 Task: Look for space in Portishead, United Kingdom from 6th June, 2023 to 8th June, 2023 for 2 adults in price range Rs.7000 to Rs.12000. Place can be private room with 1  bedroom having 2 beds and 1 bathroom. Property type can be house, flat, guest house. Booking option can be shelf check-in. Required host language is English.
Action: Mouse moved to (530, 96)
Screenshot: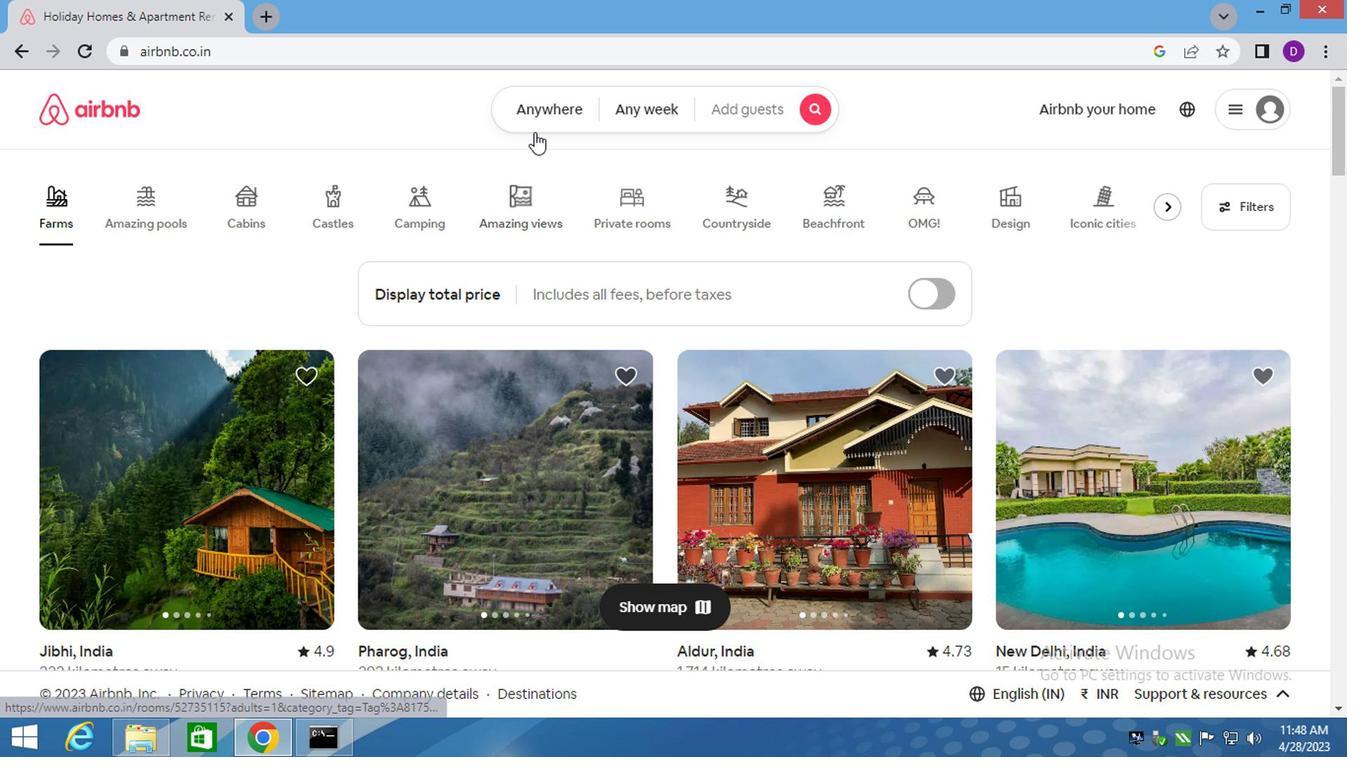 
Action: Mouse pressed left at (530, 96)
Screenshot: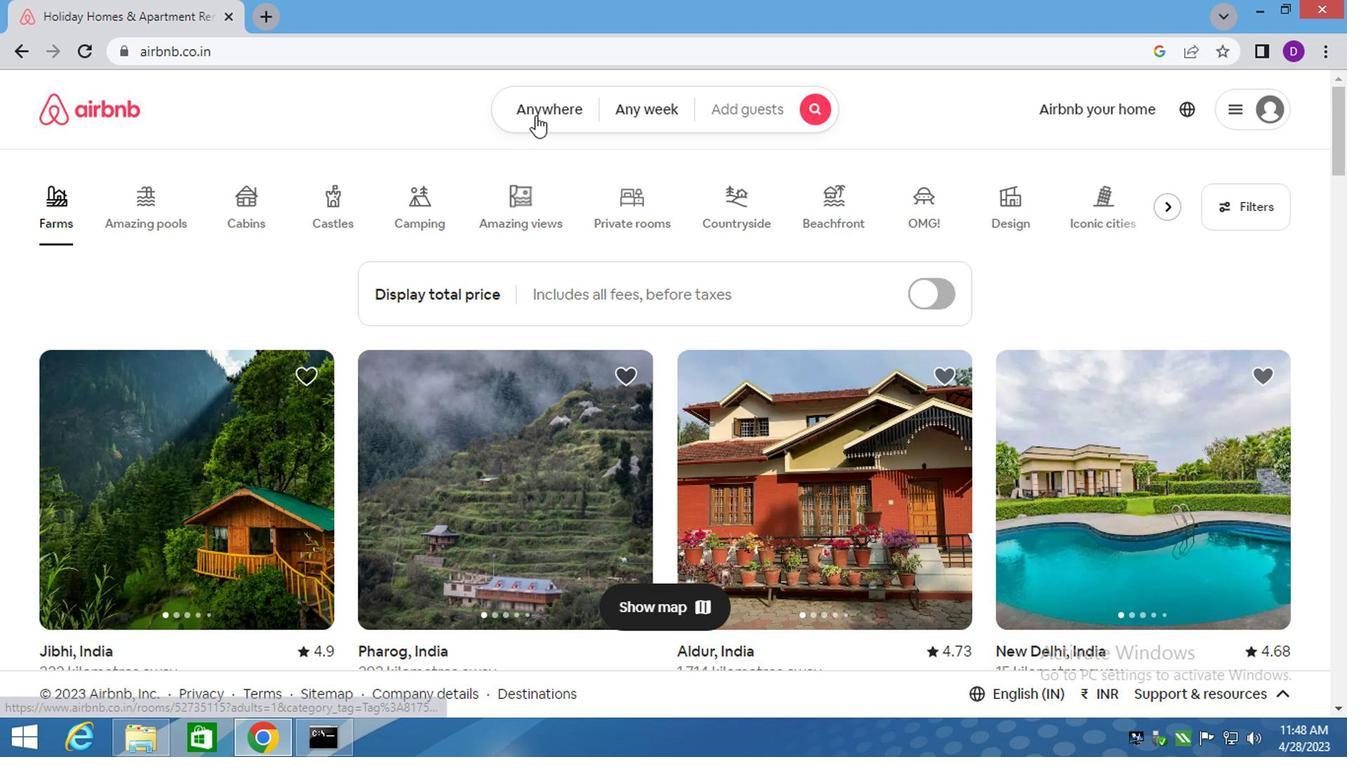 
Action: Mouse moved to (381, 187)
Screenshot: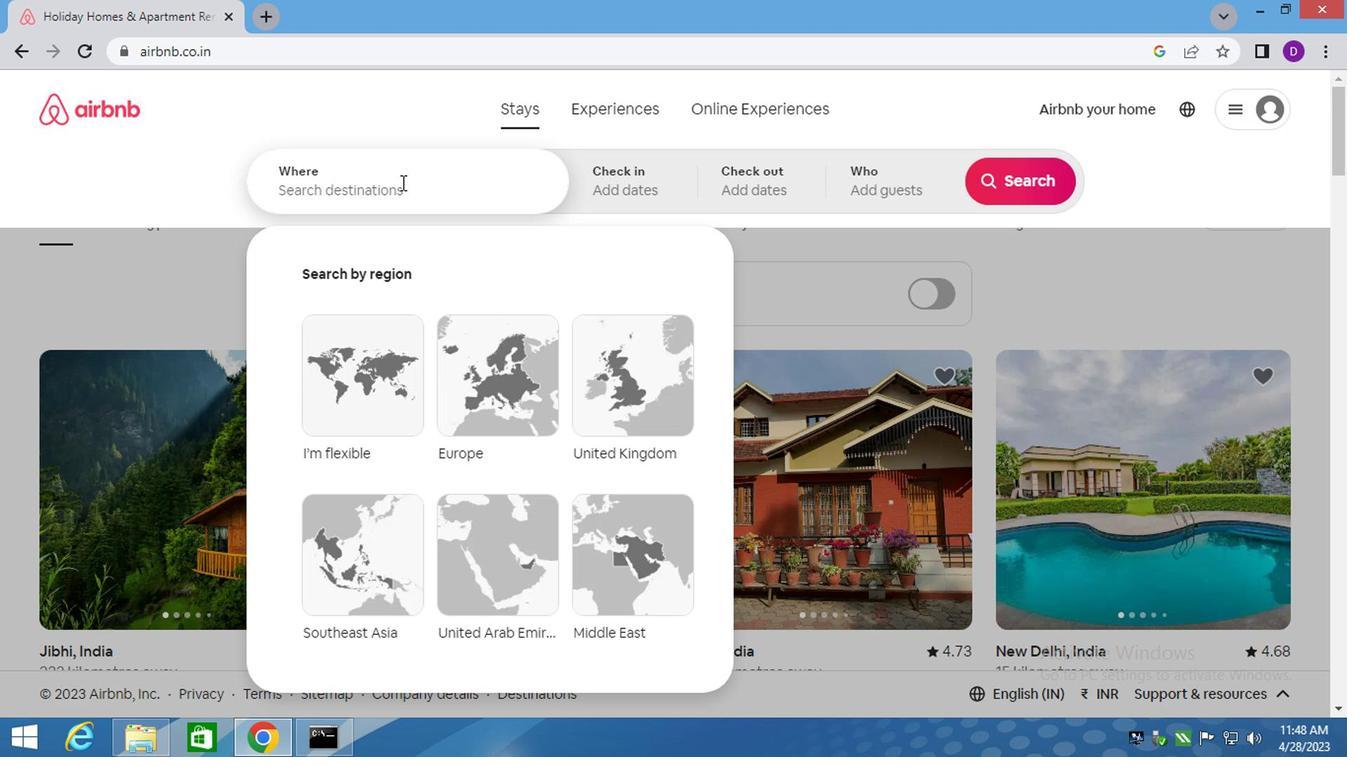 
Action: Mouse pressed left at (381, 187)
Screenshot: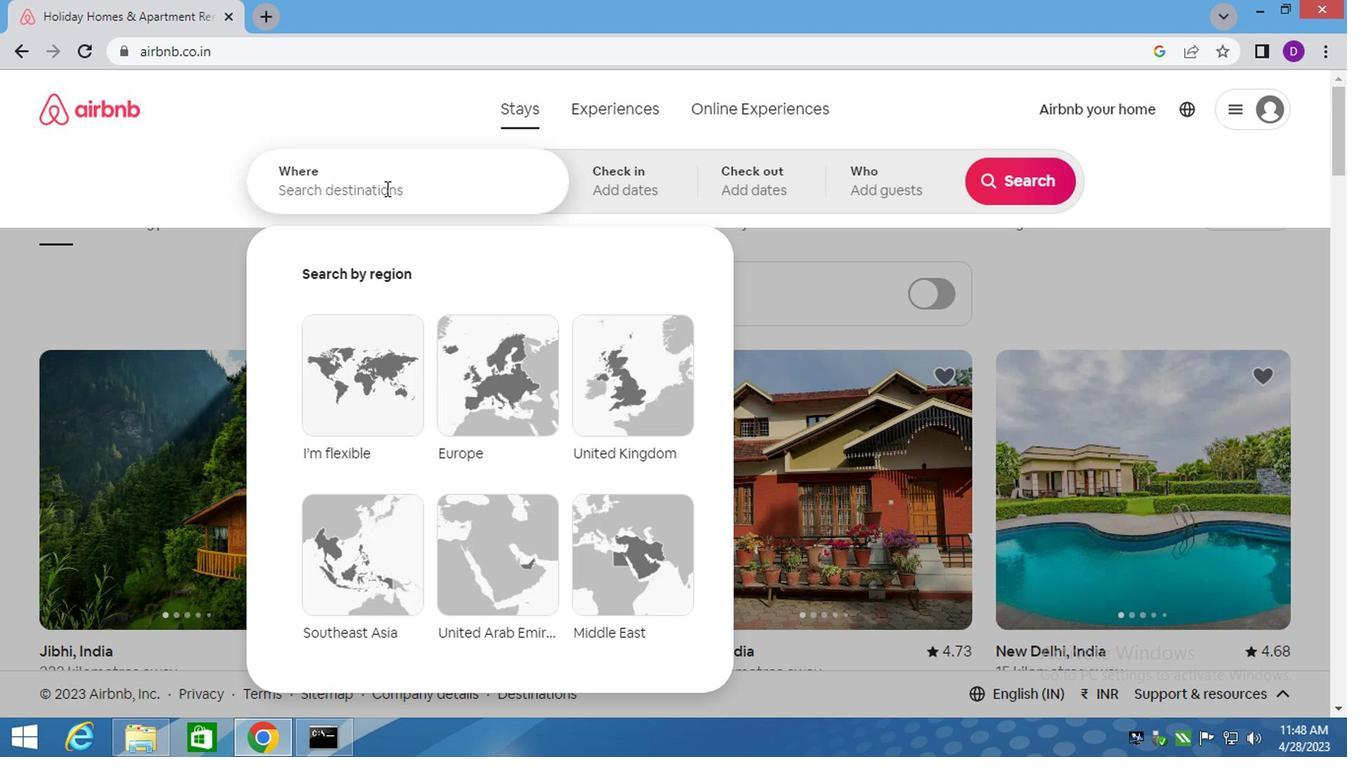 
Action: Key pressed portishead,<Key.space>united<Key.down><Key.enter>
Screenshot: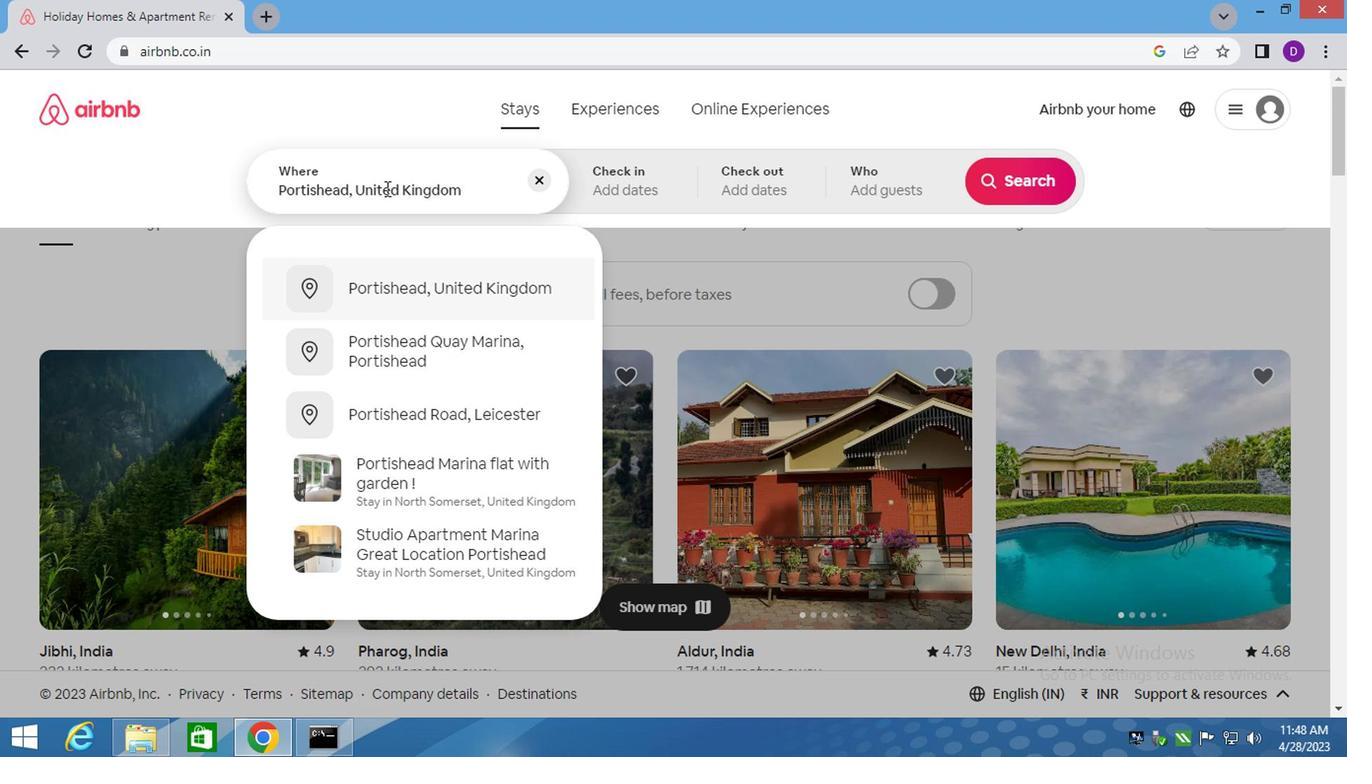 
Action: Mouse moved to (994, 334)
Screenshot: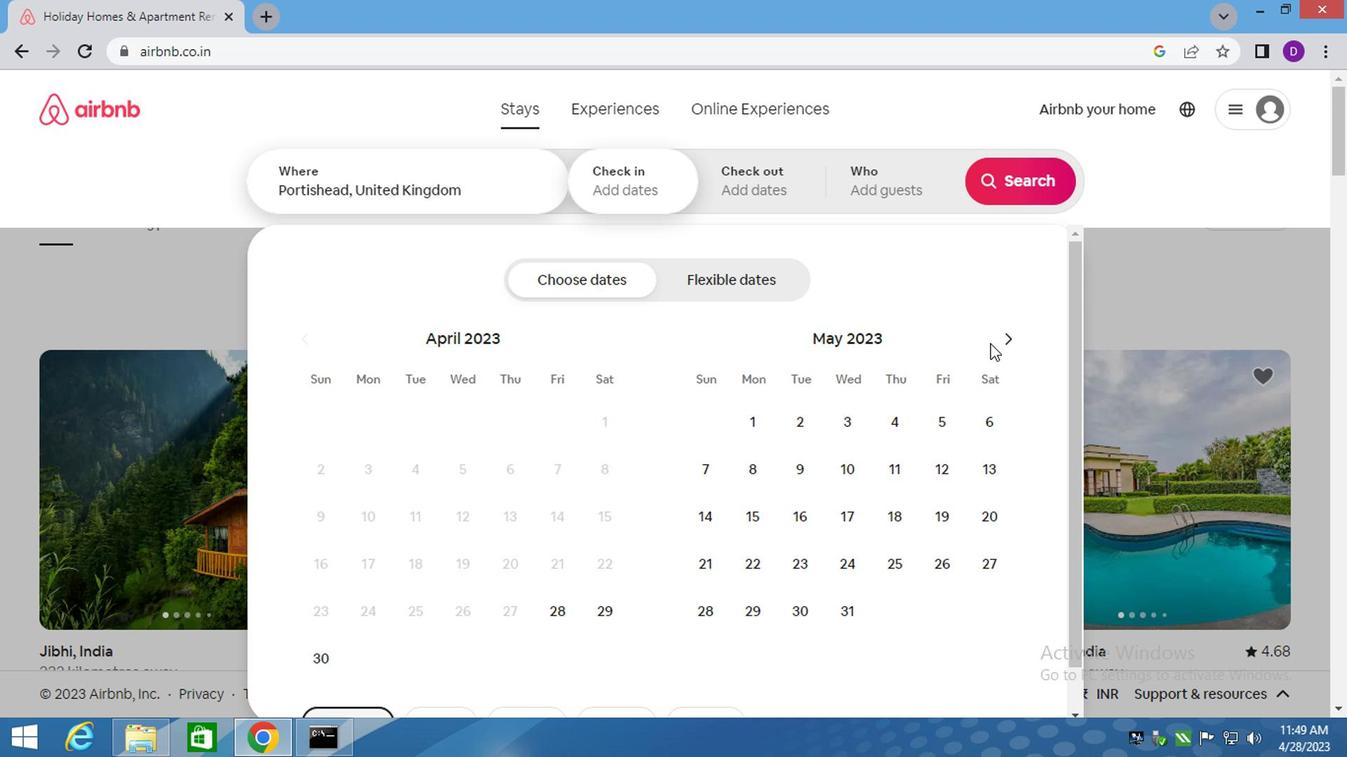 
Action: Mouse pressed left at (994, 334)
Screenshot: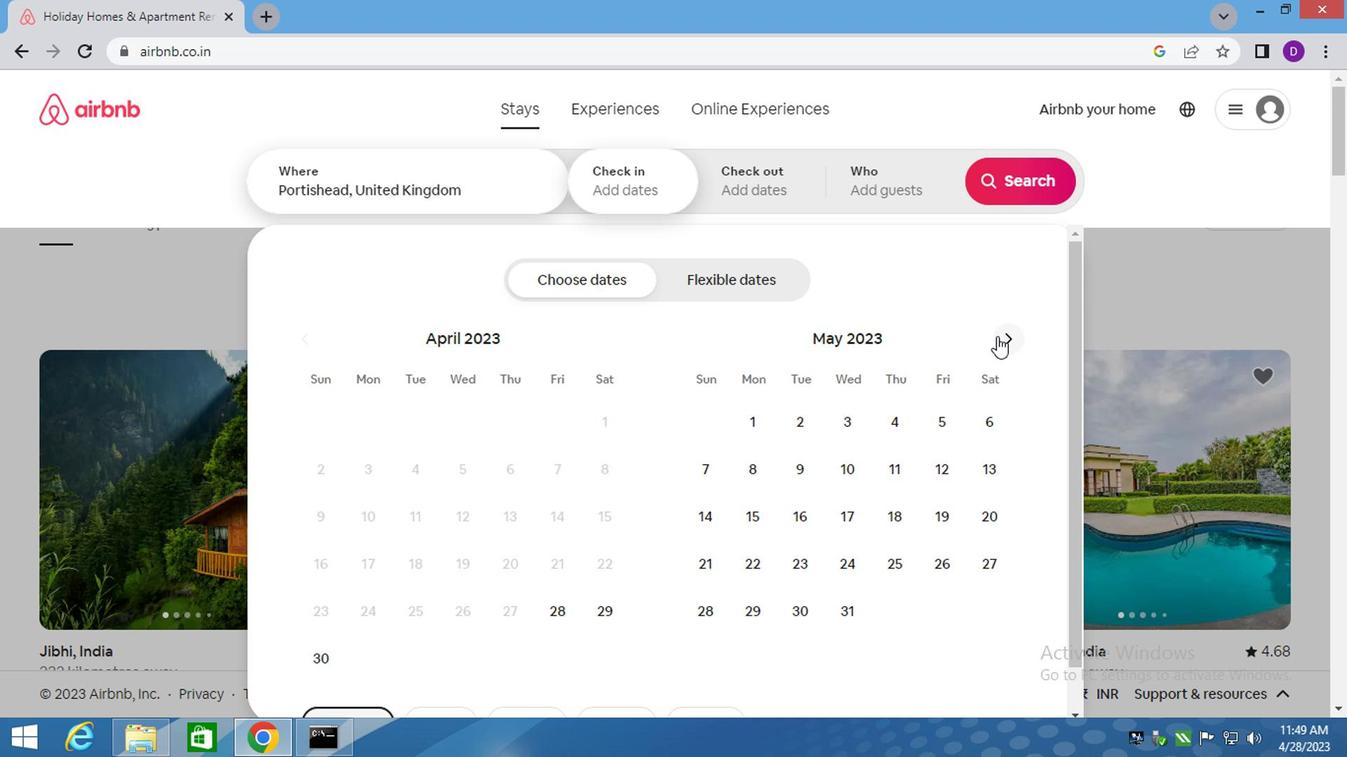 
Action: Mouse moved to (781, 469)
Screenshot: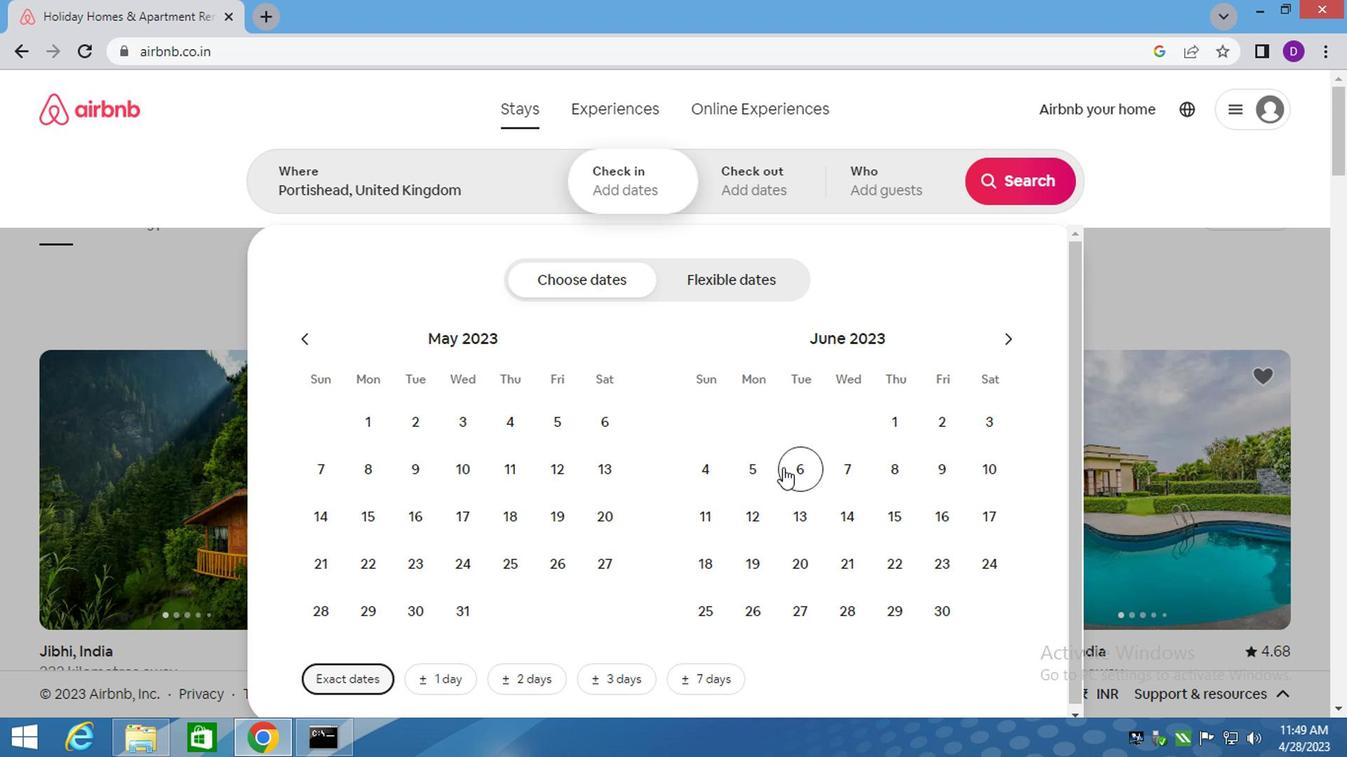 
Action: Mouse pressed left at (781, 469)
Screenshot: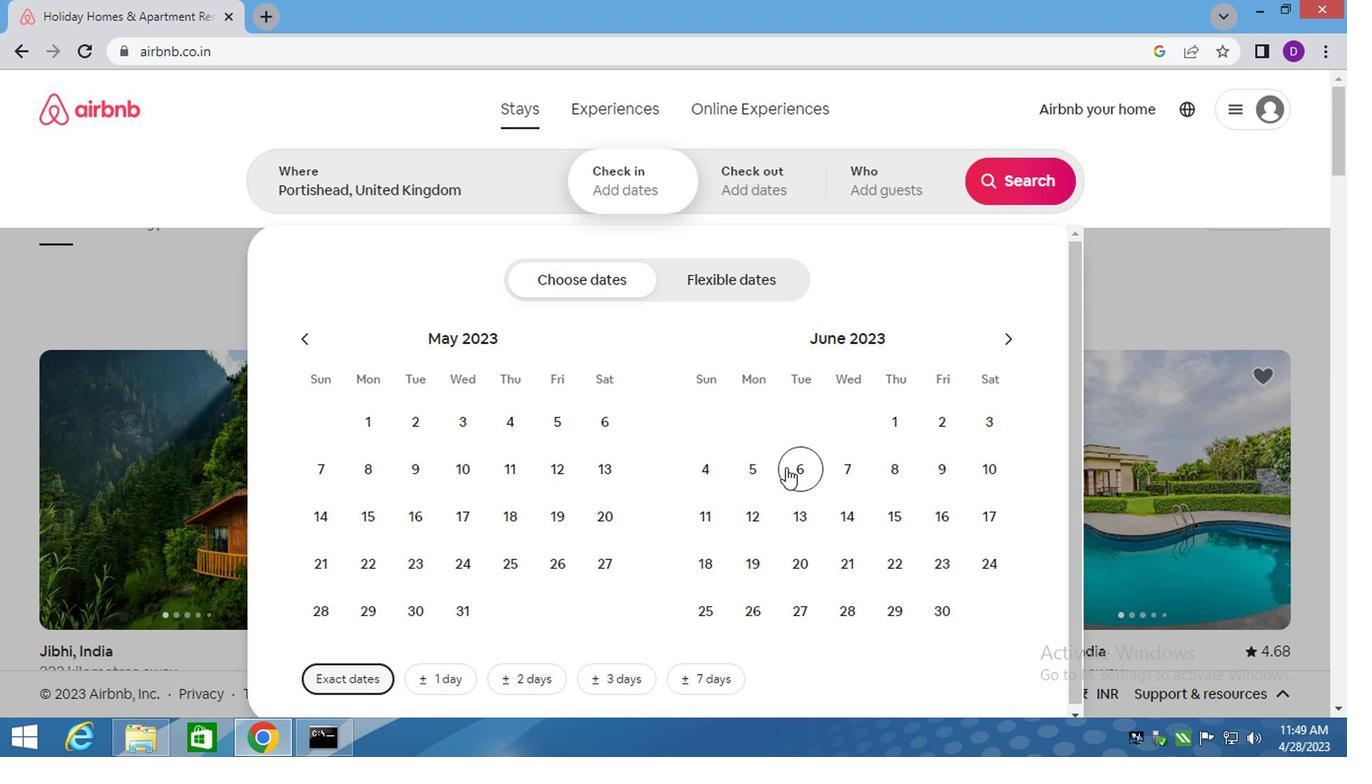 
Action: Mouse moved to (889, 480)
Screenshot: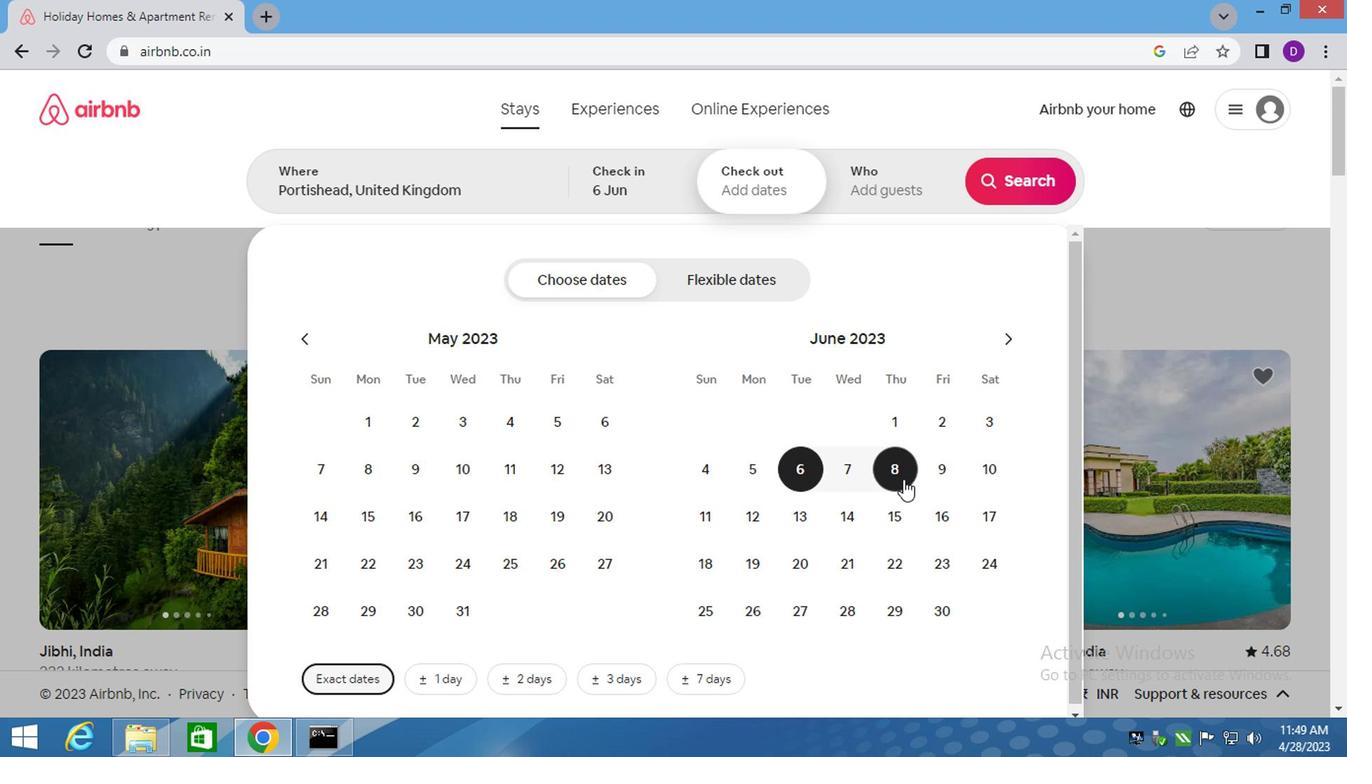 
Action: Mouse pressed left at (889, 480)
Screenshot: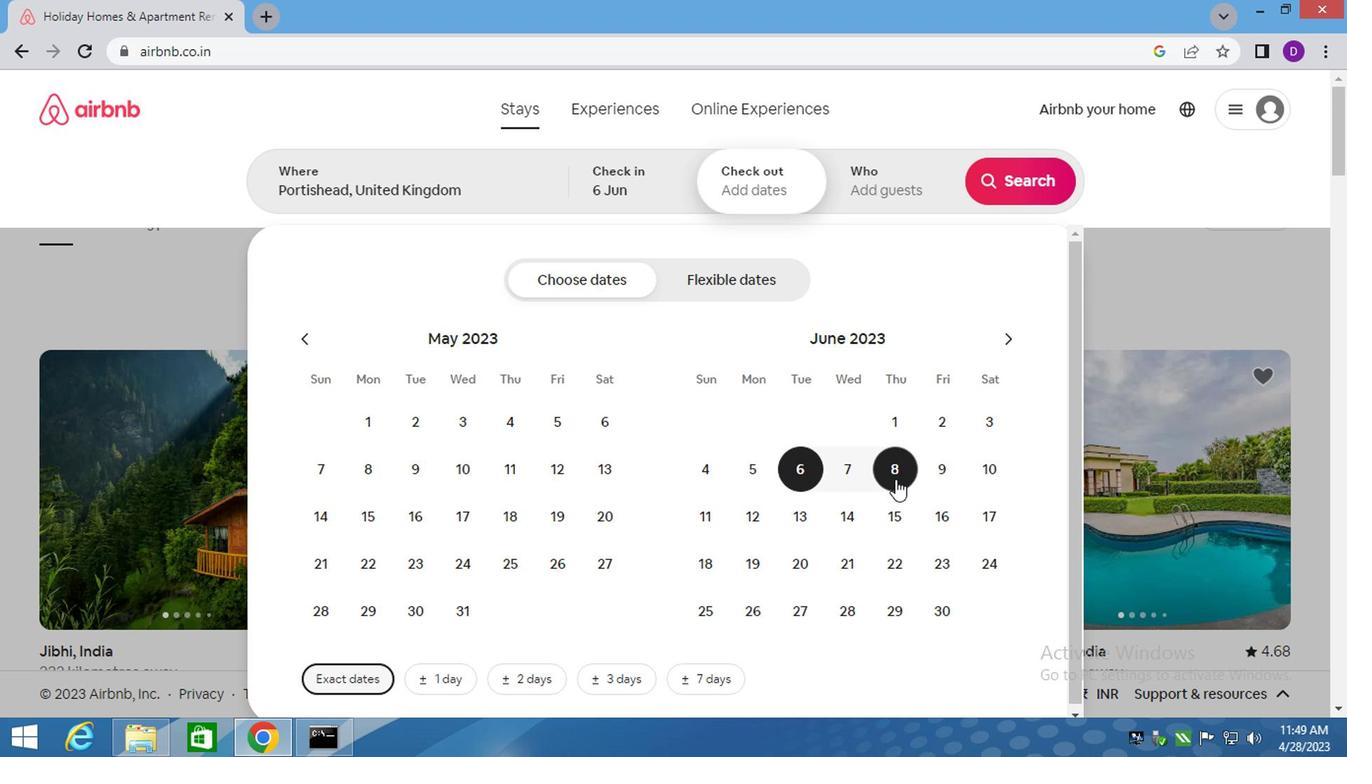 
Action: Mouse moved to (876, 163)
Screenshot: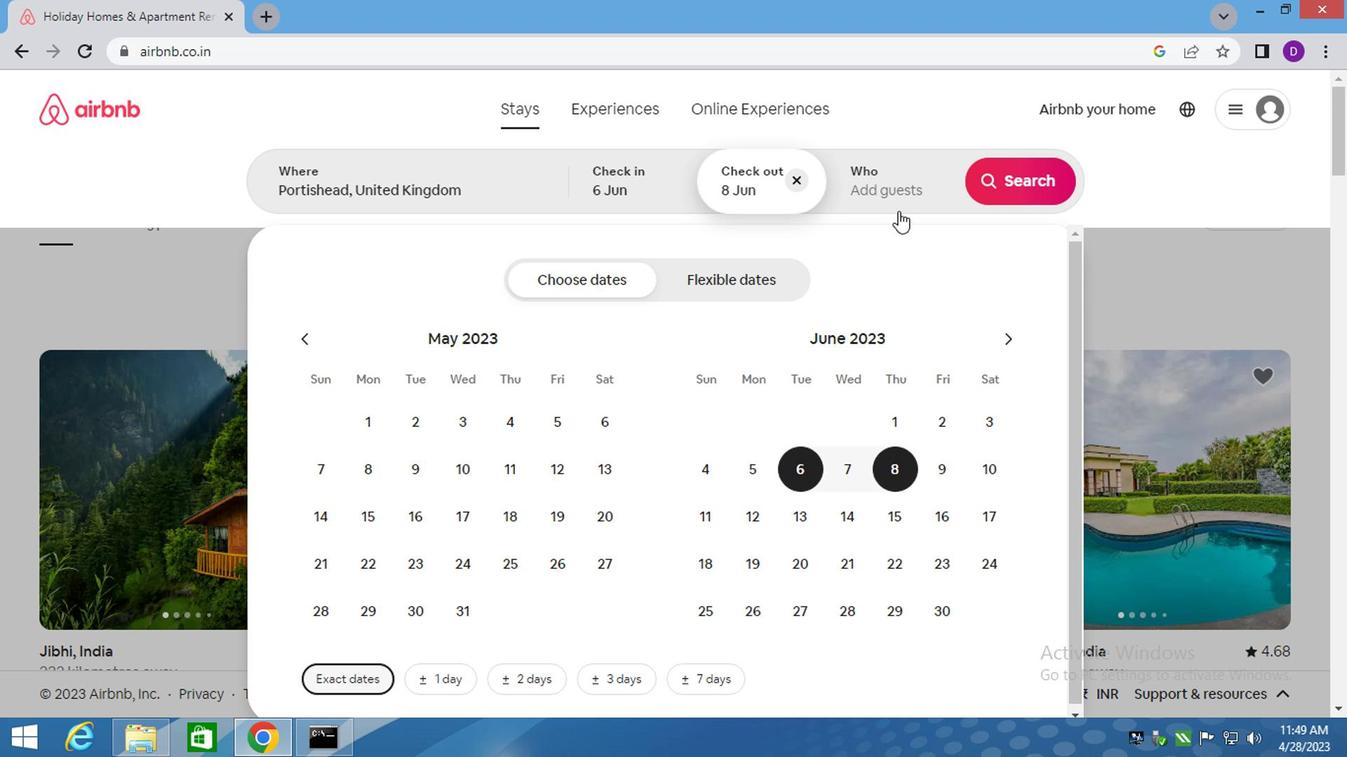 
Action: Mouse pressed left at (876, 163)
Screenshot: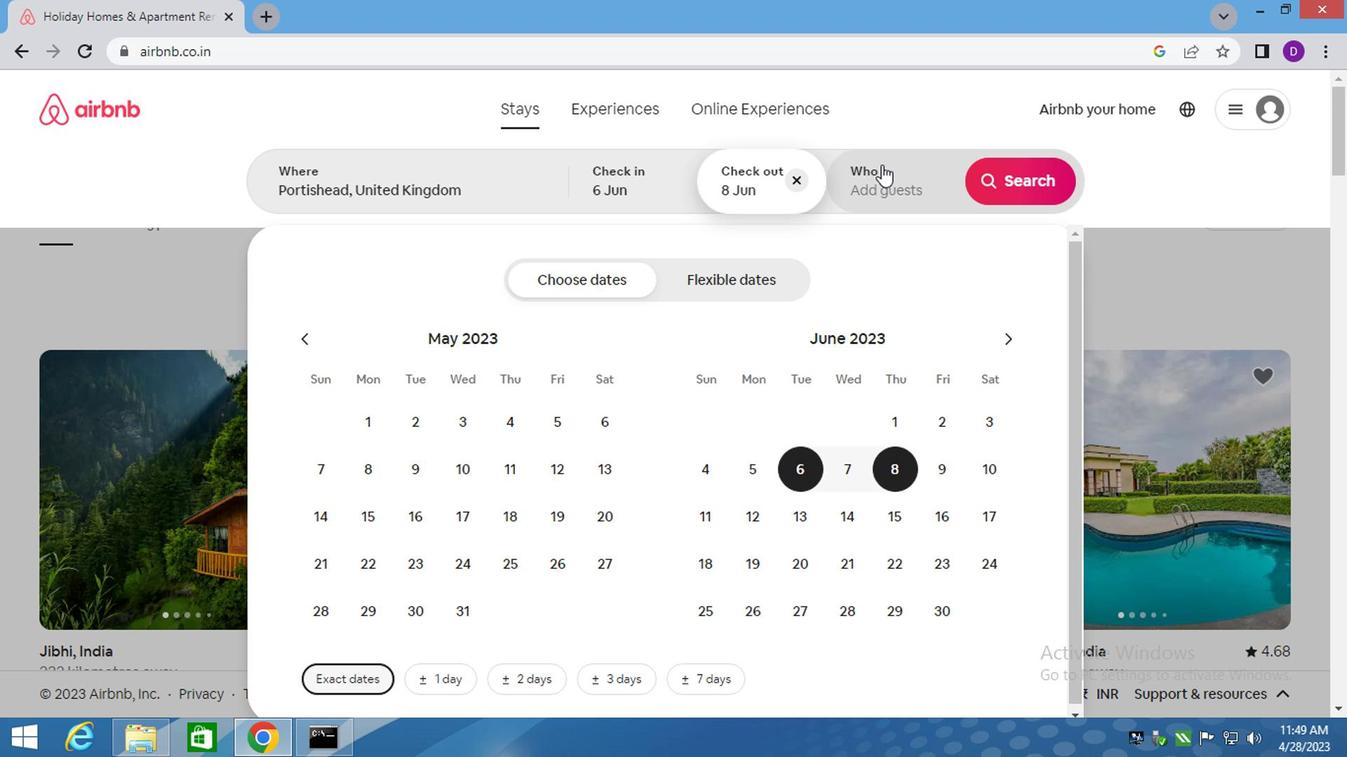 
Action: Mouse moved to (1024, 287)
Screenshot: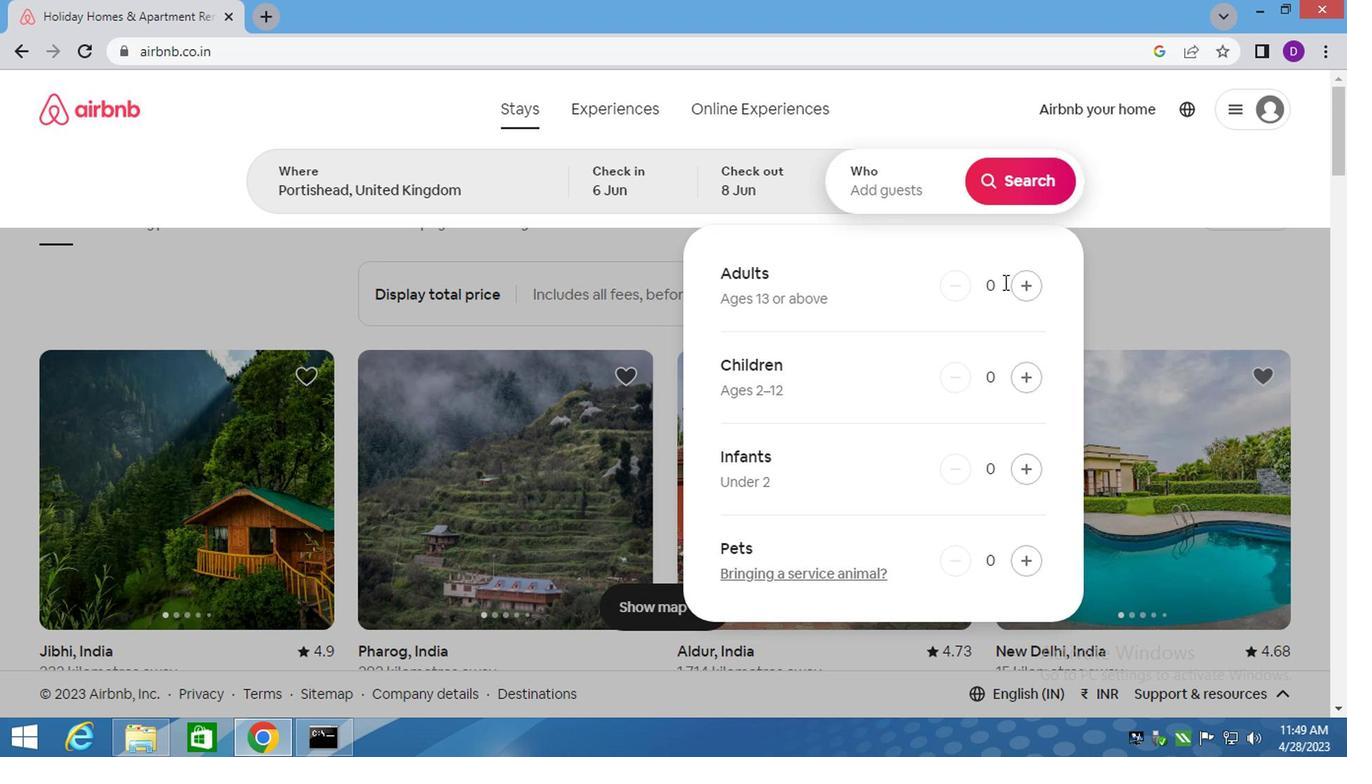 
Action: Mouse pressed left at (1024, 287)
Screenshot: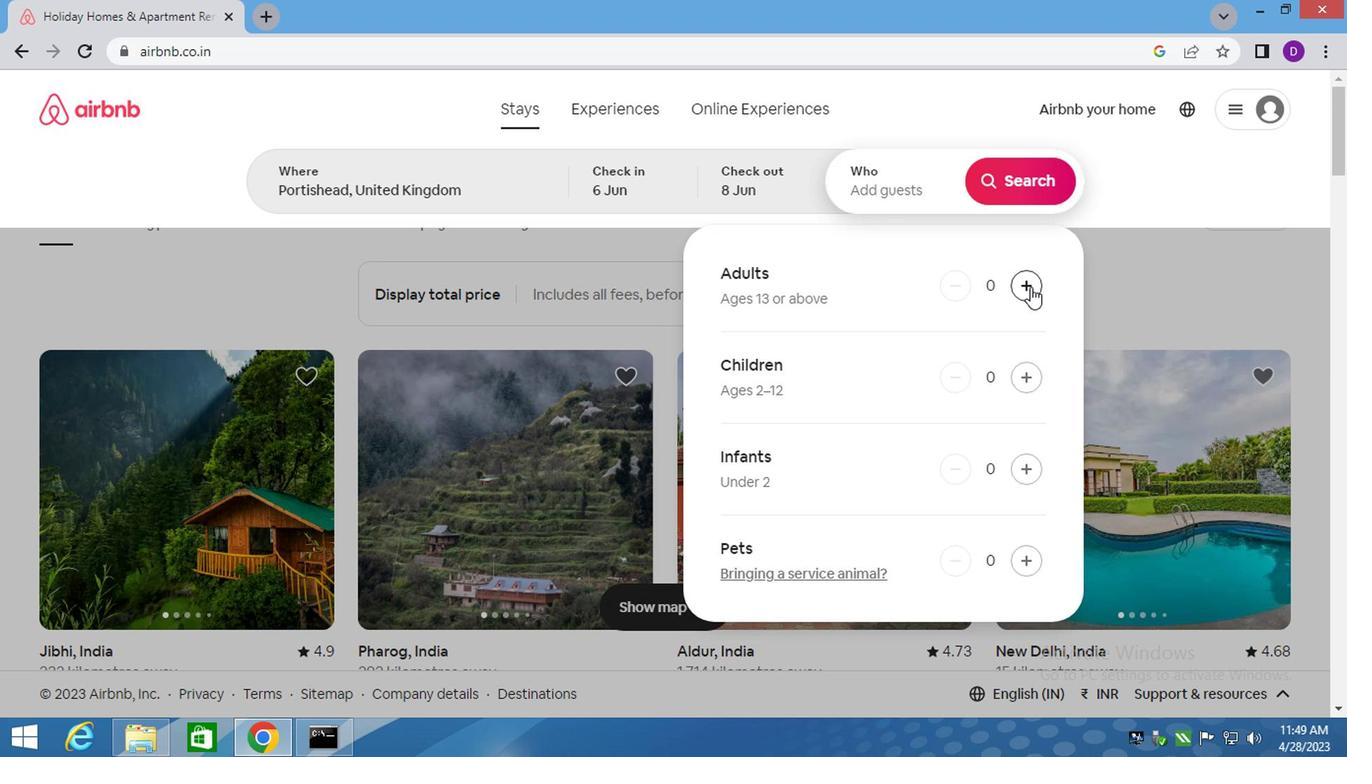 
Action: Mouse pressed left at (1024, 287)
Screenshot: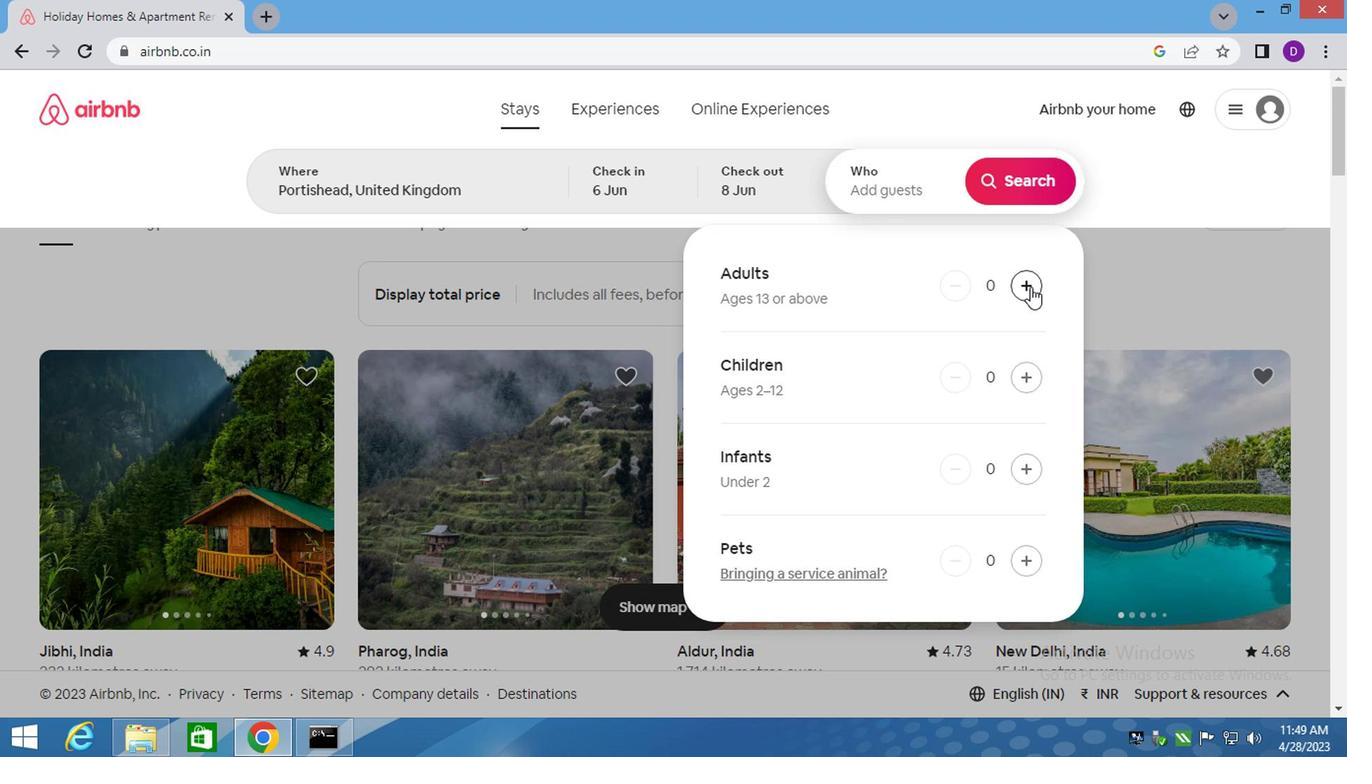 
Action: Mouse moved to (1021, 170)
Screenshot: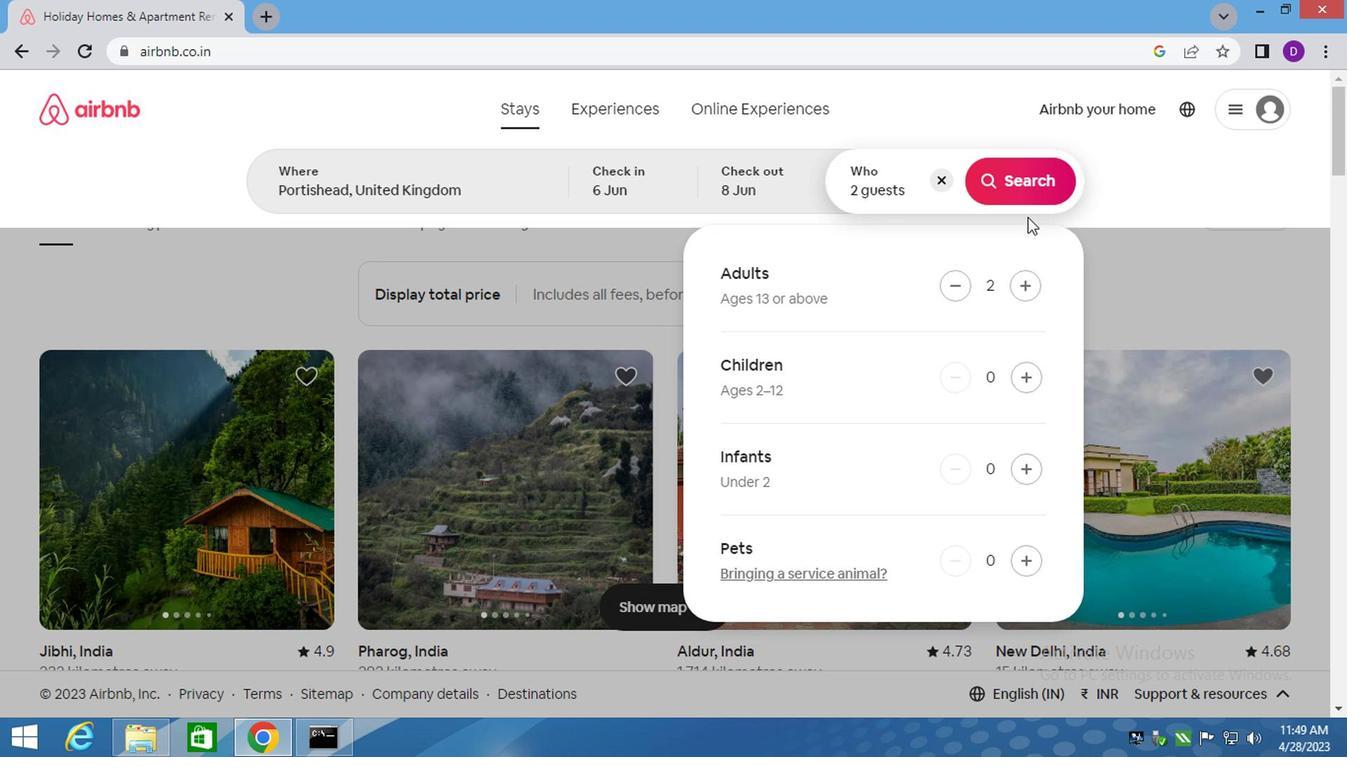 
Action: Mouse pressed left at (1021, 170)
Screenshot: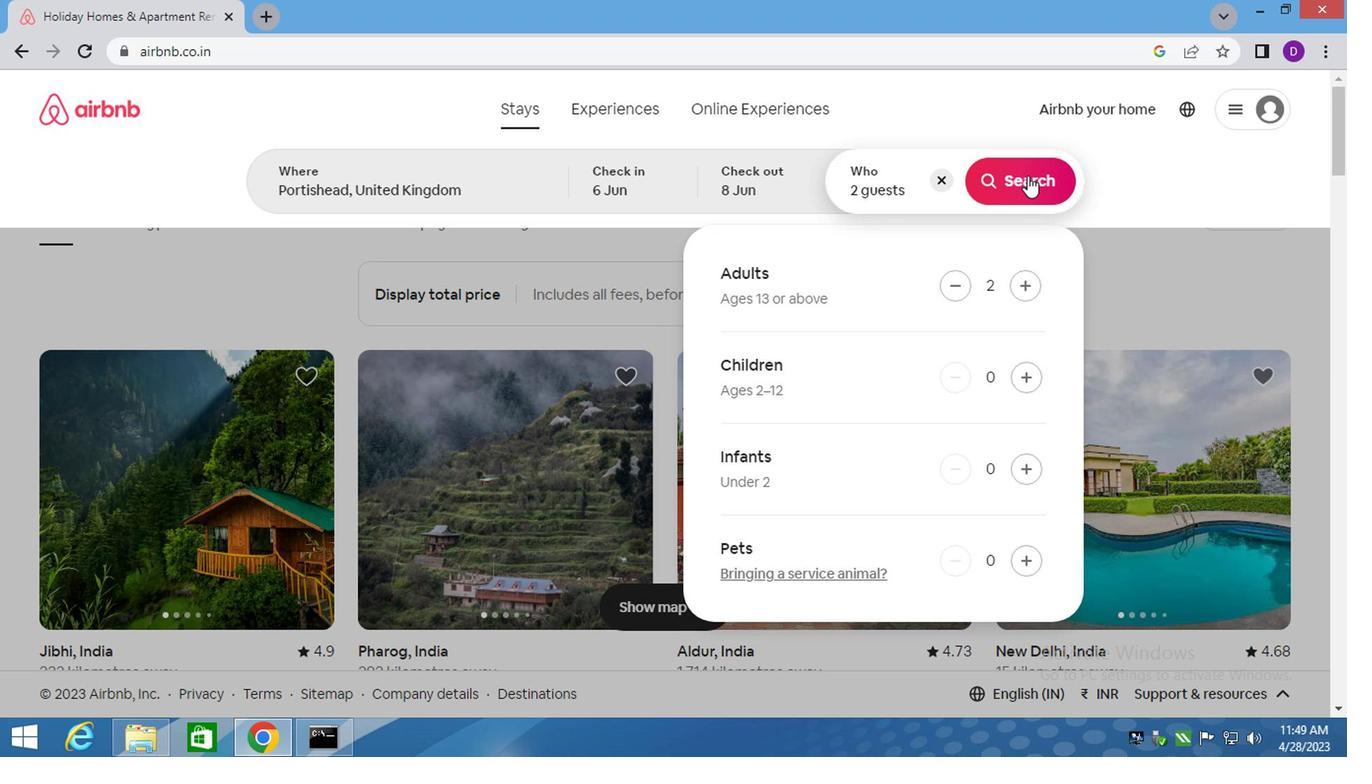 
Action: Mouse moved to (1232, 179)
Screenshot: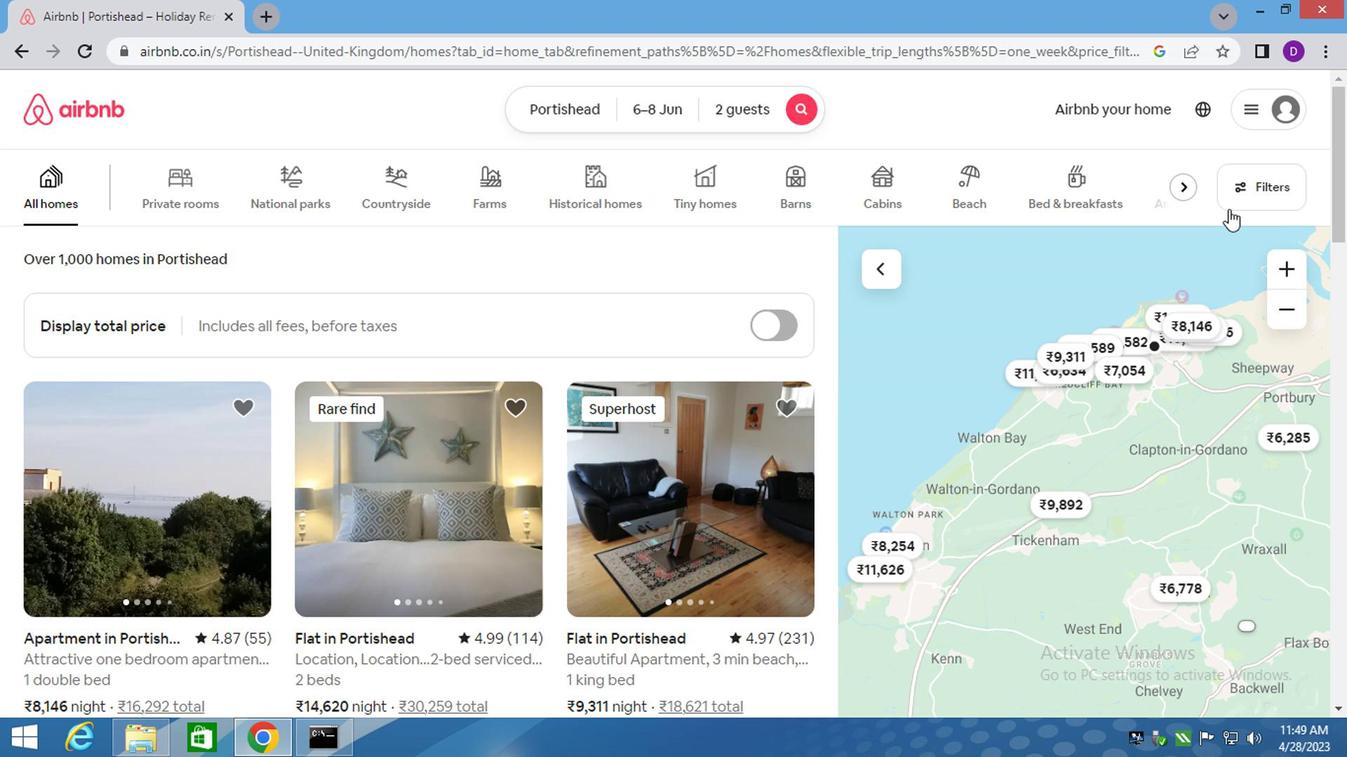 
Action: Mouse pressed left at (1232, 179)
Screenshot: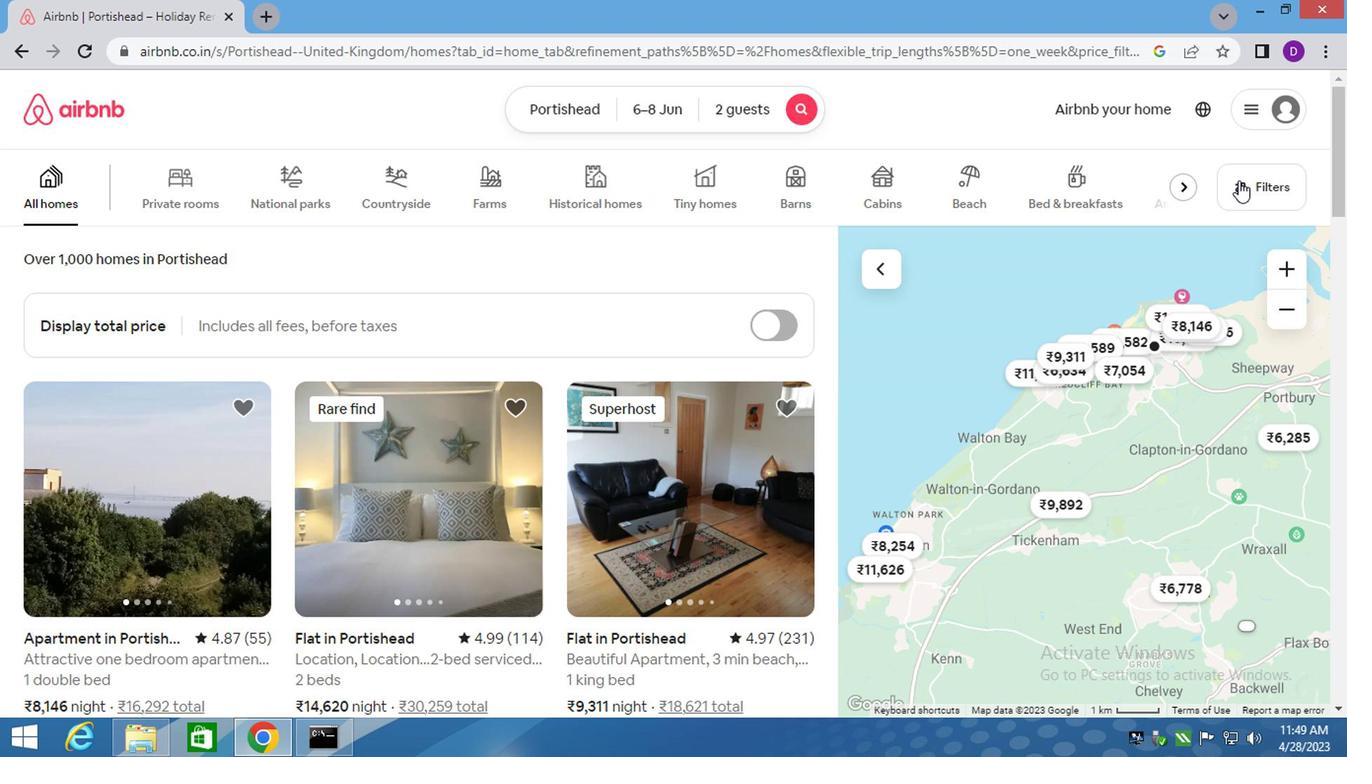 
Action: Mouse moved to (400, 435)
Screenshot: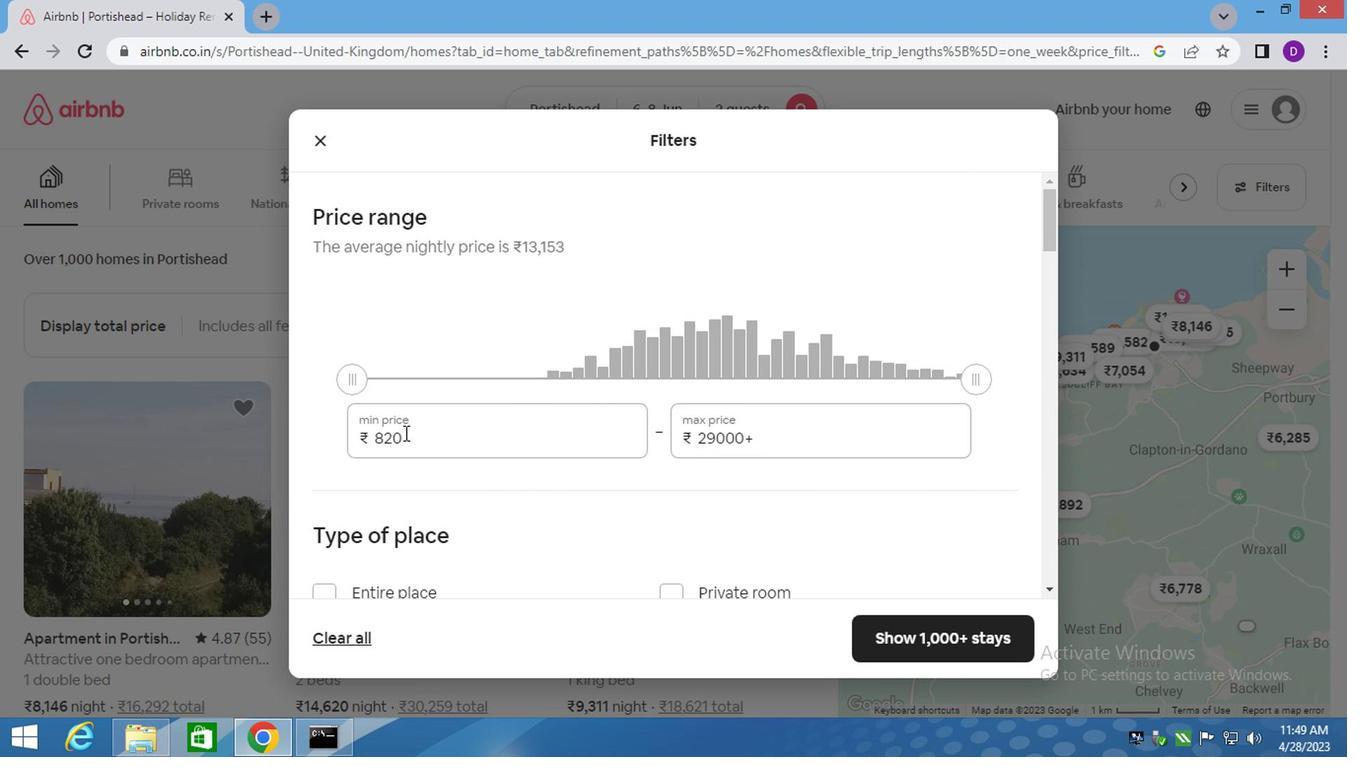
Action: Mouse pressed left at (400, 435)
Screenshot: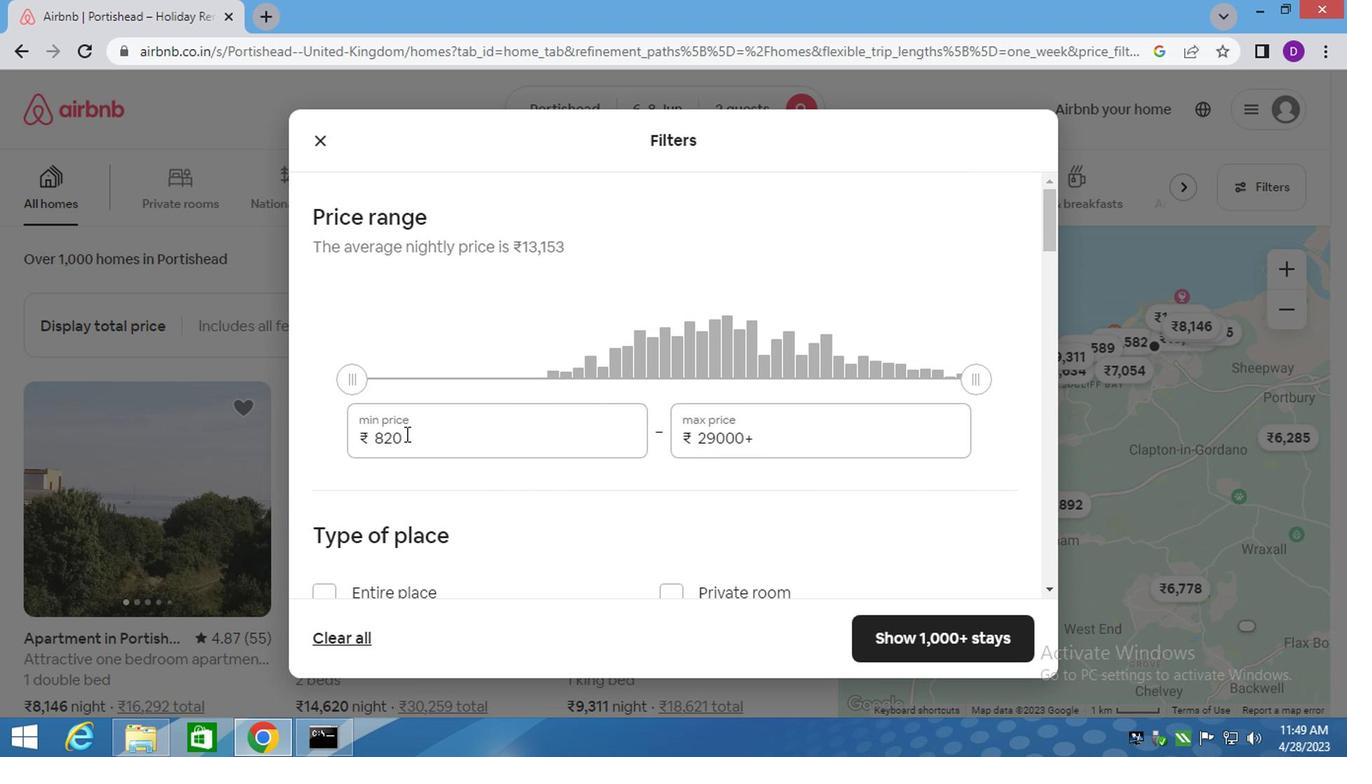 
Action: Mouse pressed left at (400, 435)
Screenshot: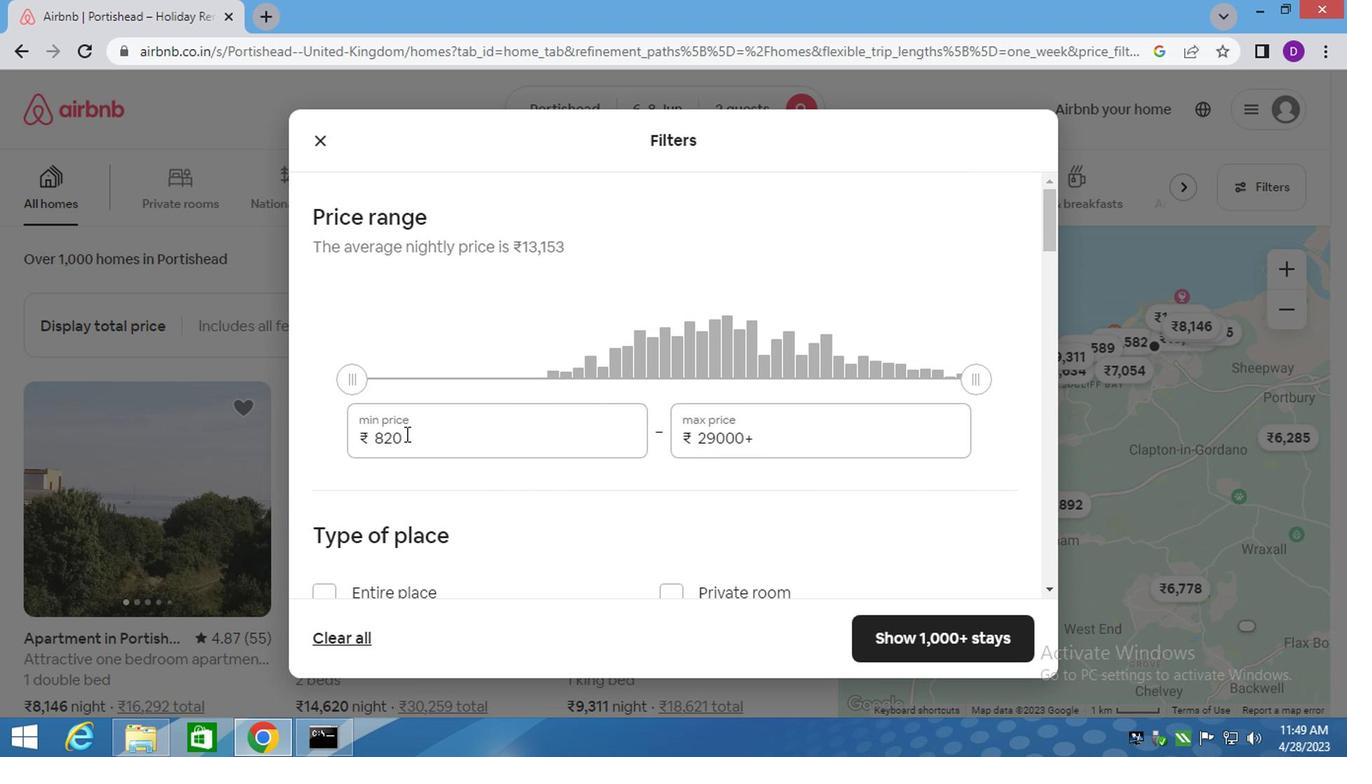 
Action: Mouse moved to (390, 433)
Screenshot: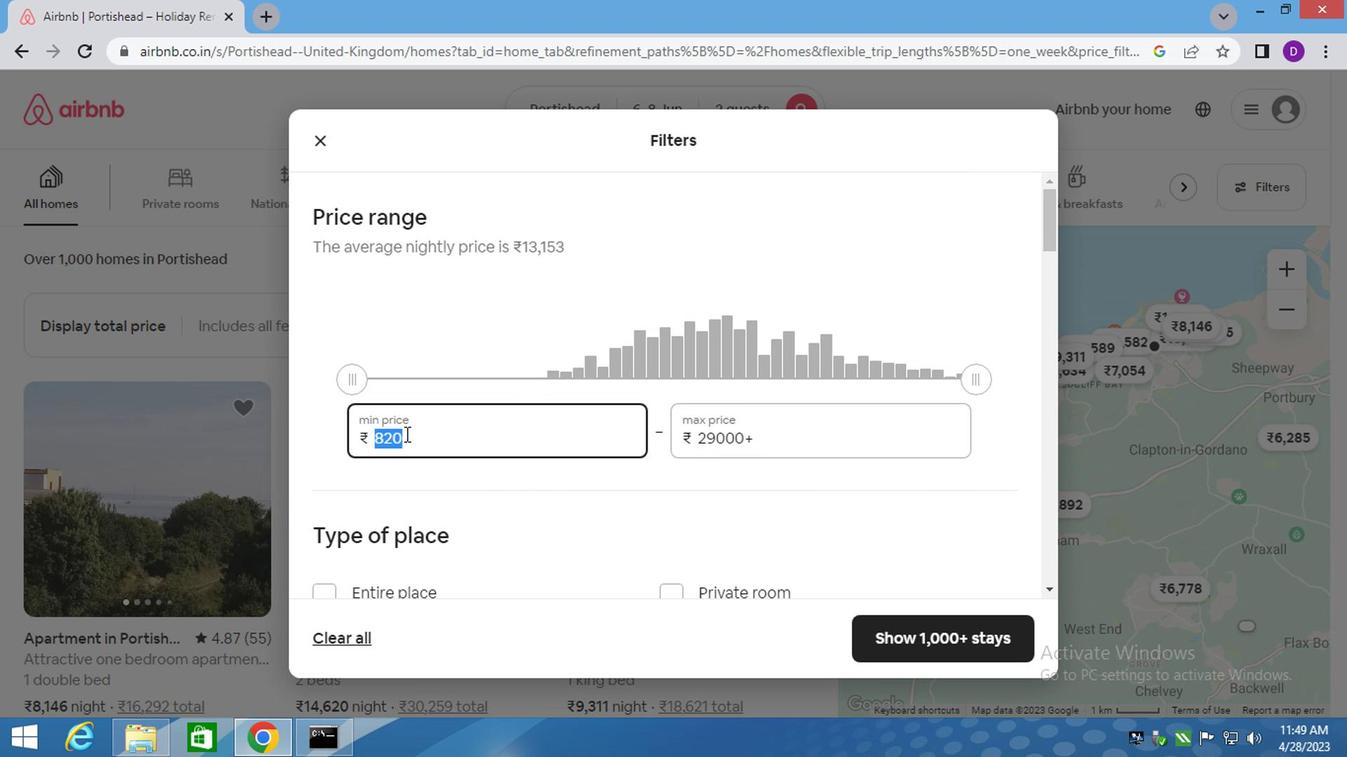 
Action: Key pressed 7000<Key.tab>12000
Screenshot: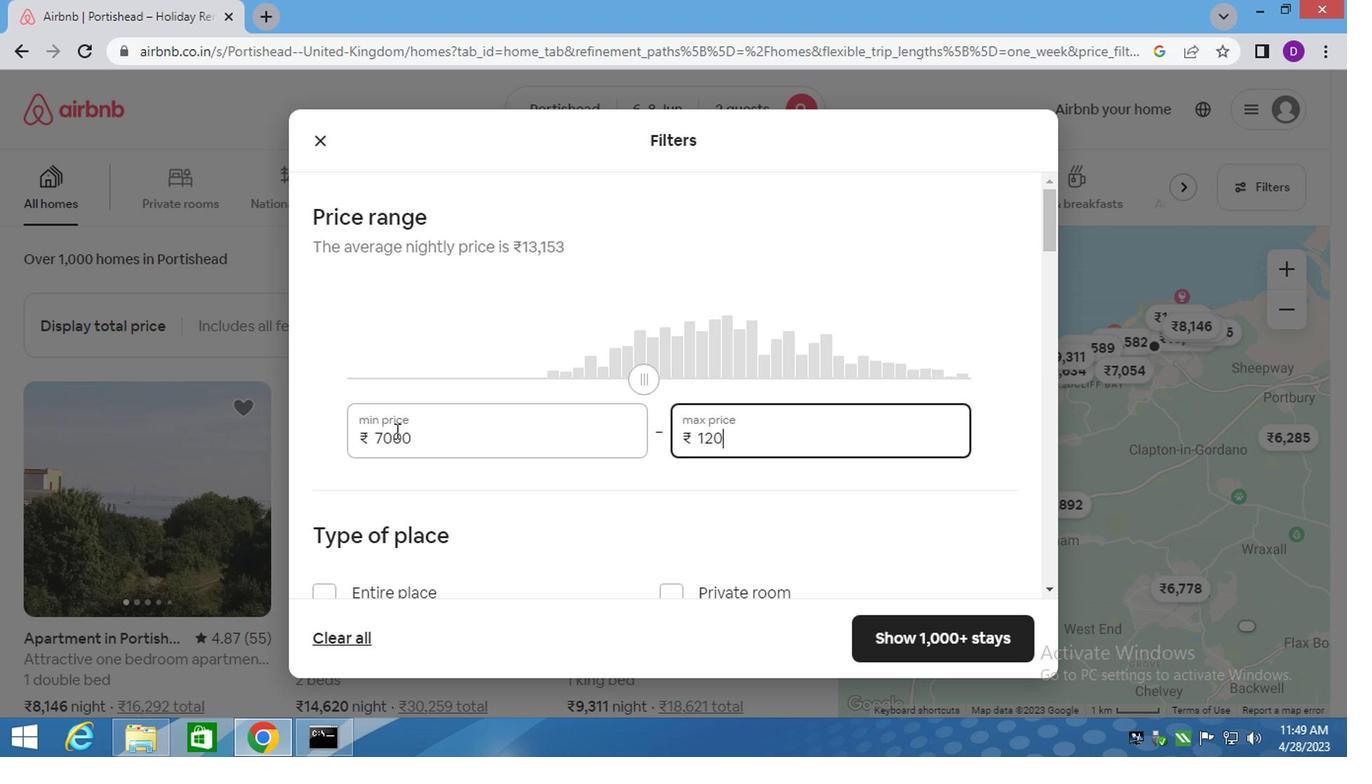 
Action: Mouse moved to (392, 457)
Screenshot: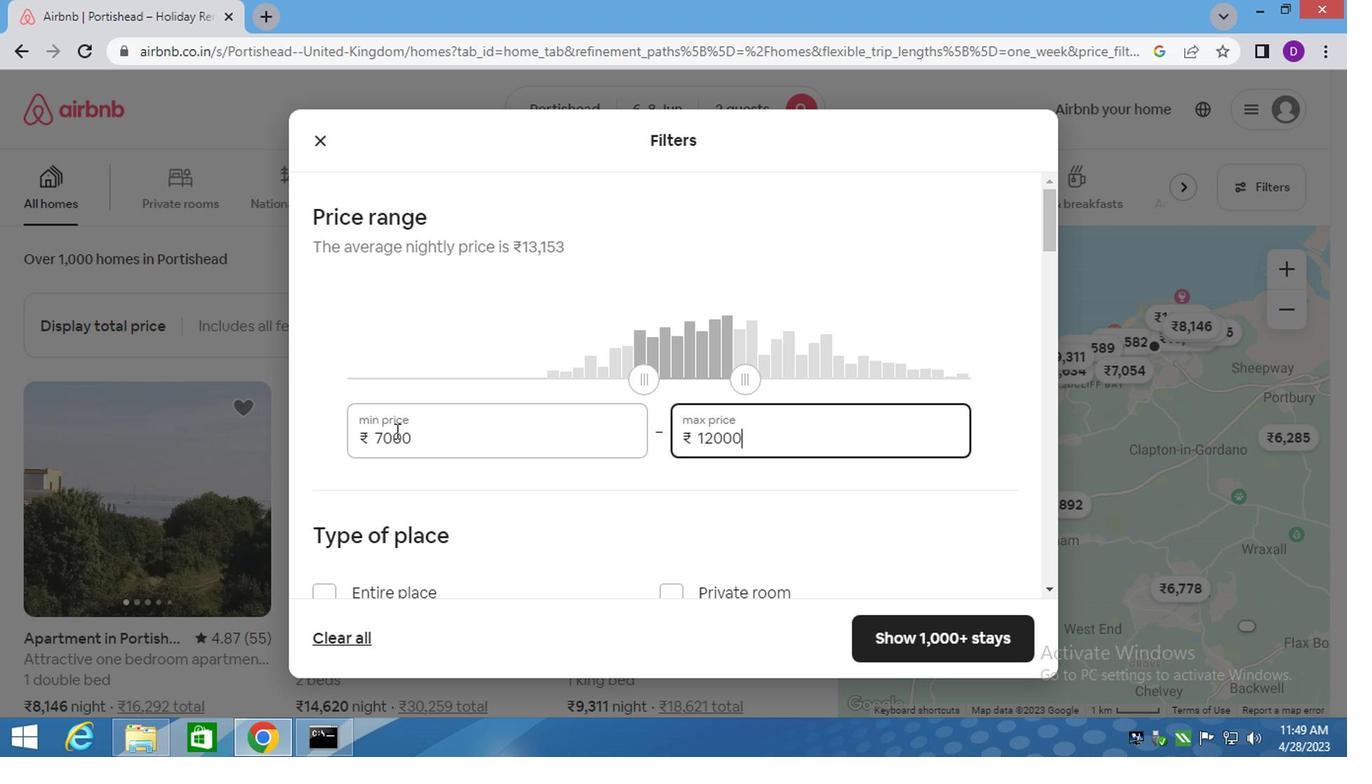 
Action: Mouse scrolled (392, 456) with delta (0, 0)
Screenshot: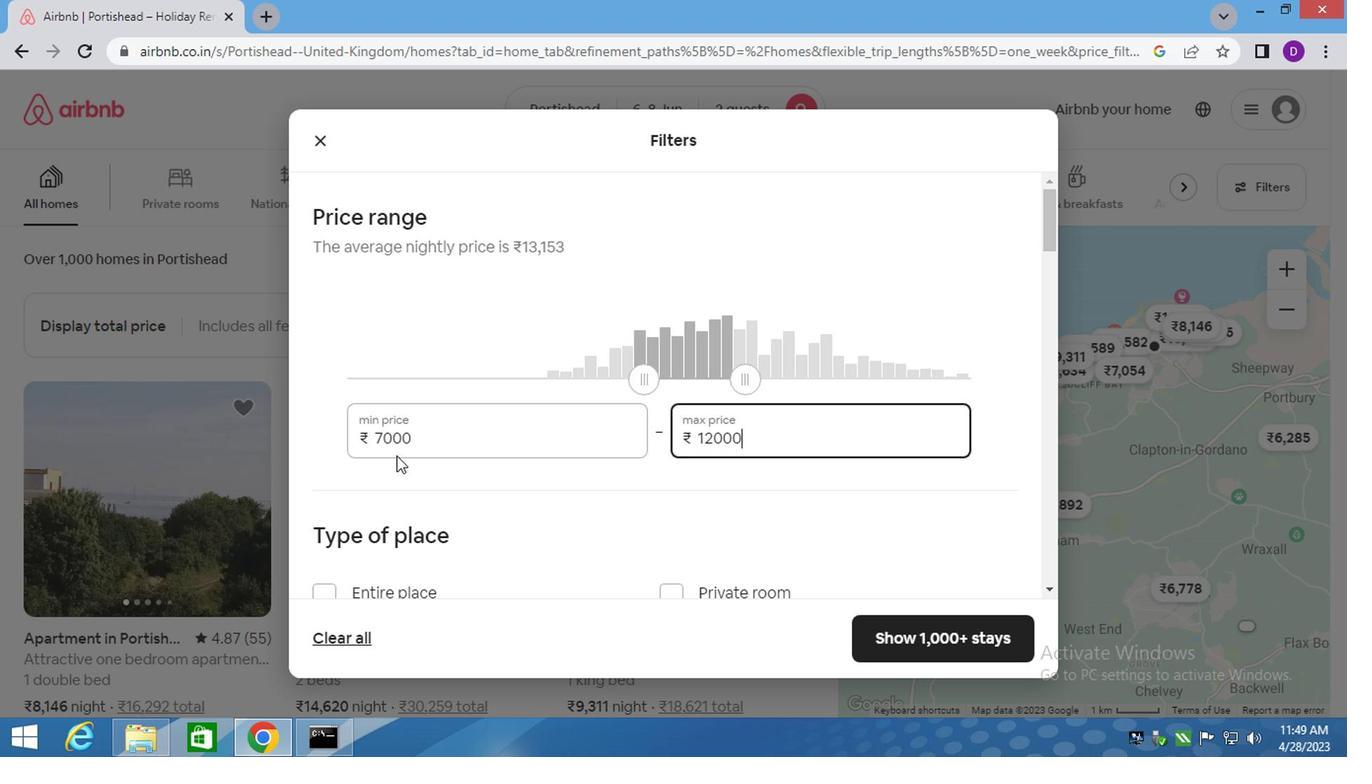 
Action: Mouse moved to (393, 457)
Screenshot: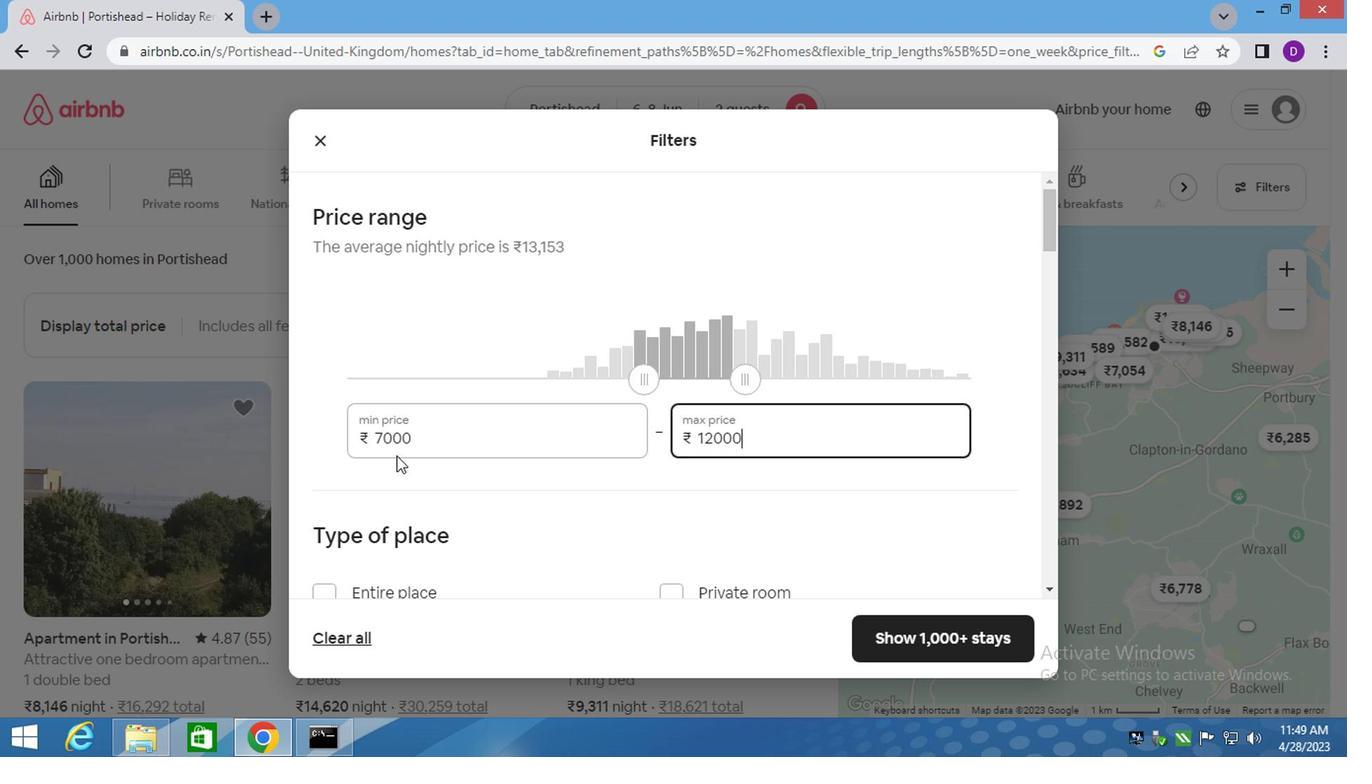 
Action: Mouse scrolled (393, 456) with delta (0, 0)
Screenshot: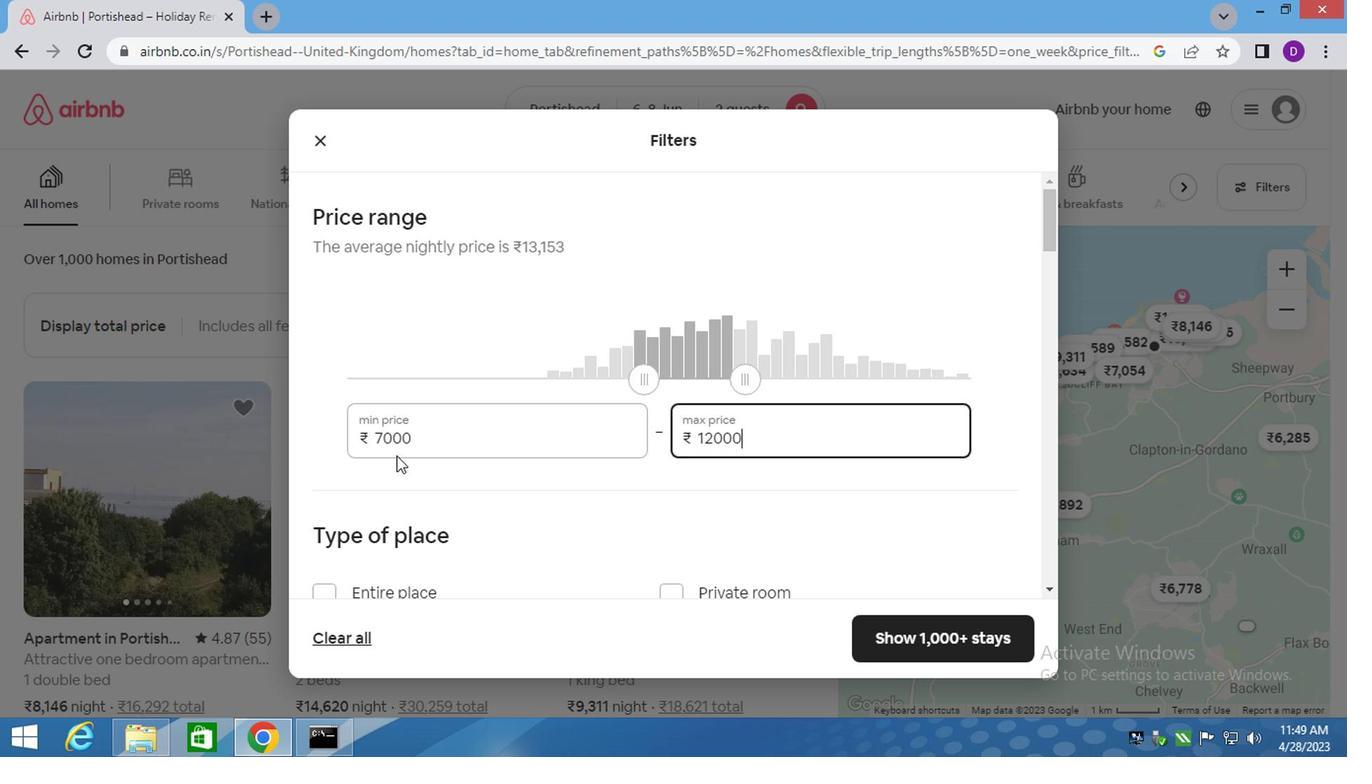 
Action: Mouse moved to (670, 397)
Screenshot: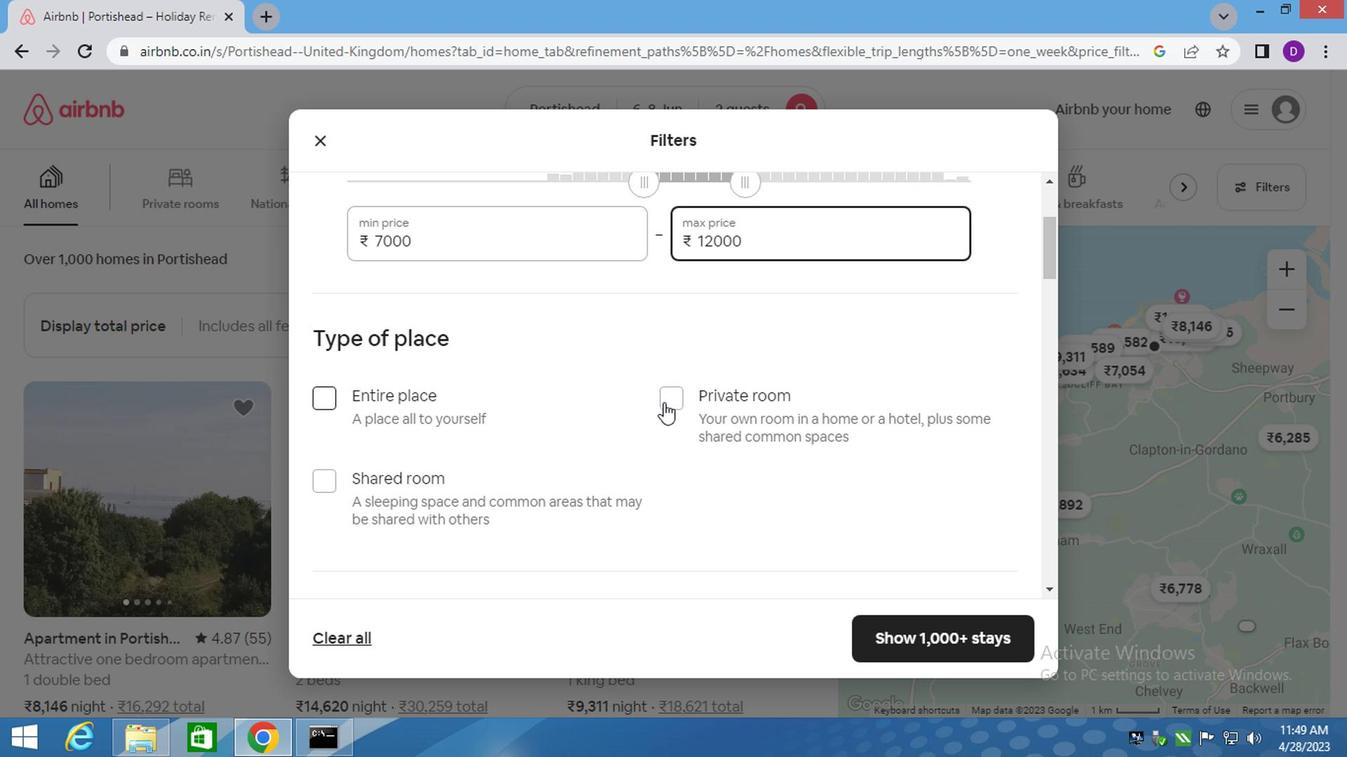 
Action: Mouse pressed left at (670, 397)
Screenshot: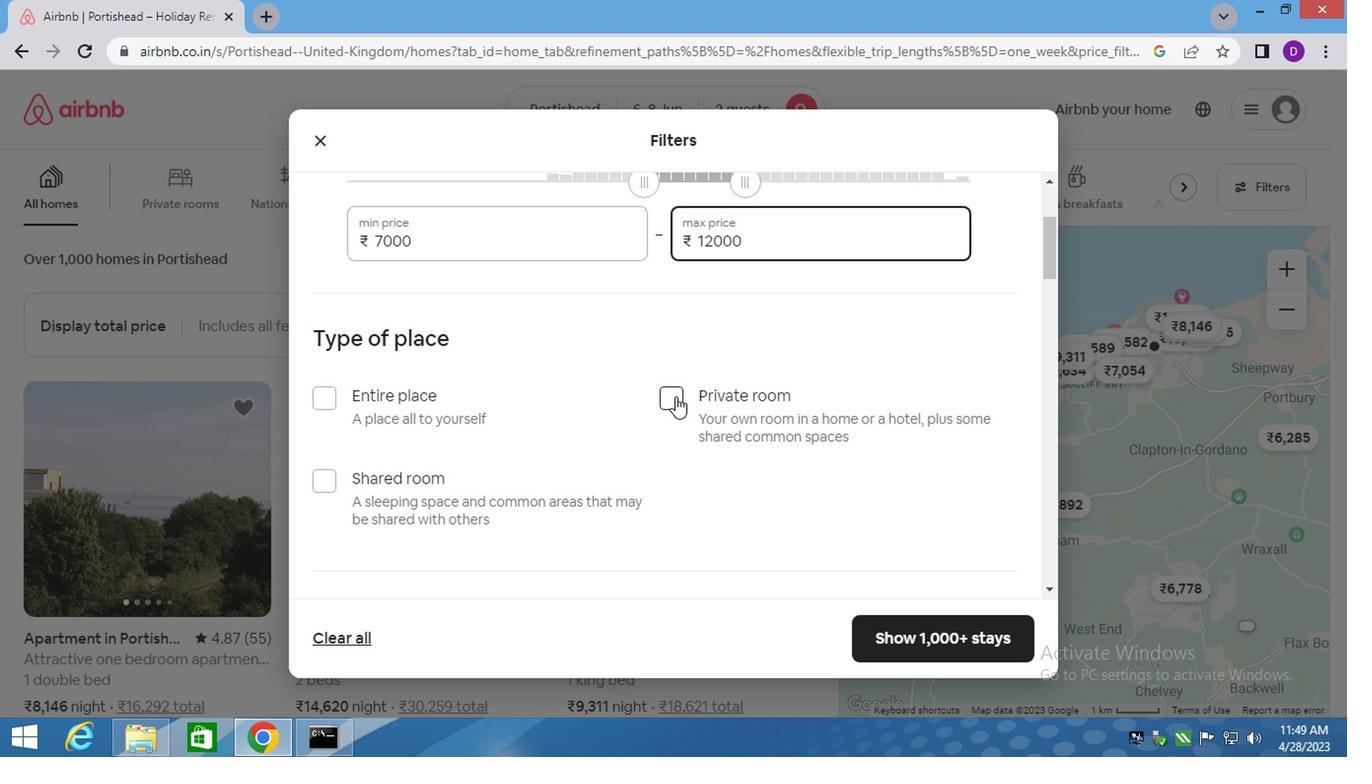 
Action: Mouse moved to (600, 427)
Screenshot: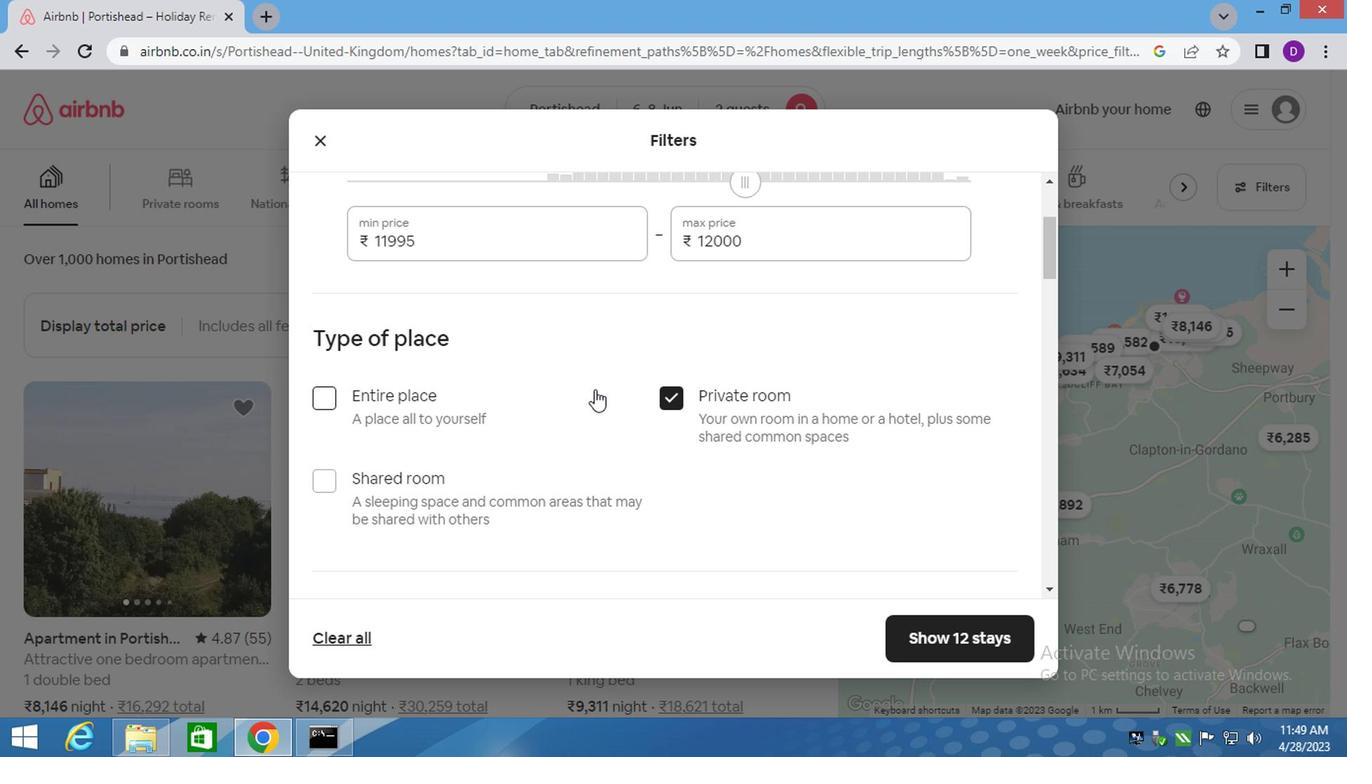 
Action: Mouse scrolled (600, 426) with delta (0, 0)
Screenshot: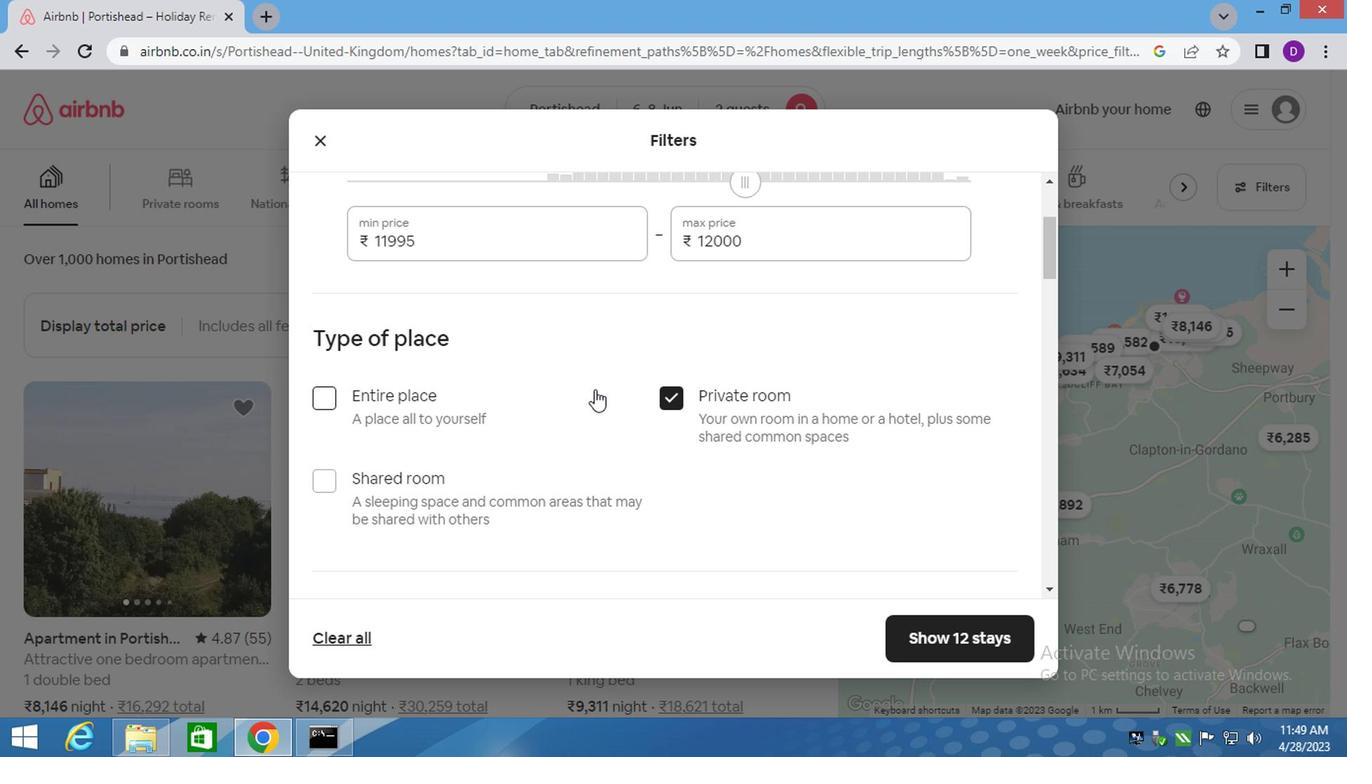 
Action: Mouse moved to (600, 434)
Screenshot: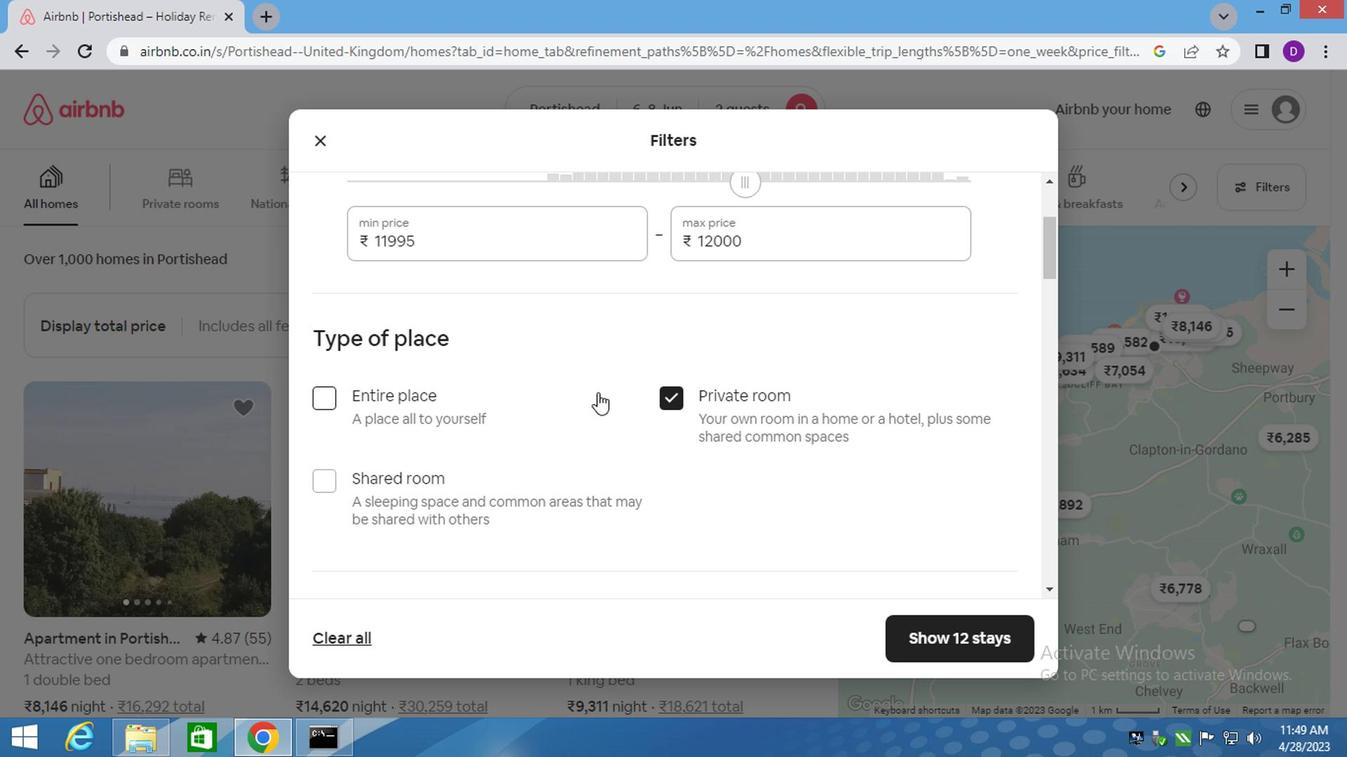 
Action: Mouse scrolled (600, 433) with delta (0, 0)
Screenshot: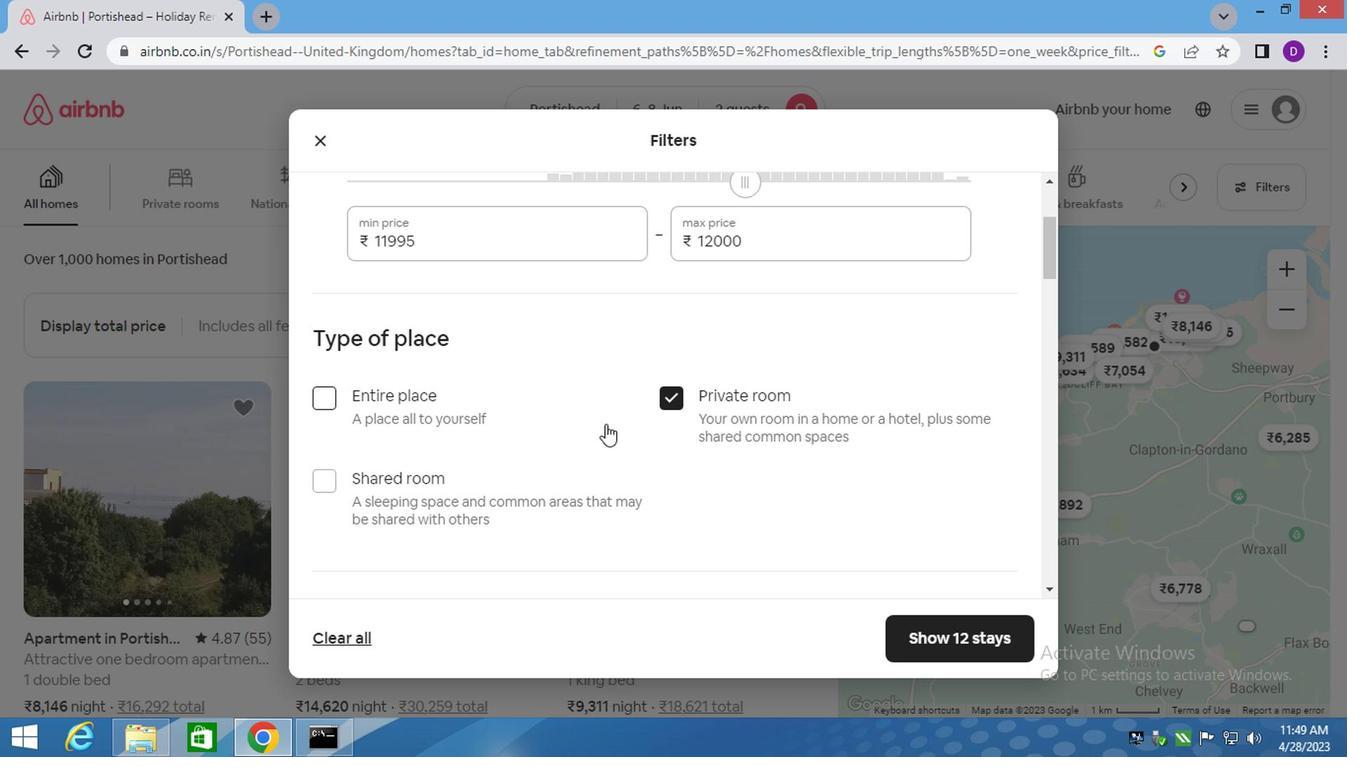 
Action: Mouse moved to (598, 436)
Screenshot: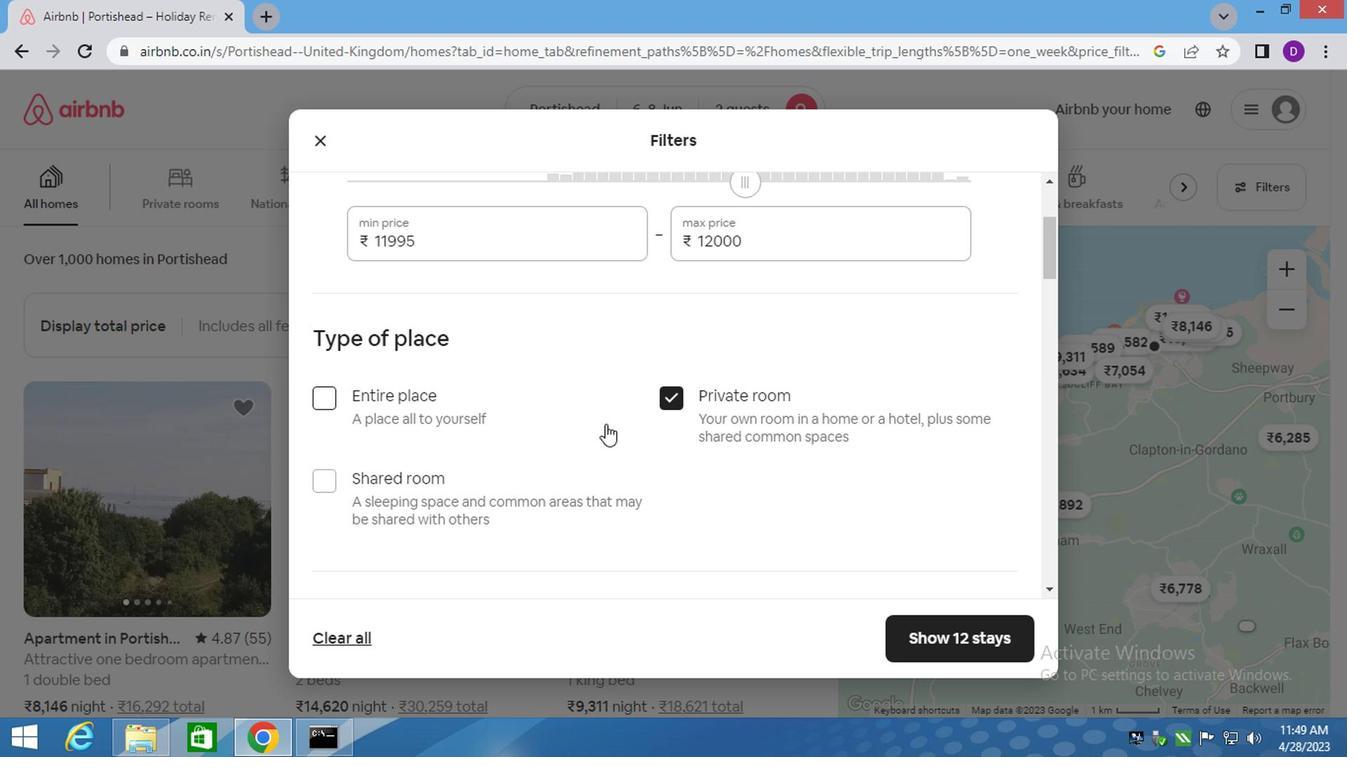 
Action: Mouse scrolled (598, 435) with delta (0, 0)
Screenshot: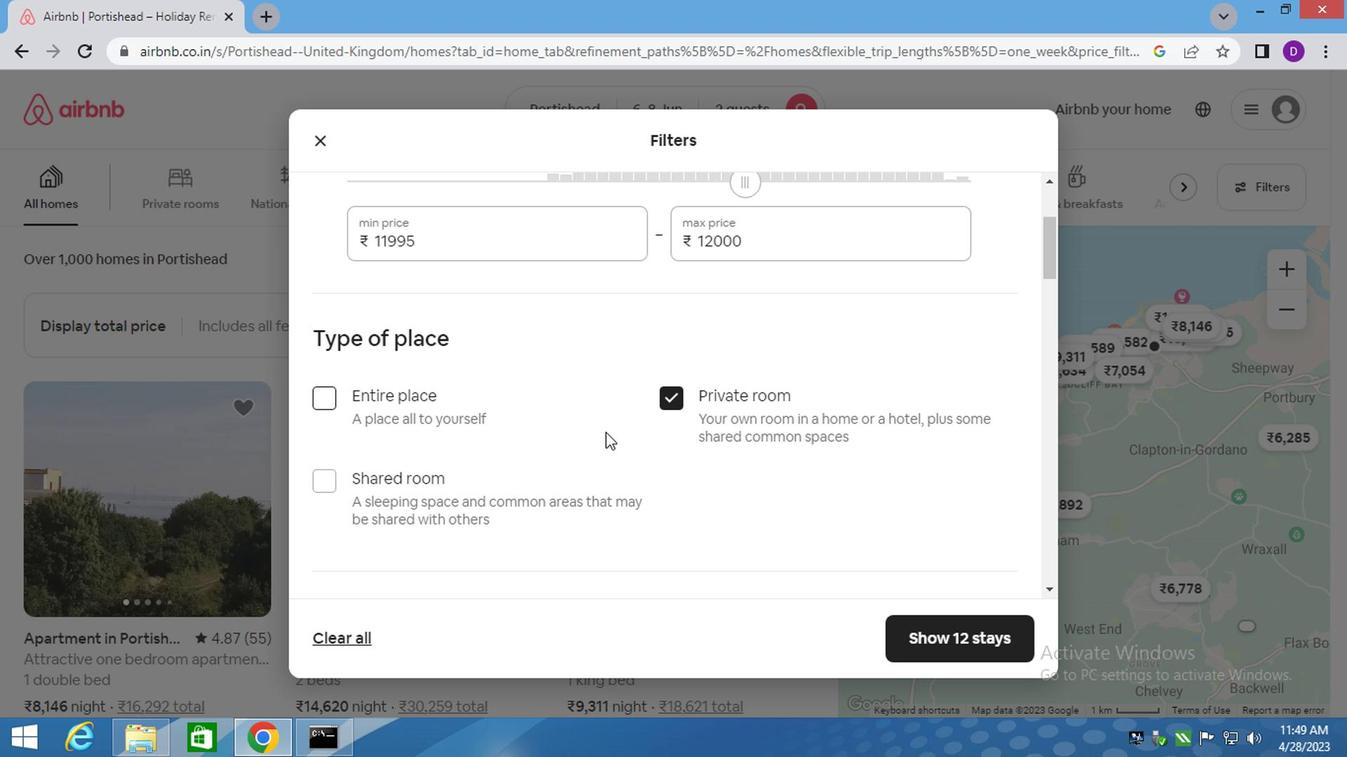 
Action: Mouse moved to (416, 418)
Screenshot: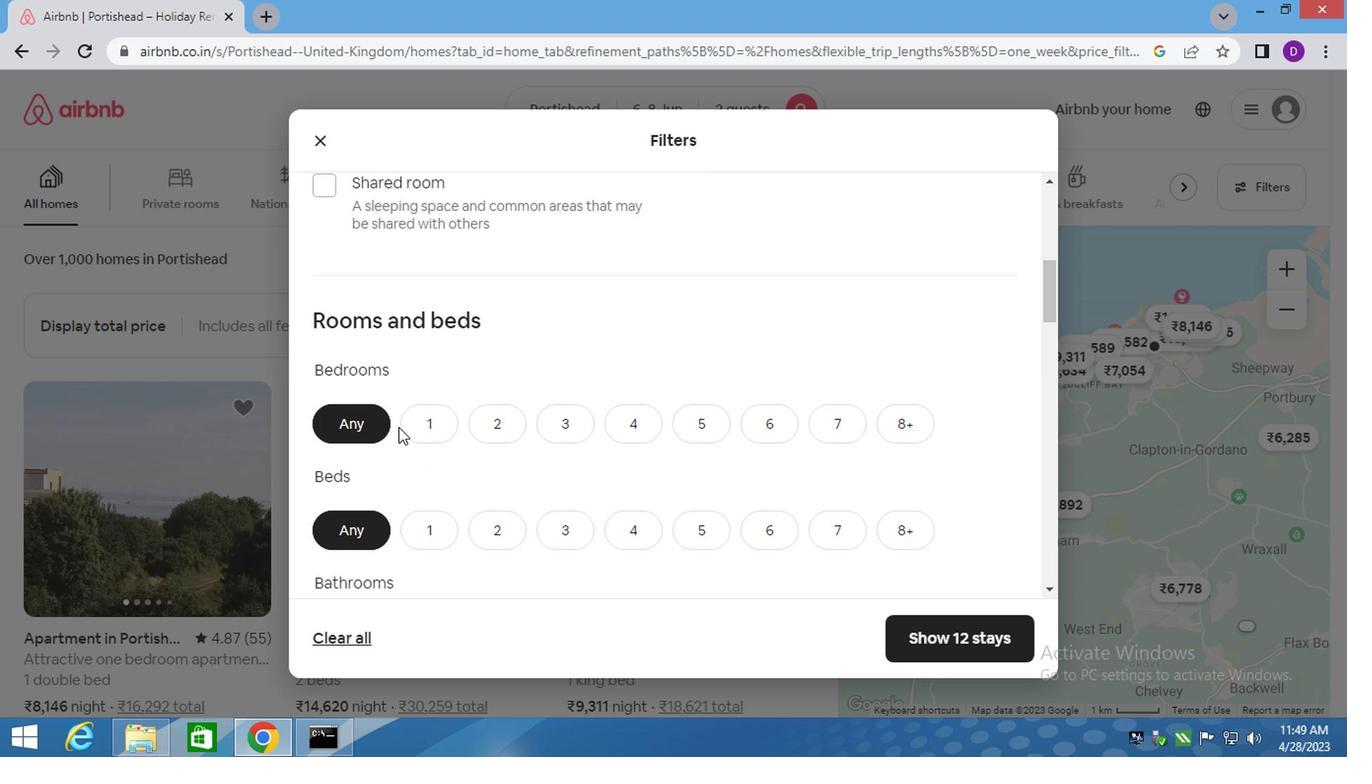 
Action: Mouse scrolled (416, 417) with delta (0, -1)
Screenshot: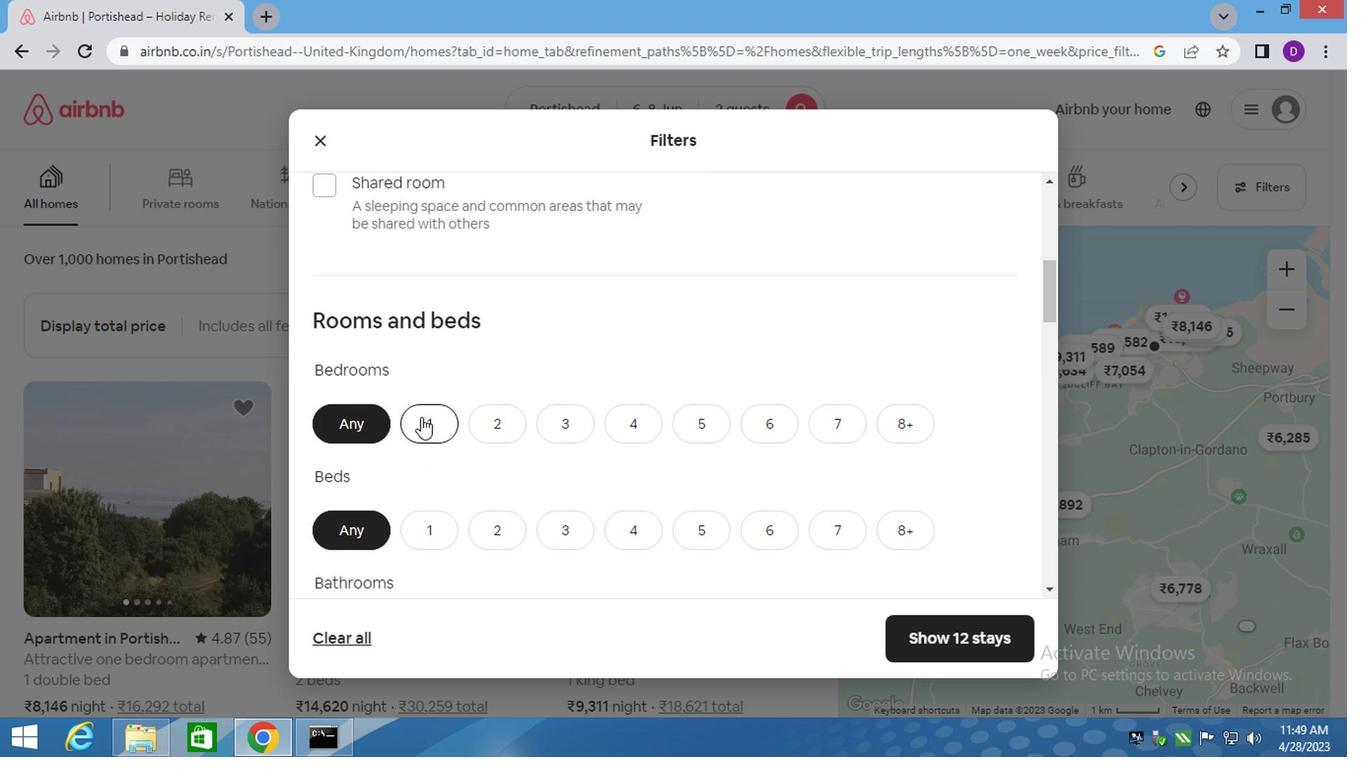 
Action: Mouse scrolled (416, 417) with delta (0, -1)
Screenshot: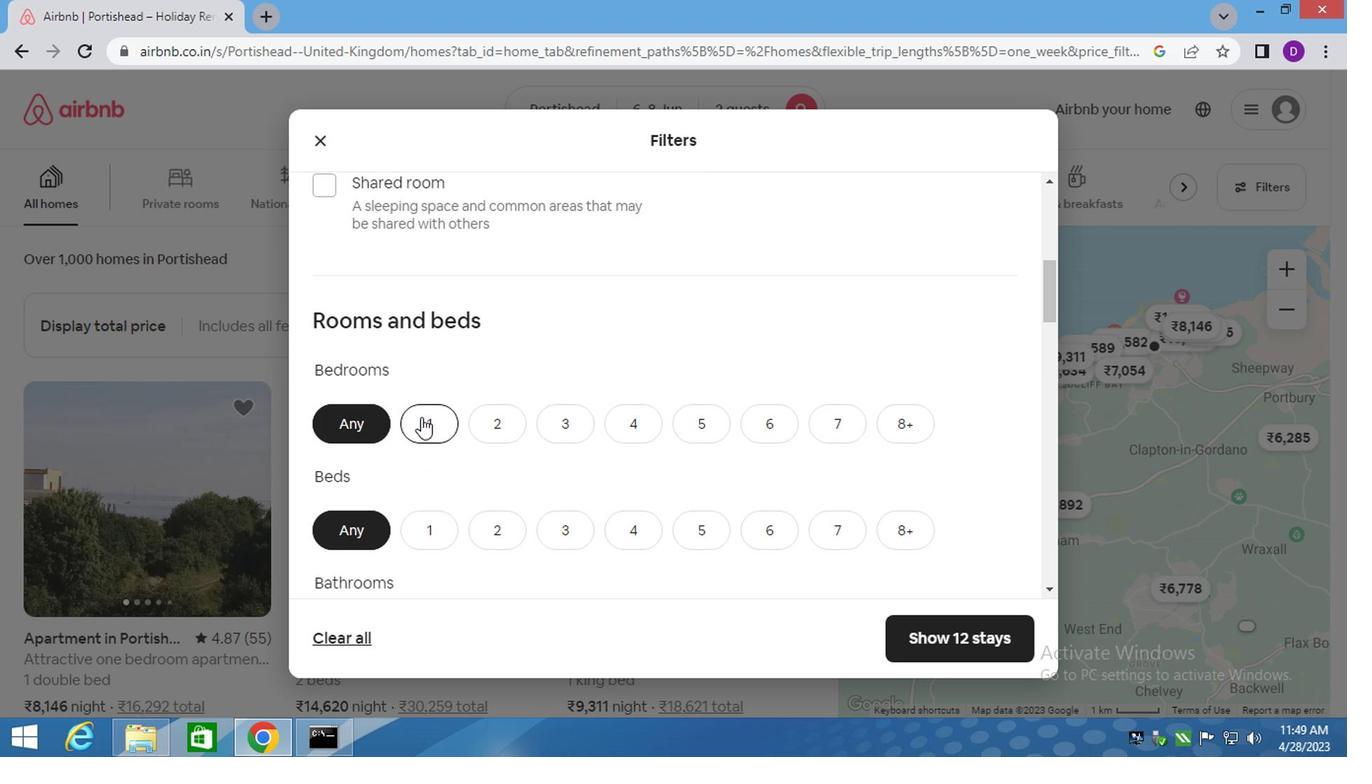 
Action: Mouse moved to (407, 230)
Screenshot: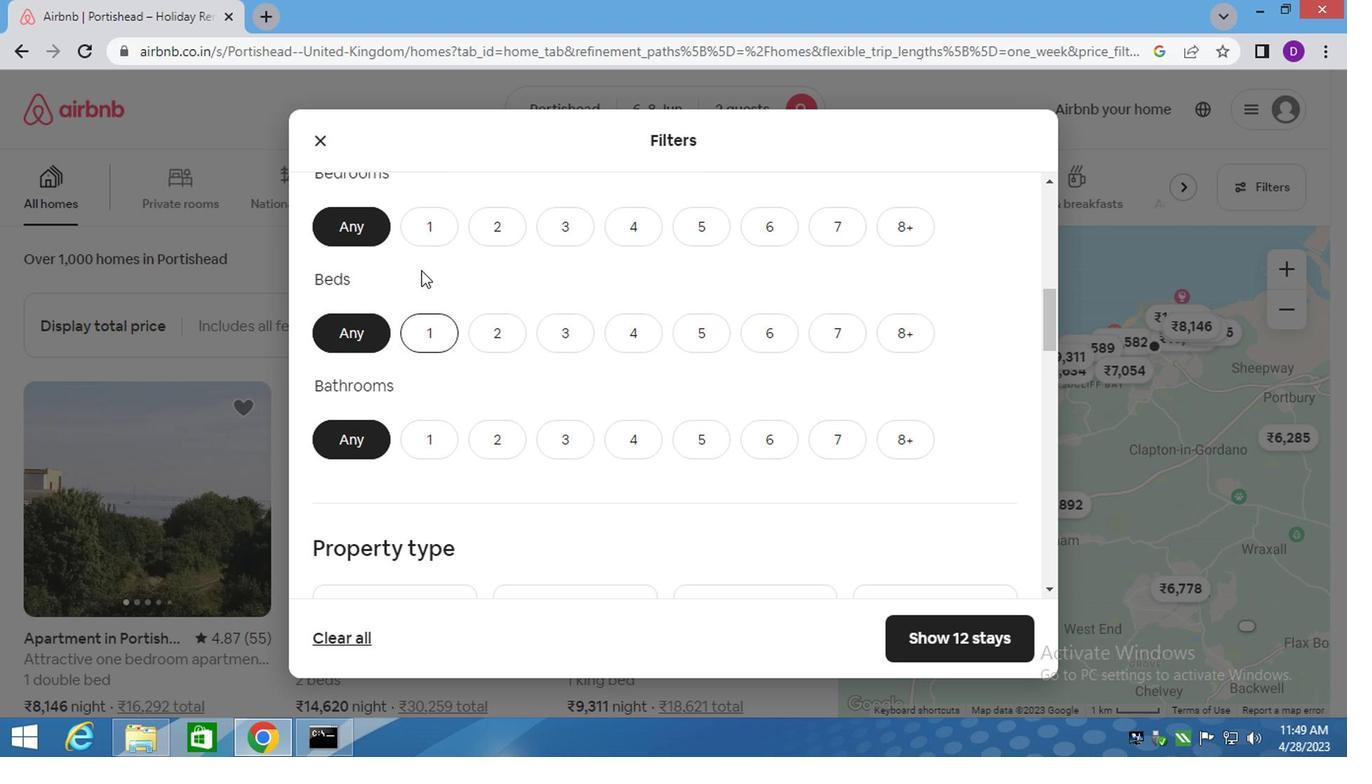 
Action: Mouse pressed left at (407, 230)
Screenshot: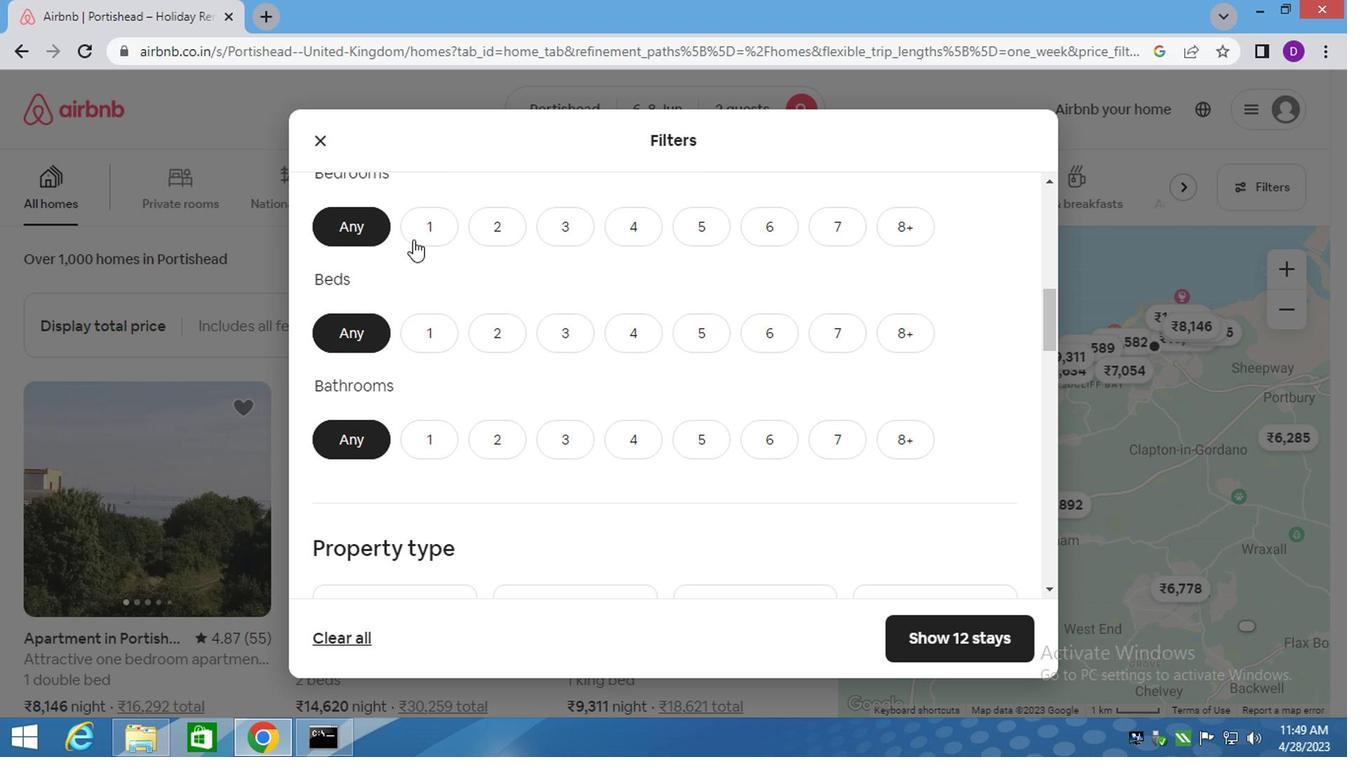 
Action: Mouse moved to (495, 336)
Screenshot: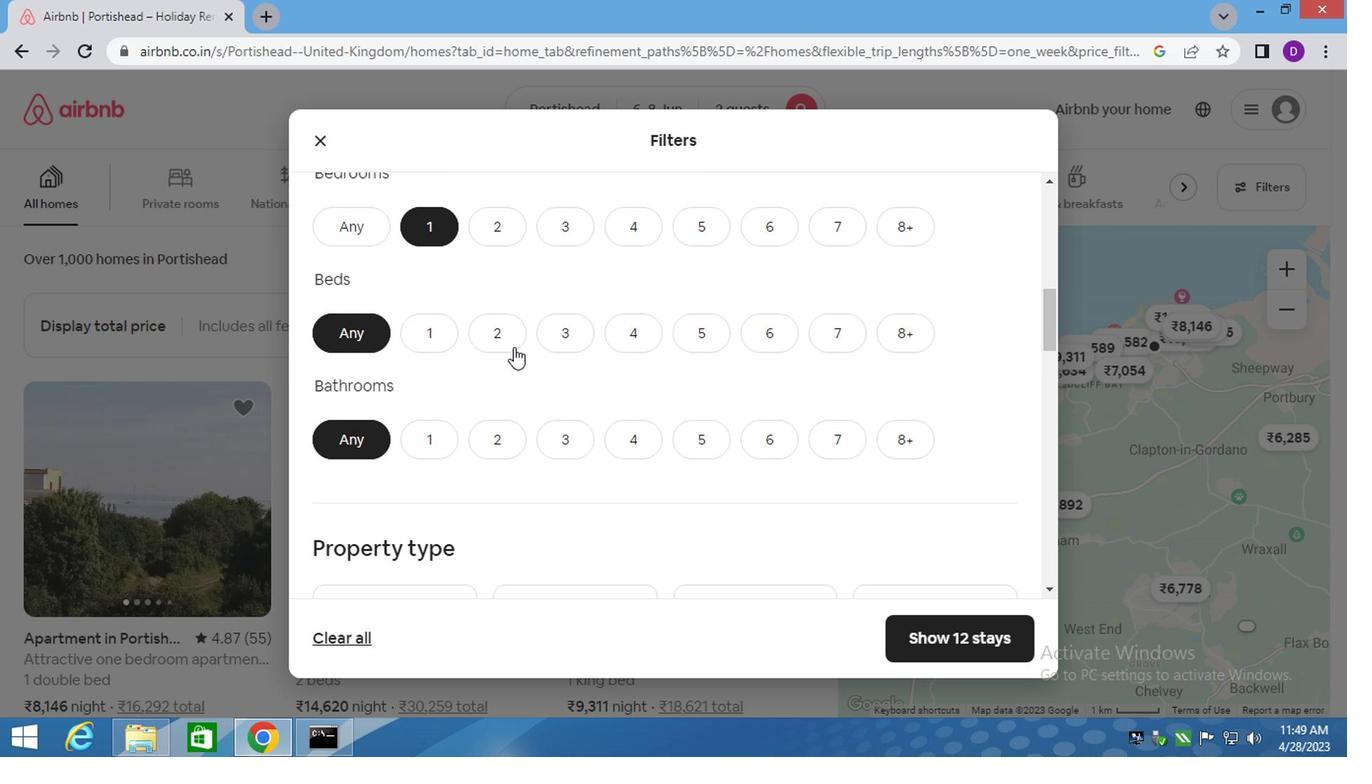 
Action: Mouse pressed left at (495, 336)
Screenshot: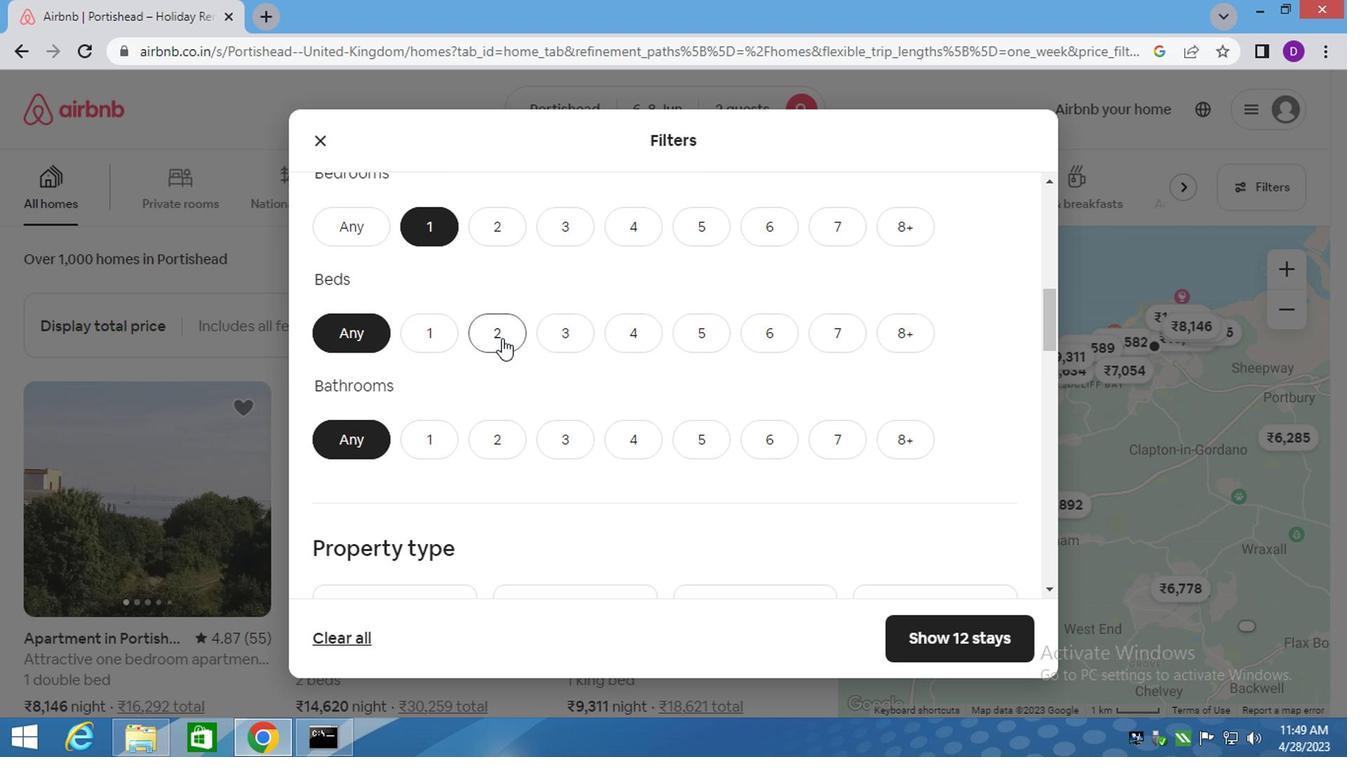 
Action: Mouse moved to (434, 433)
Screenshot: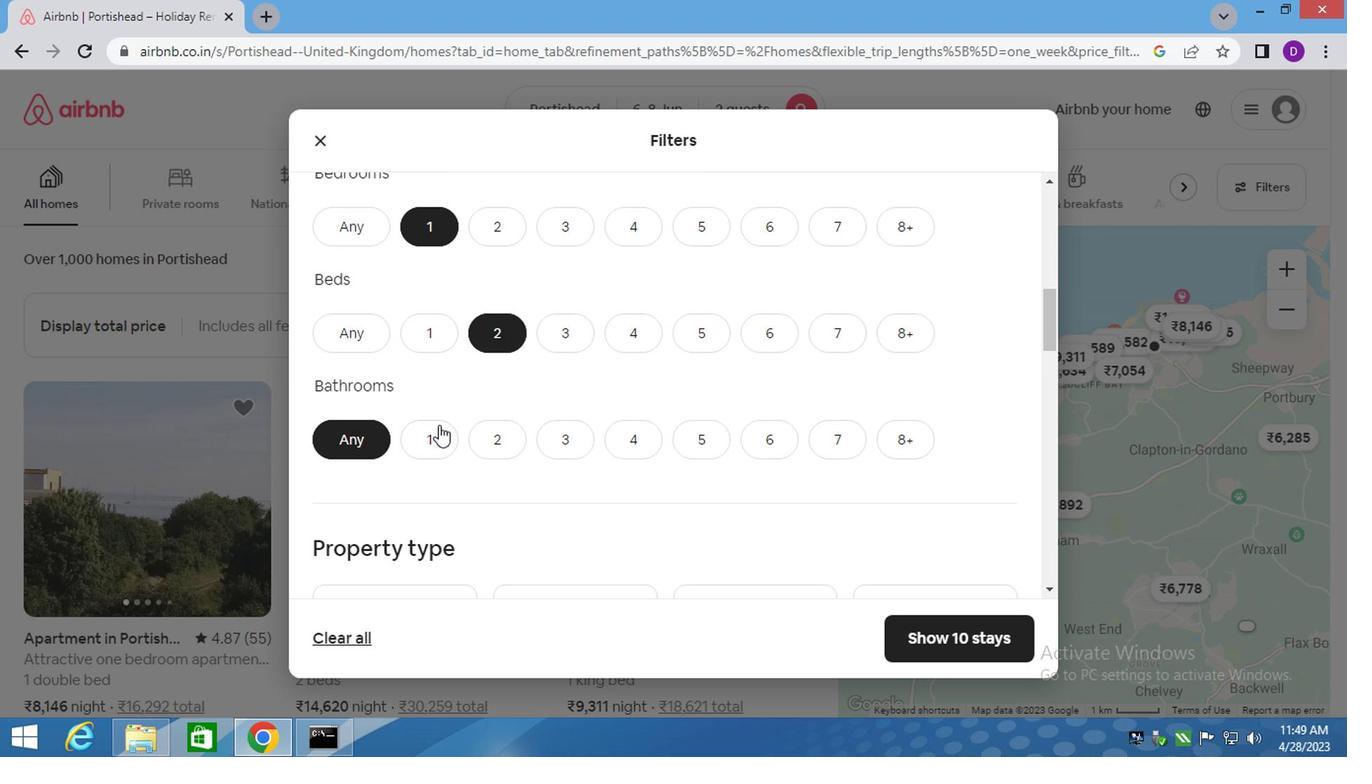 
Action: Mouse pressed left at (434, 433)
Screenshot: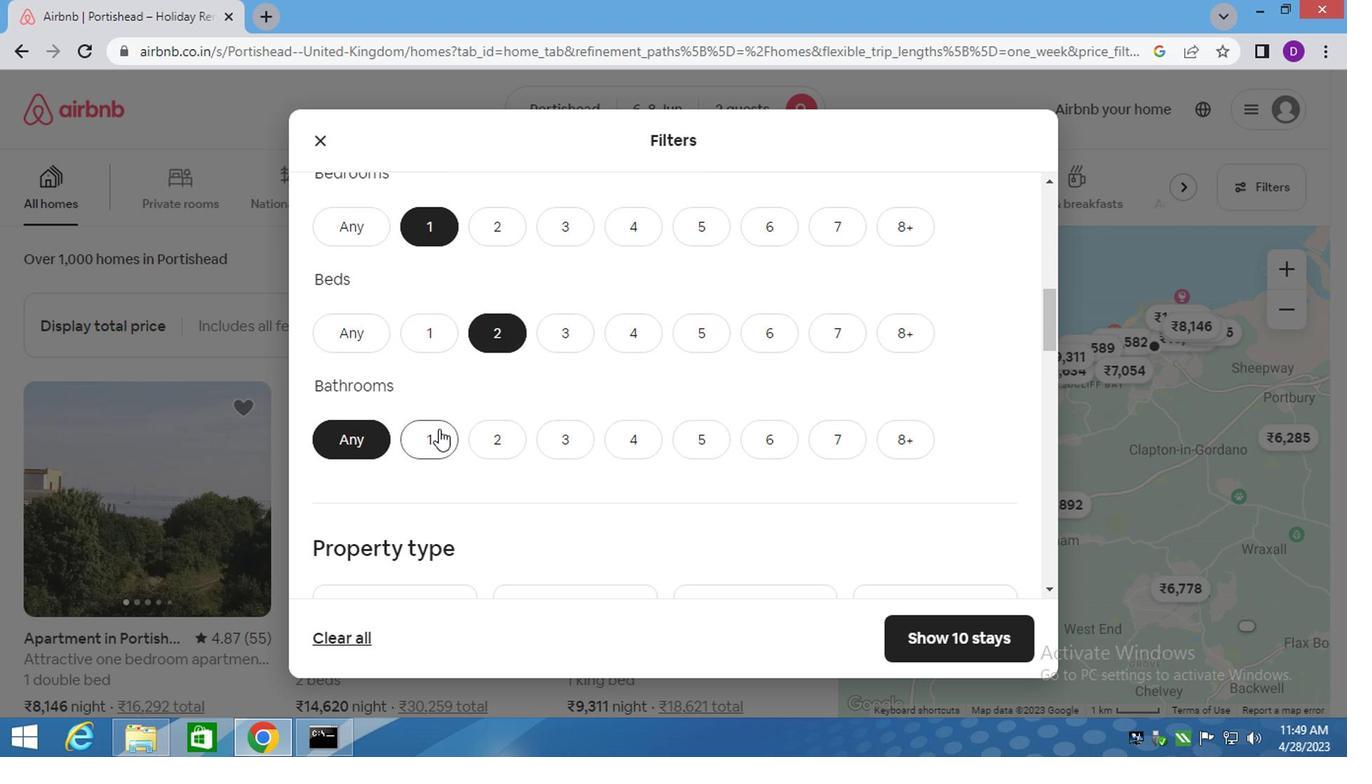 
Action: Mouse moved to (530, 465)
Screenshot: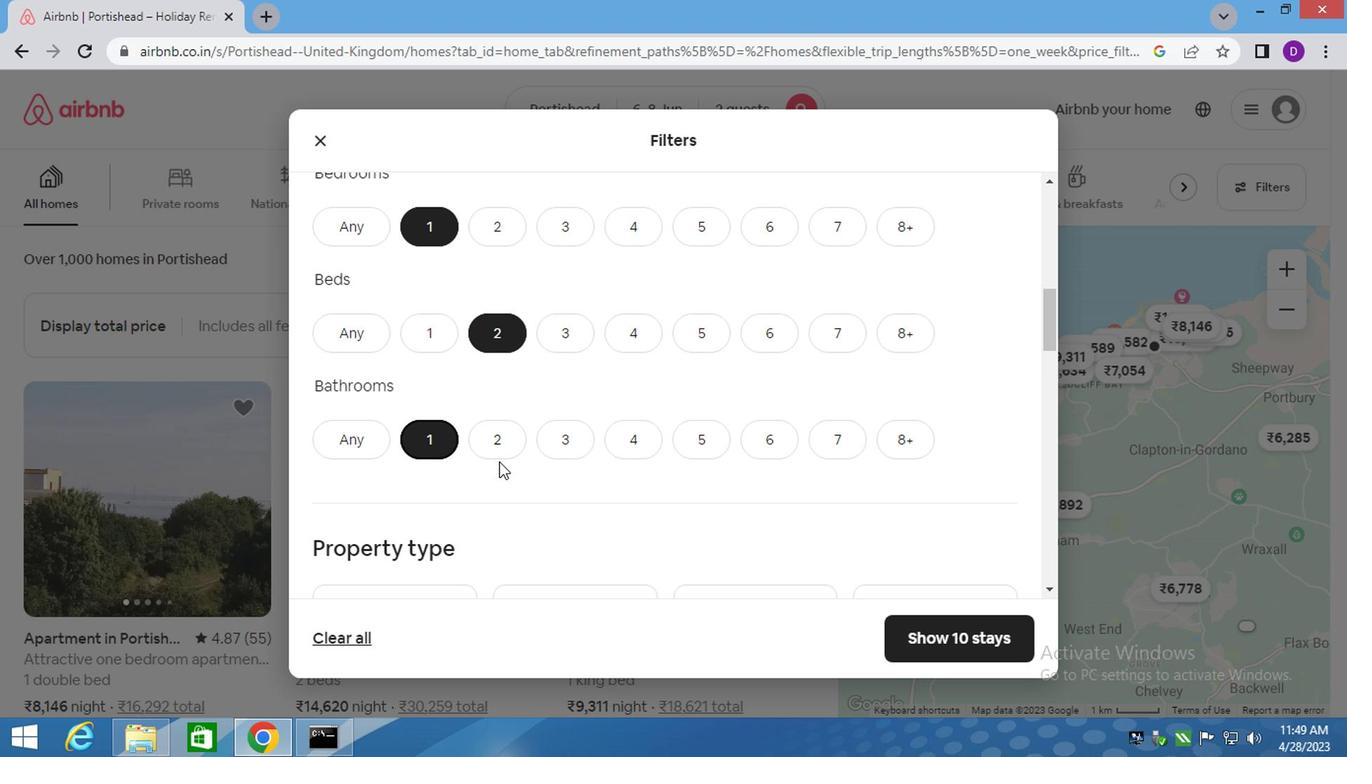 
Action: Mouse scrolled (530, 464) with delta (0, 0)
Screenshot: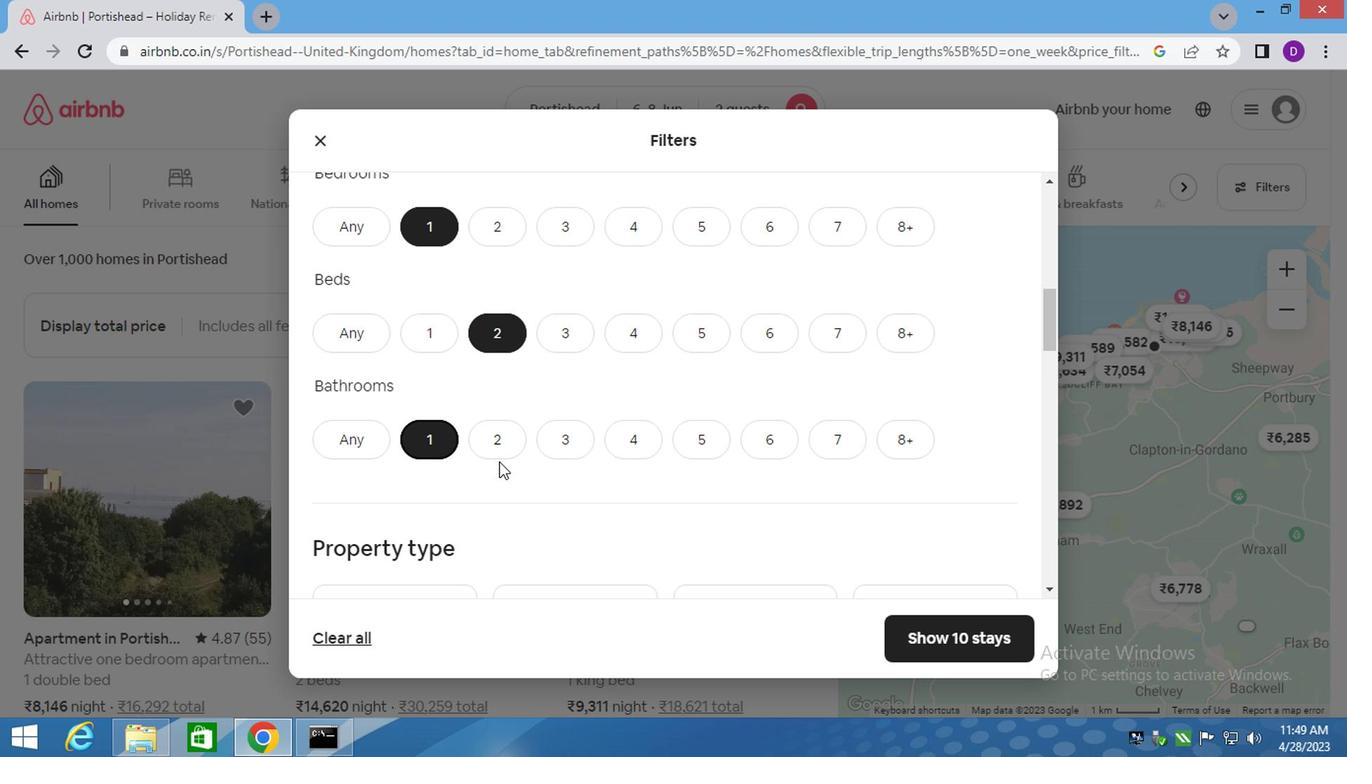 
Action: Mouse scrolled (530, 464) with delta (0, 0)
Screenshot: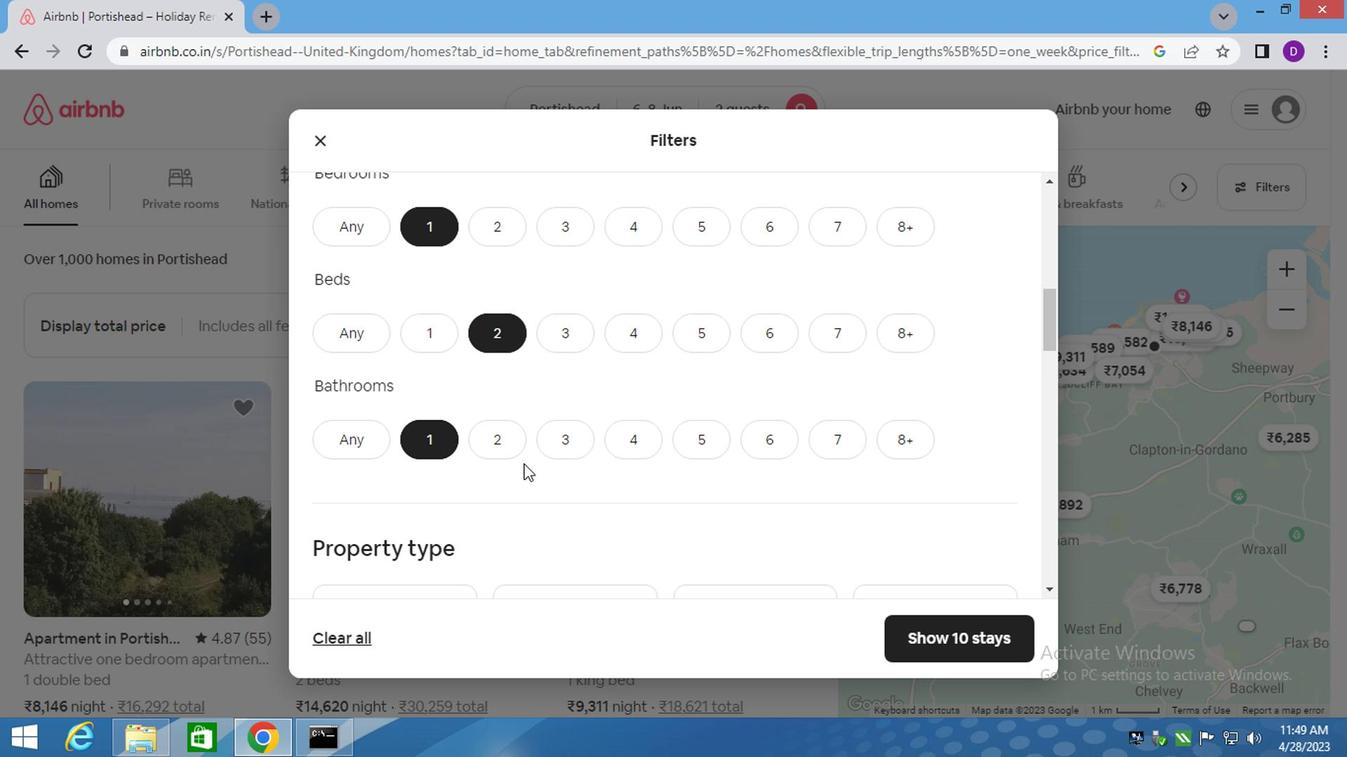 
Action: Mouse moved to (530, 465)
Screenshot: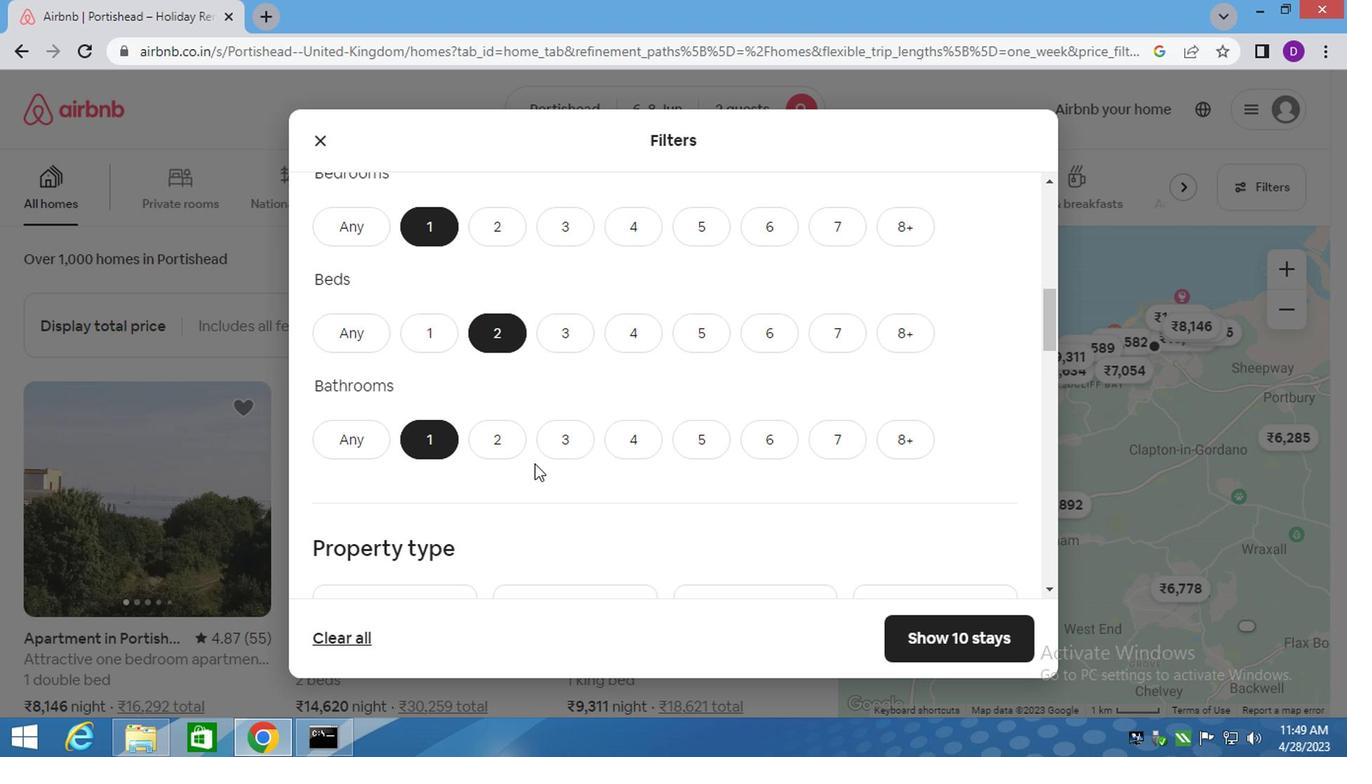
Action: Mouse scrolled (530, 464) with delta (0, 0)
Screenshot: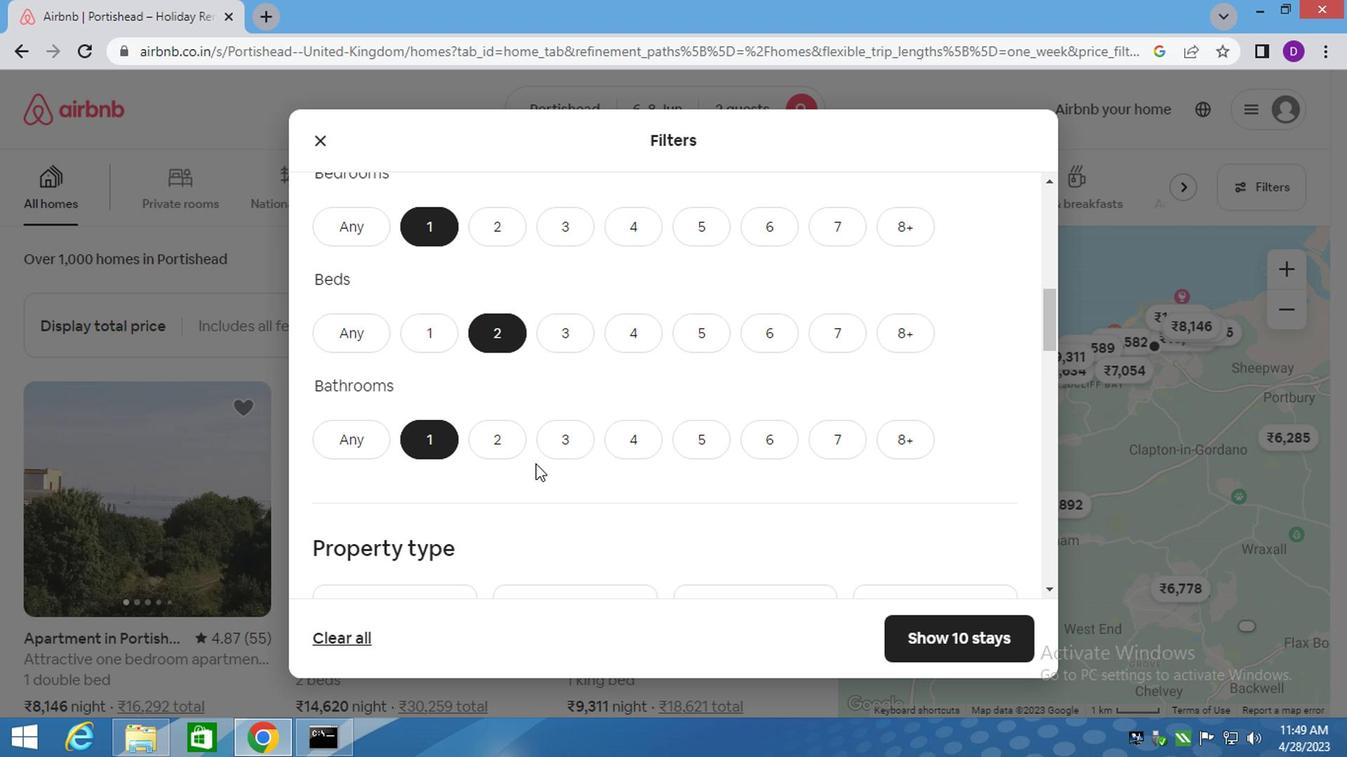
Action: Mouse moved to (414, 353)
Screenshot: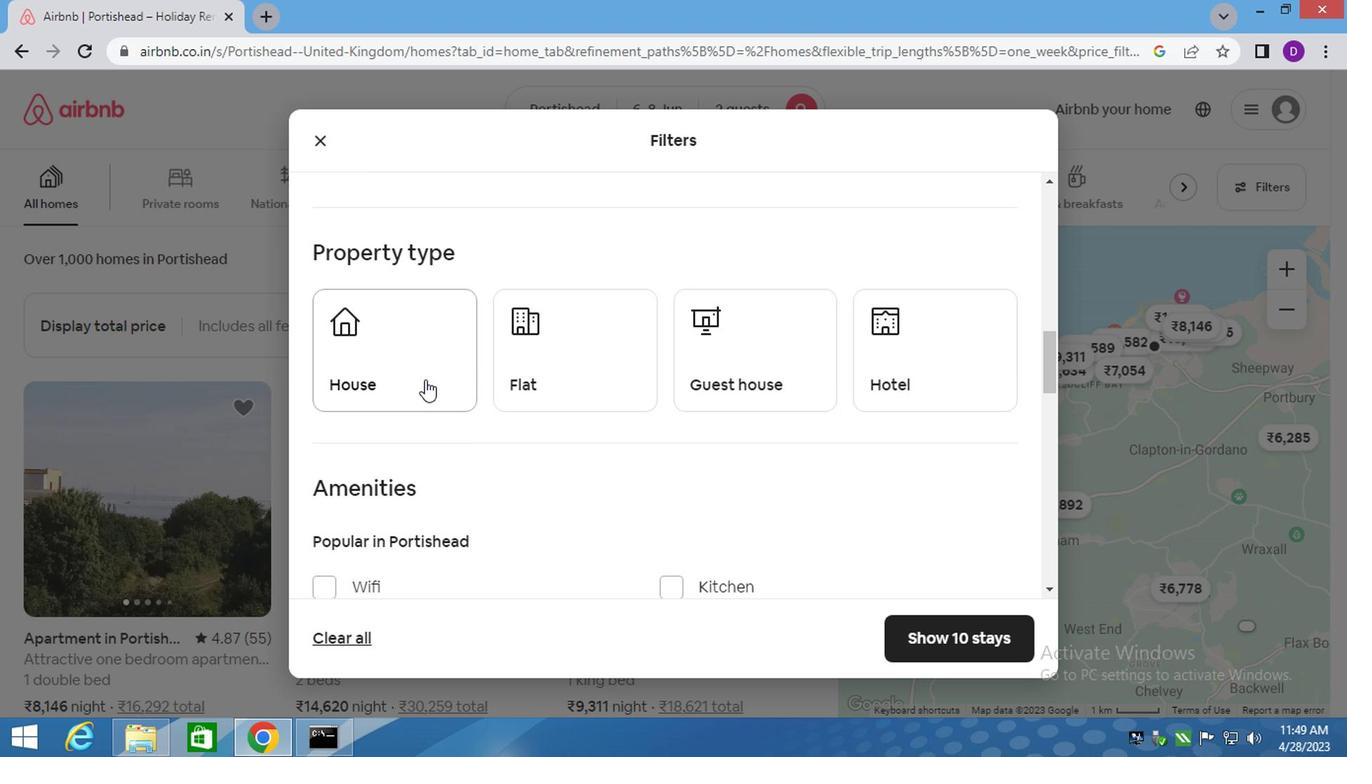 
Action: Mouse pressed left at (414, 353)
Screenshot: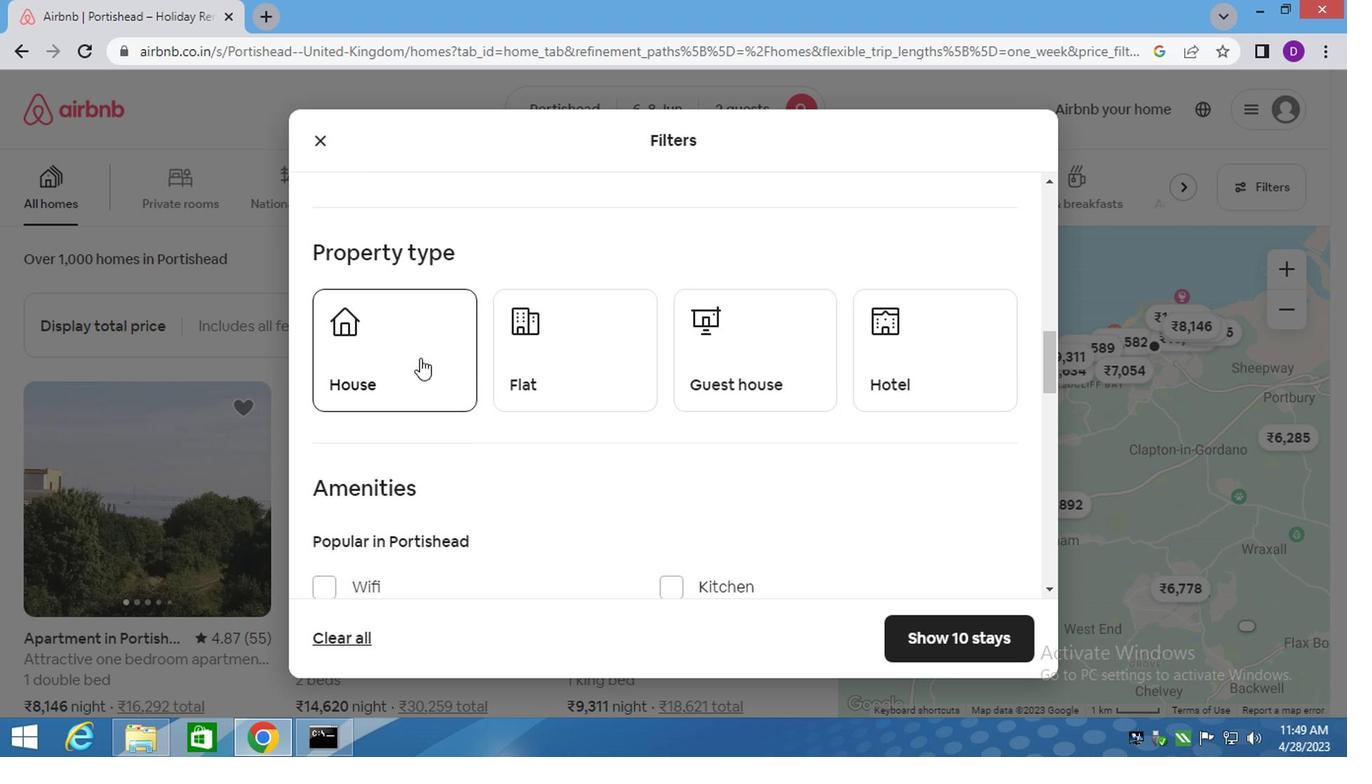 
Action: Mouse moved to (557, 365)
Screenshot: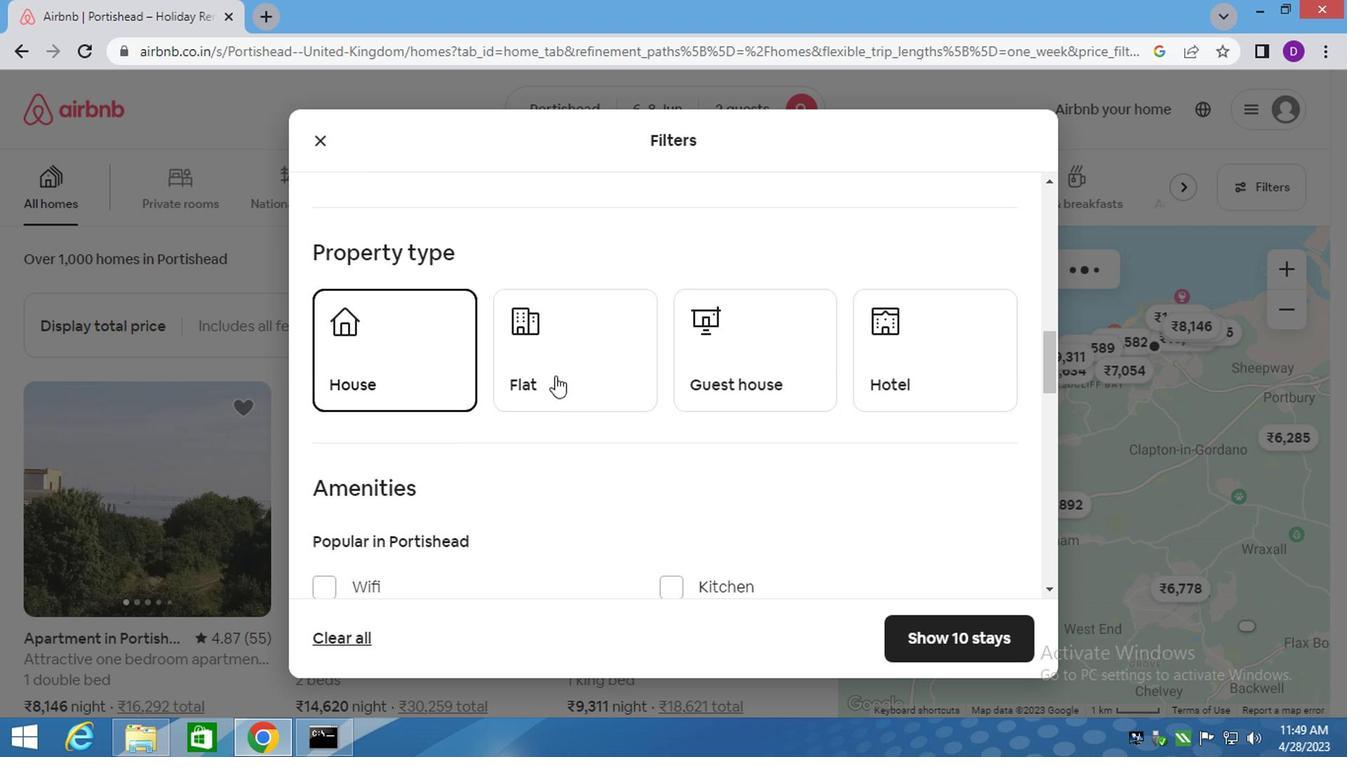 
Action: Mouse pressed left at (557, 365)
Screenshot: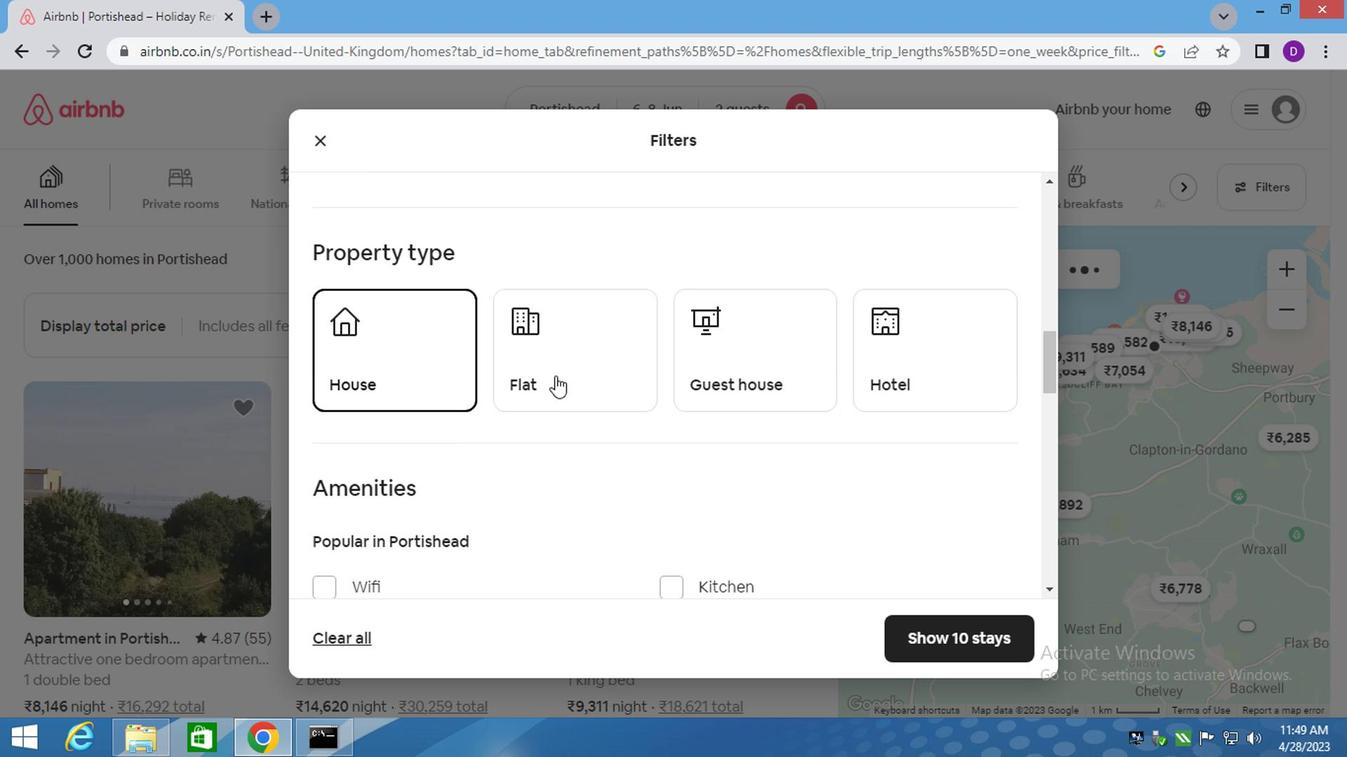 
Action: Mouse moved to (682, 367)
Screenshot: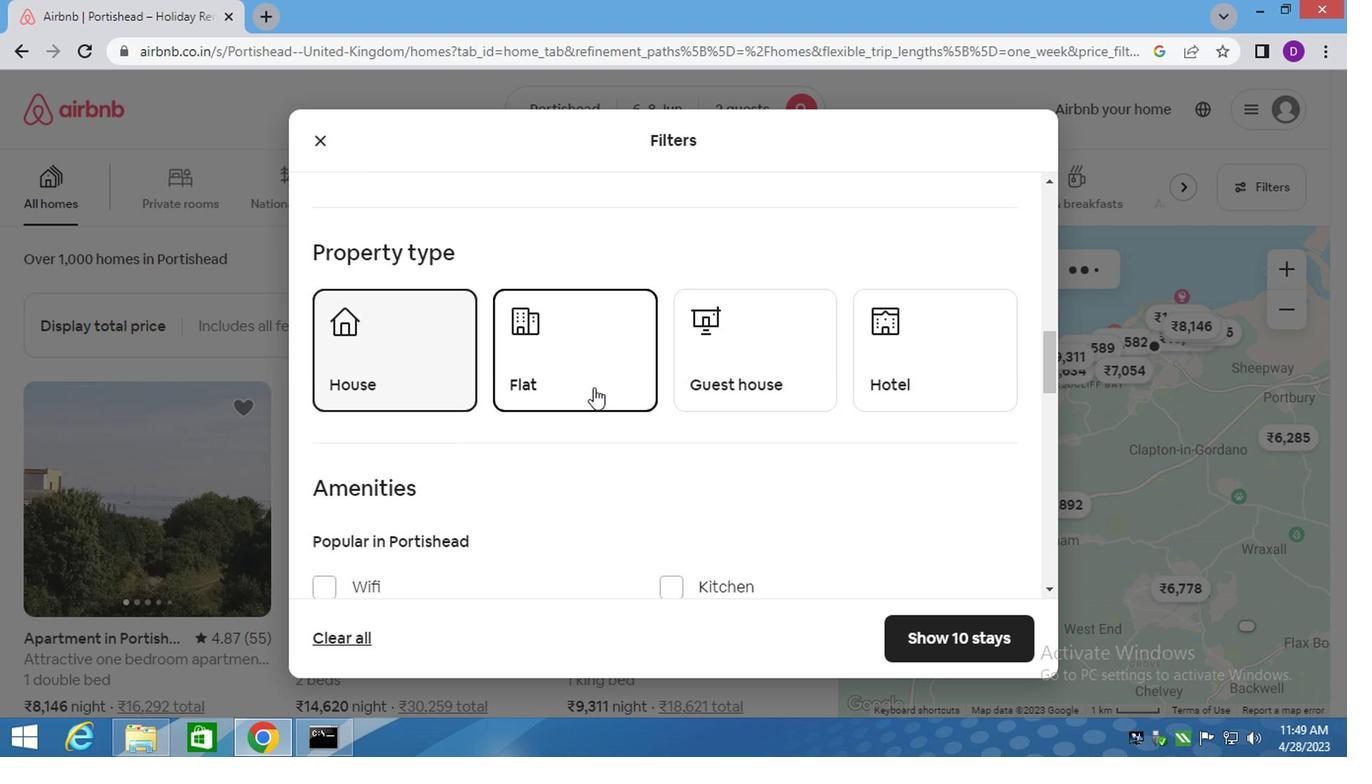 
Action: Mouse pressed left at (682, 367)
Screenshot: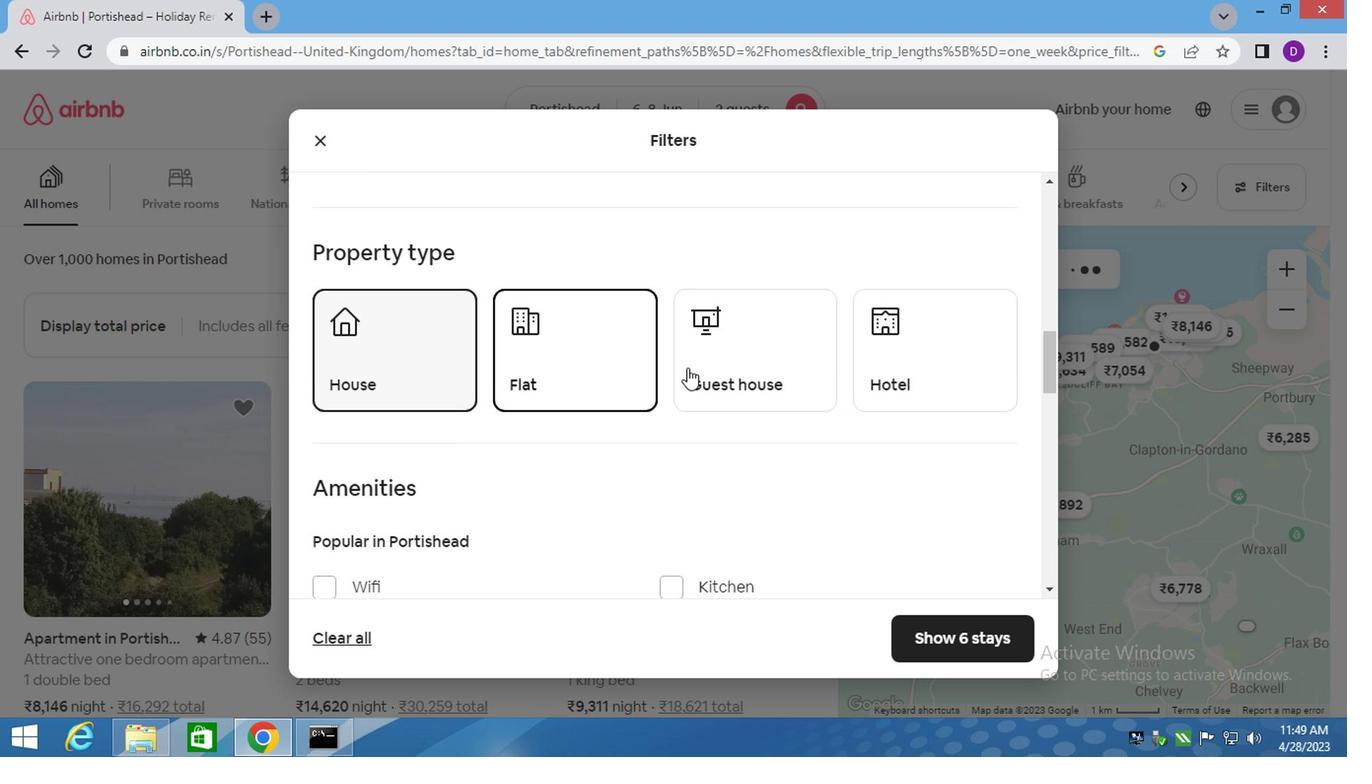
Action: Mouse moved to (679, 444)
Screenshot: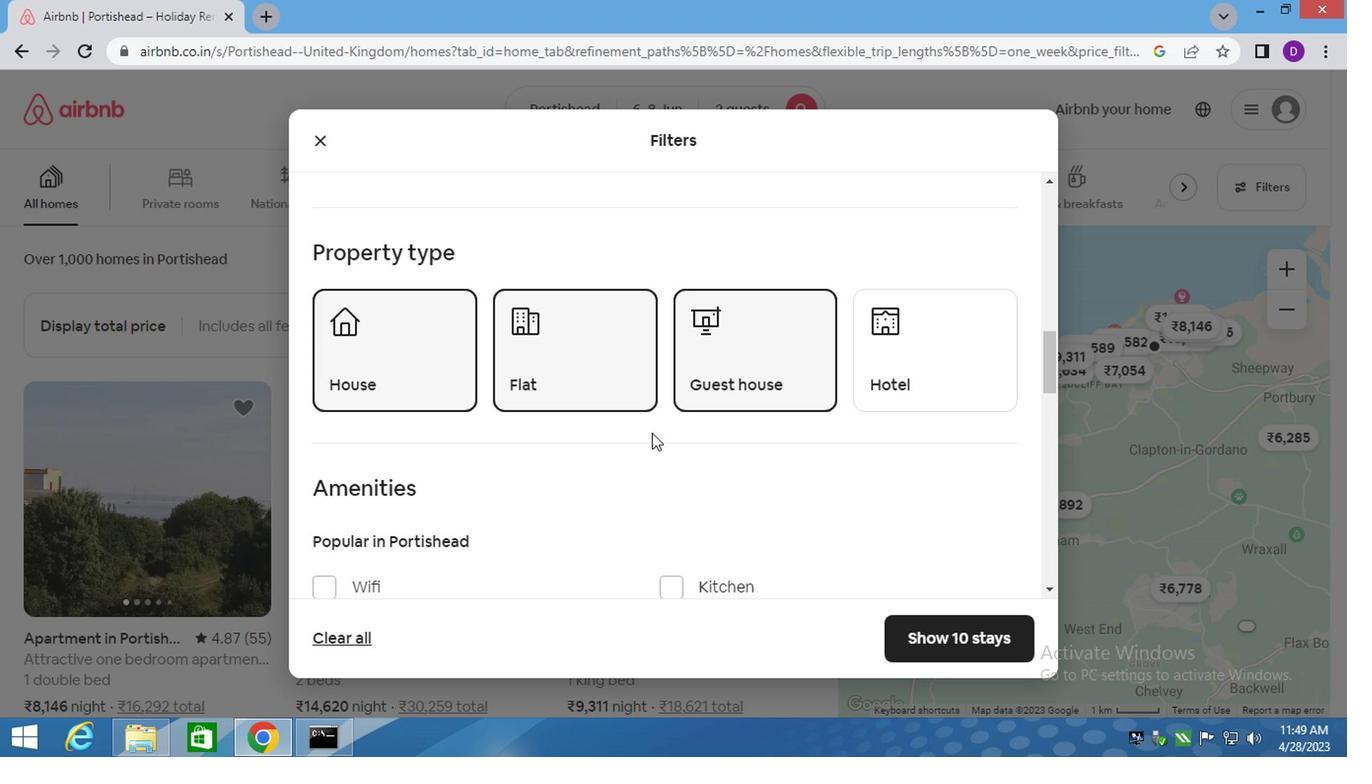 
Action: Mouse scrolled (679, 443) with delta (0, -1)
Screenshot: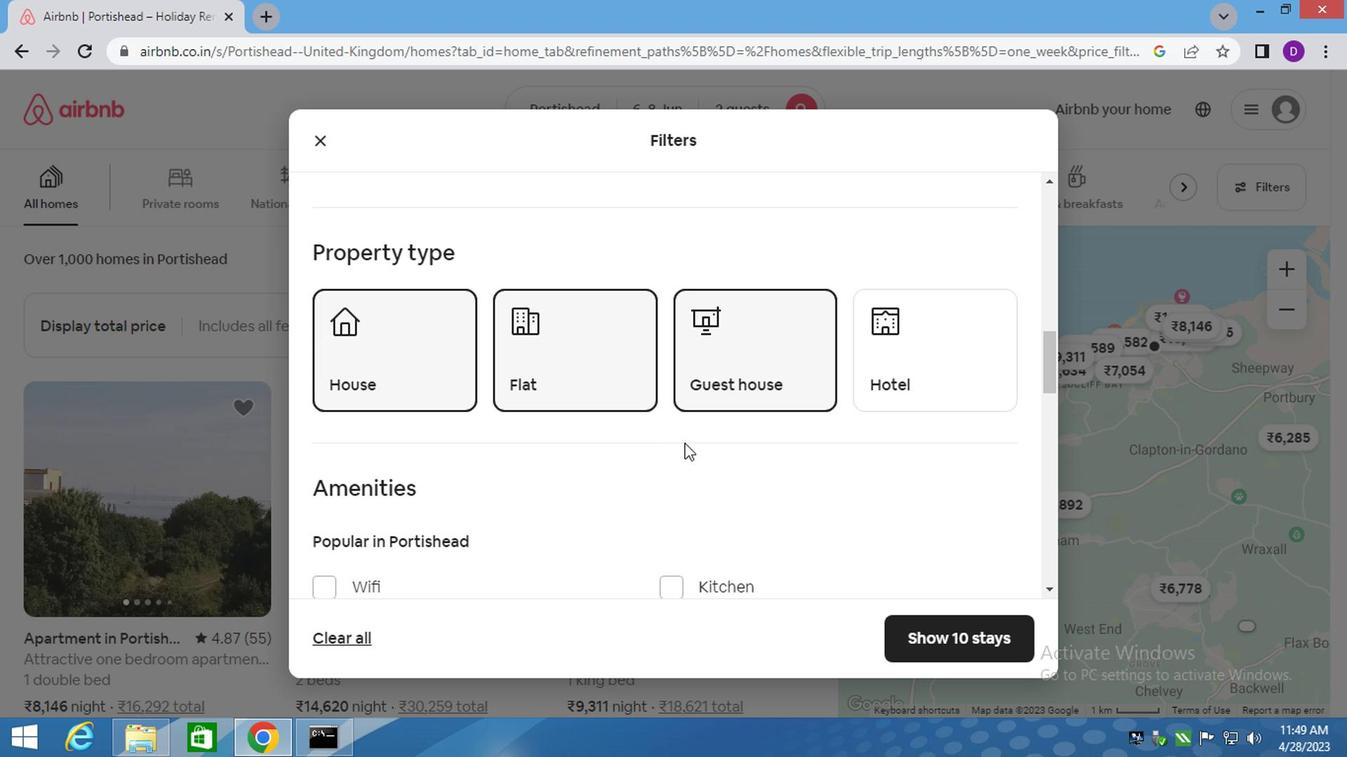 
Action: Mouse scrolled (679, 443) with delta (0, -1)
Screenshot: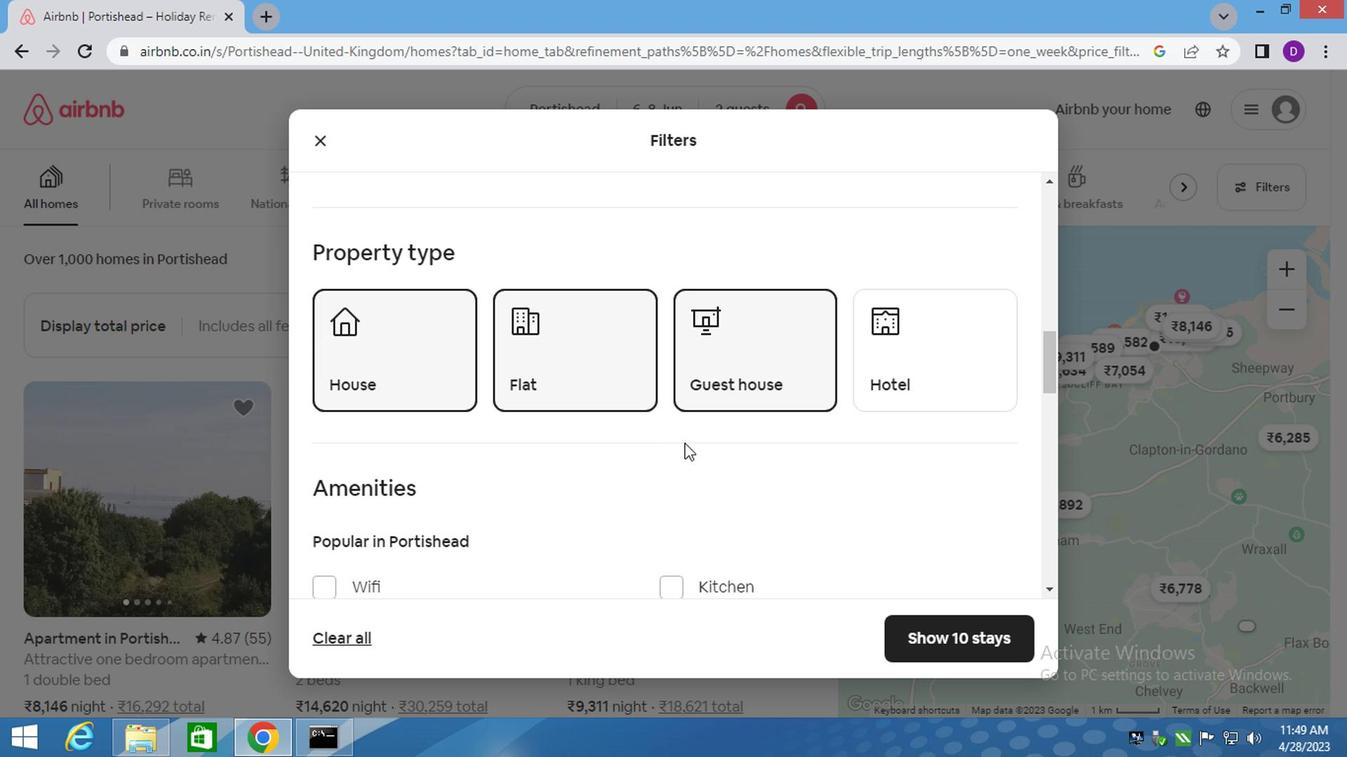 
Action: Mouse scrolled (679, 443) with delta (0, -1)
Screenshot: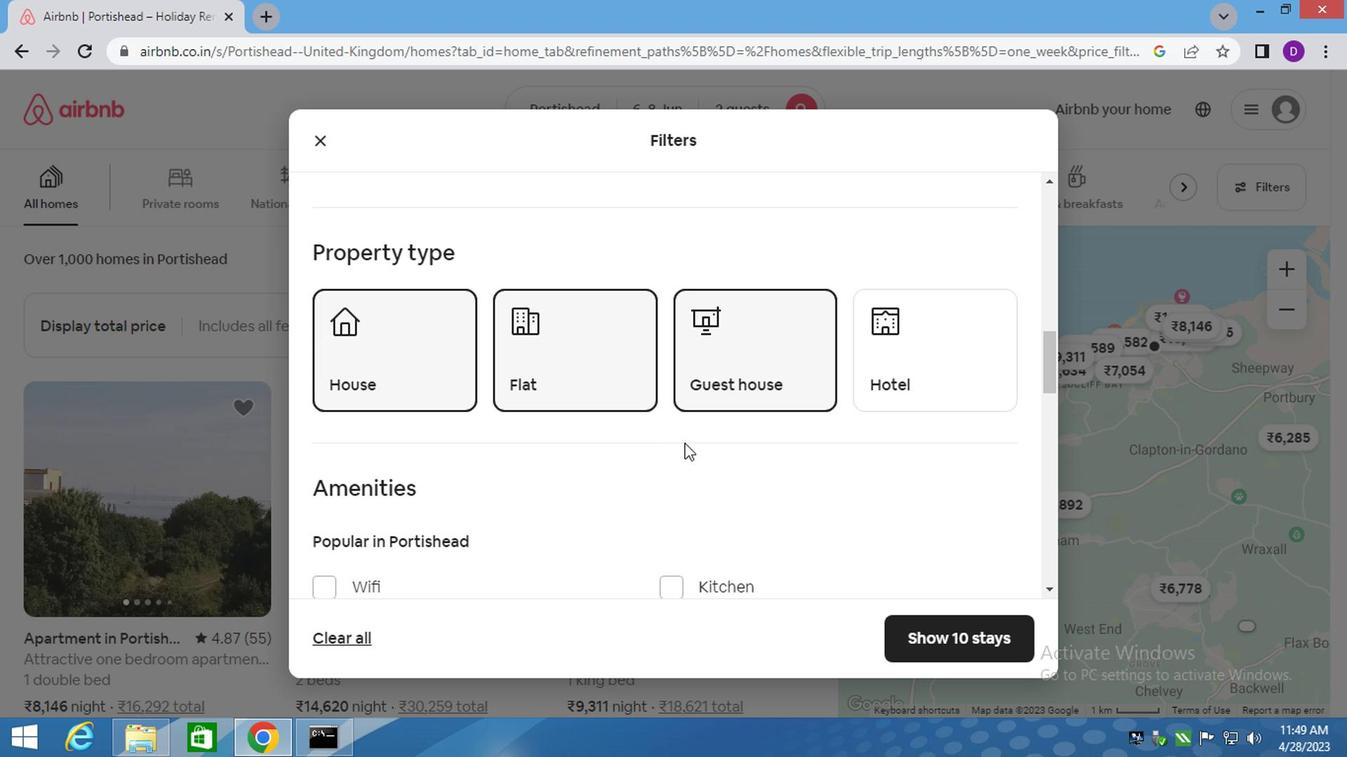 
Action: Mouse scrolled (679, 443) with delta (0, -1)
Screenshot: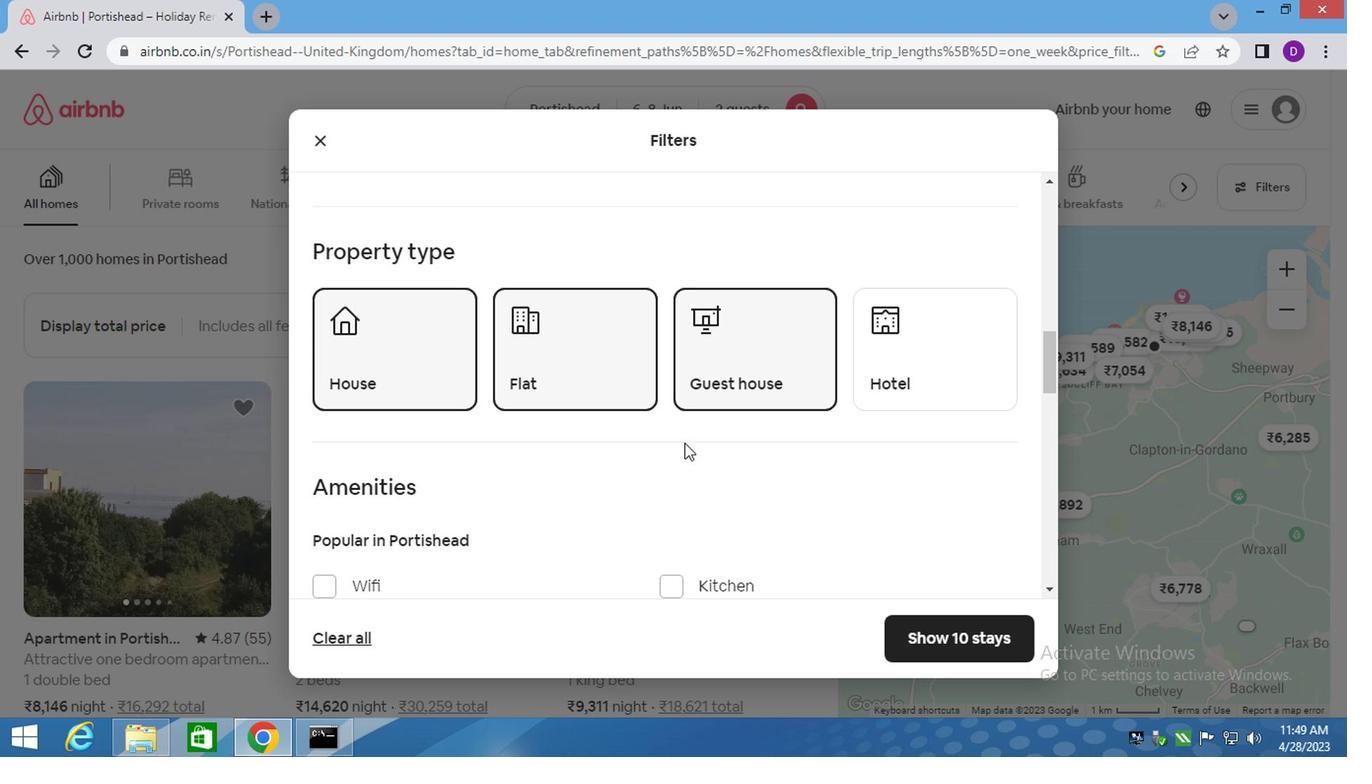 
Action: Mouse scrolled (679, 443) with delta (0, -1)
Screenshot: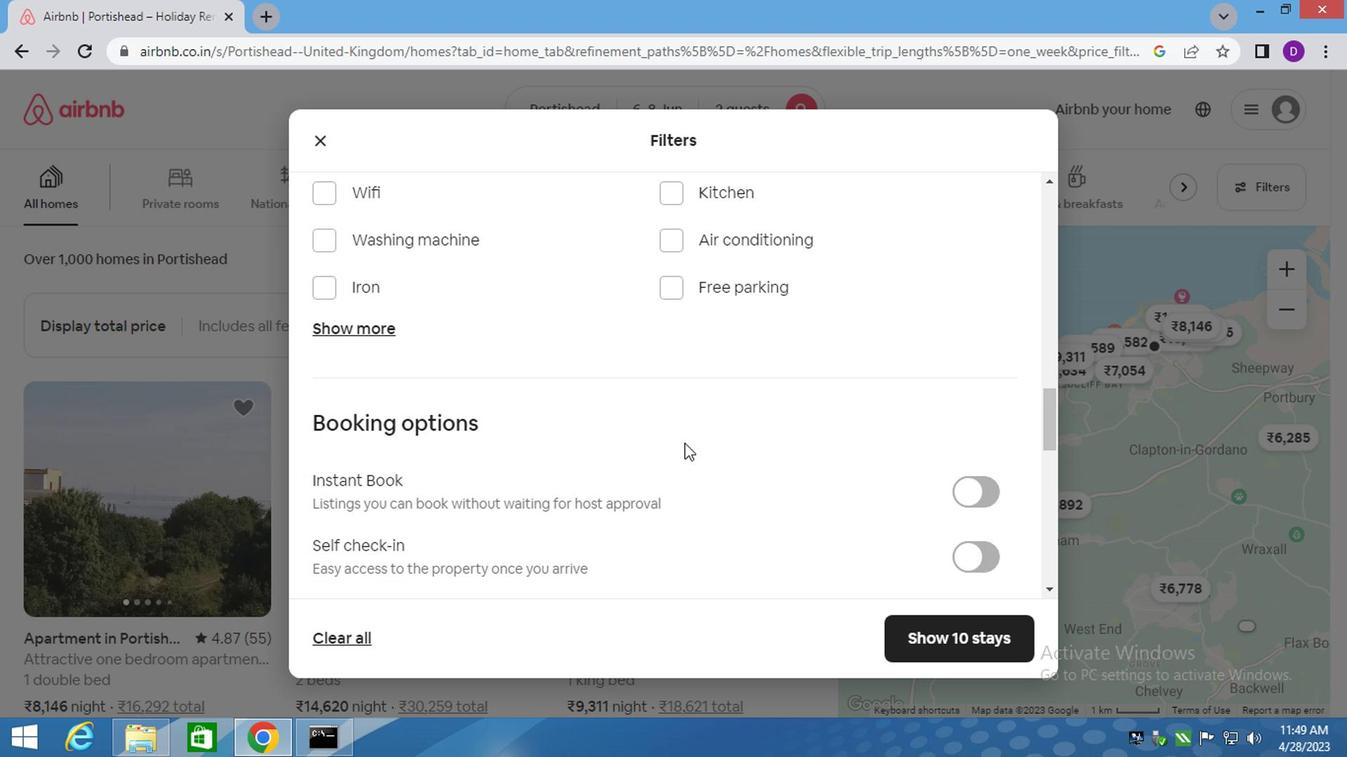 
Action: Mouse scrolled (679, 443) with delta (0, -1)
Screenshot: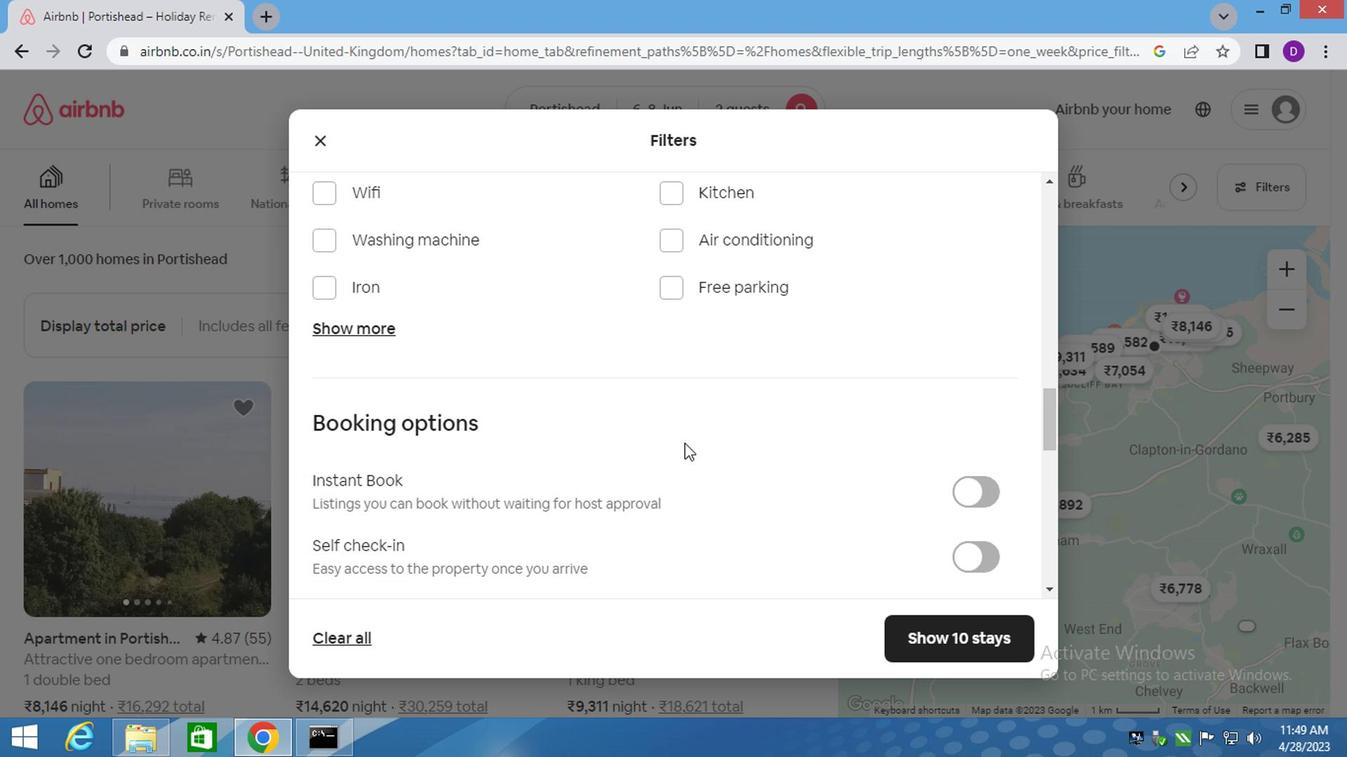 
Action: Mouse scrolled (679, 443) with delta (0, -1)
Screenshot: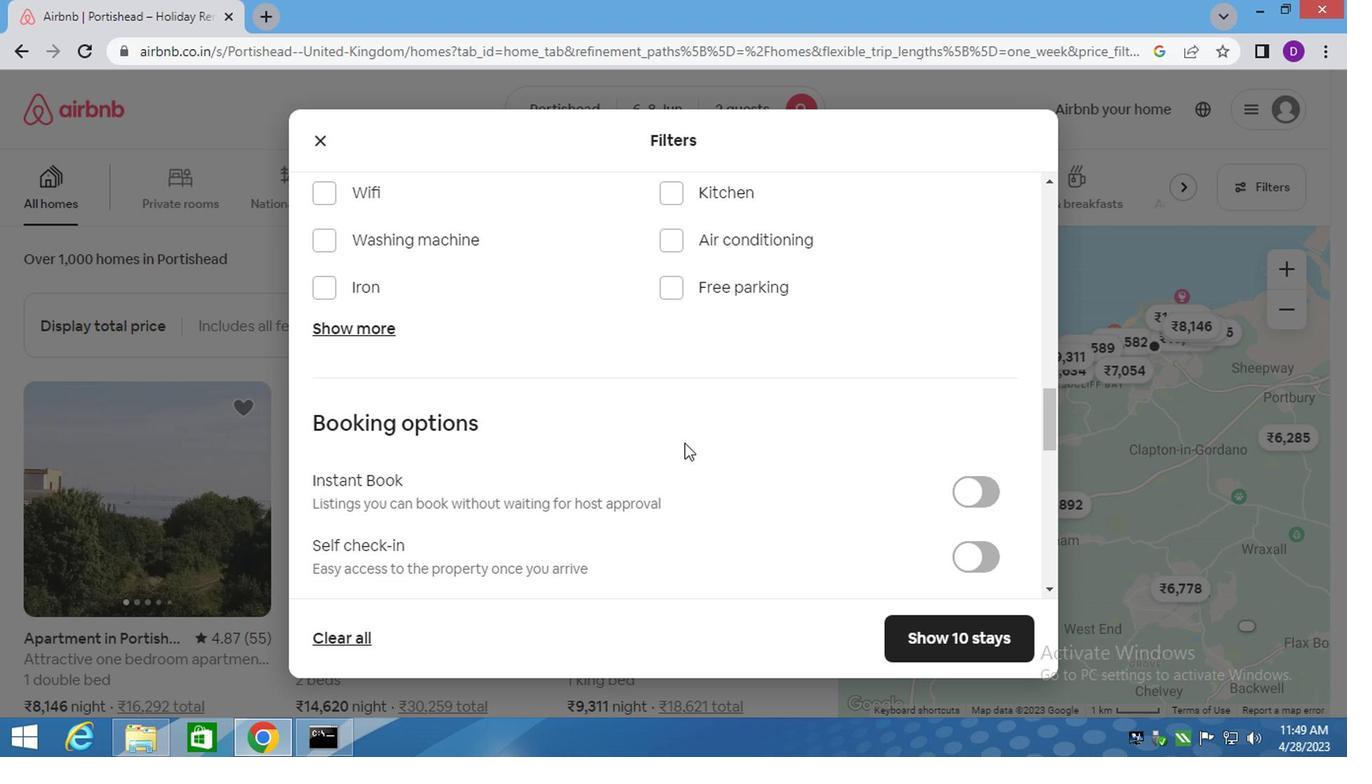 
Action: Mouse moved to (958, 265)
Screenshot: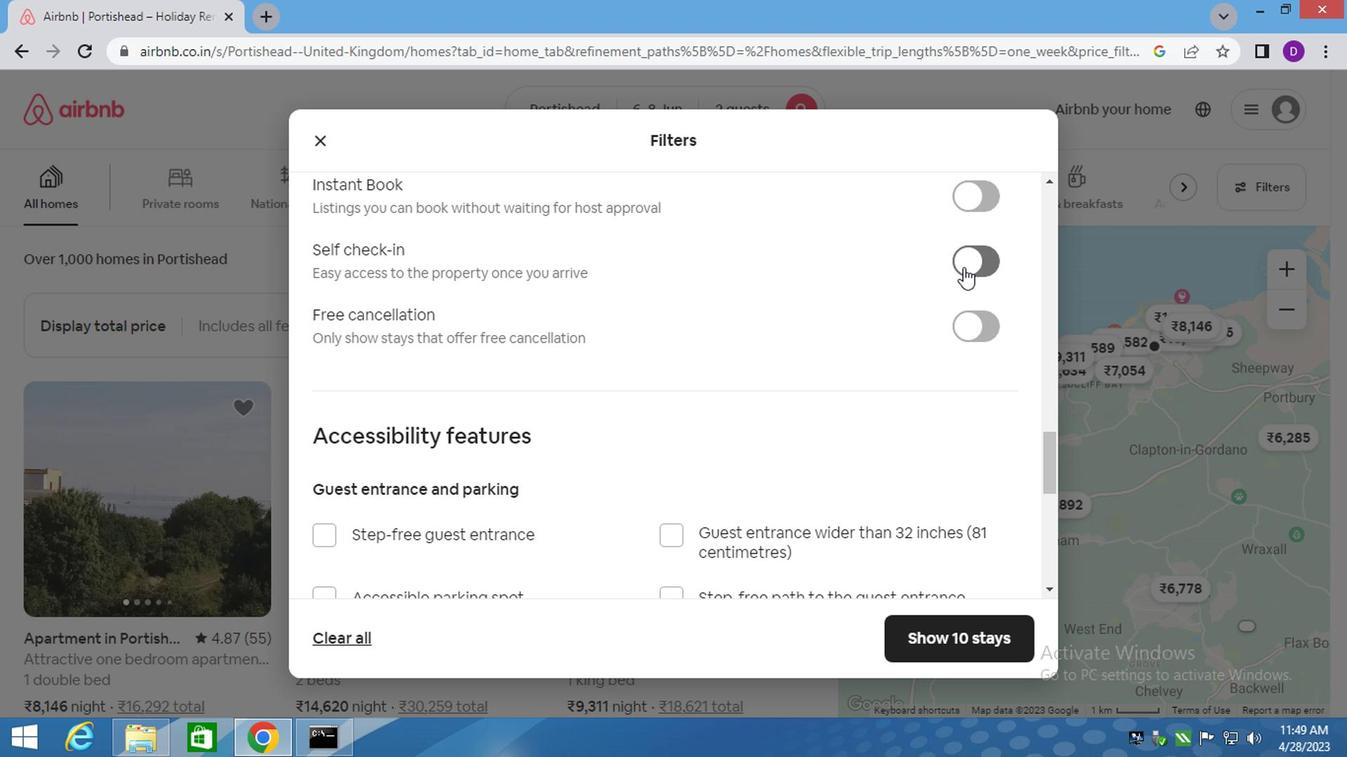 
Action: Mouse pressed left at (958, 265)
Screenshot: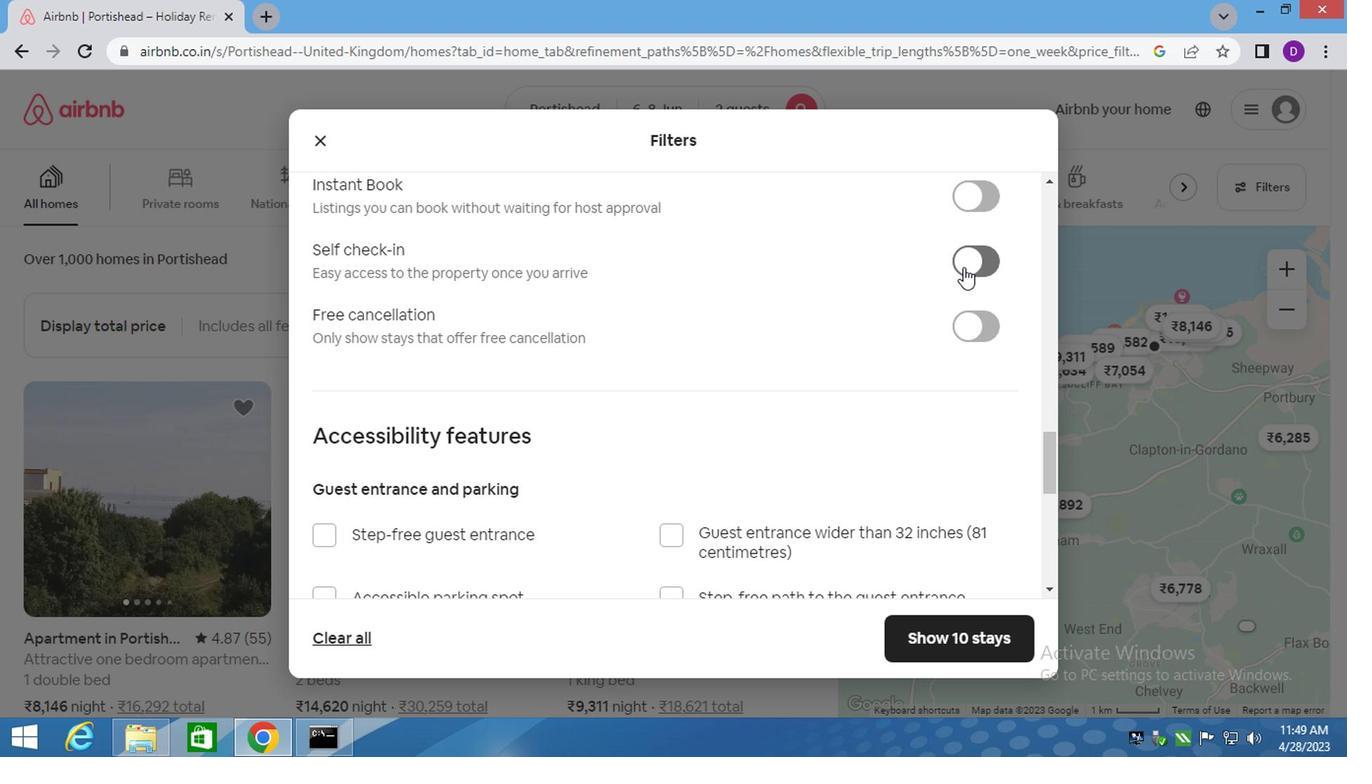 
Action: Mouse moved to (624, 438)
Screenshot: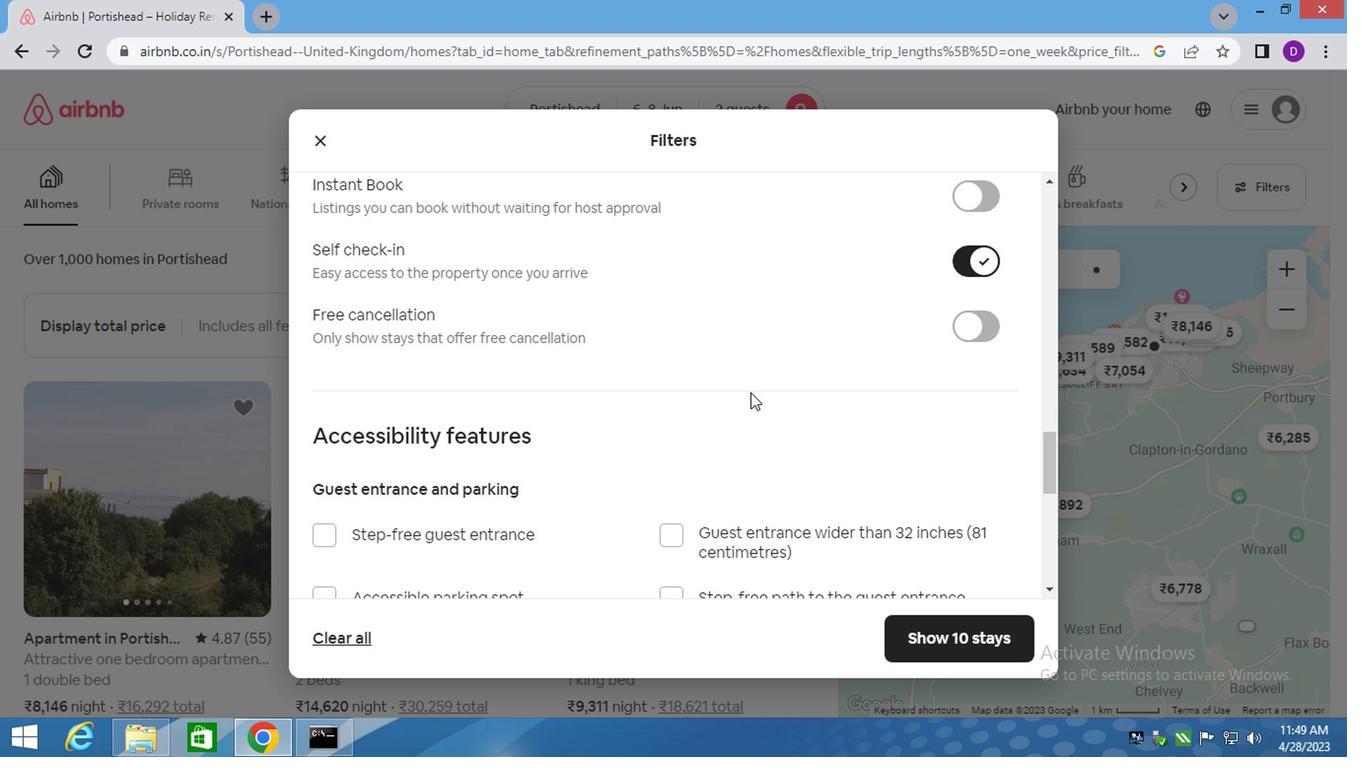 
Action: Mouse scrolled (624, 437) with delta (0, 0)
Screenshot: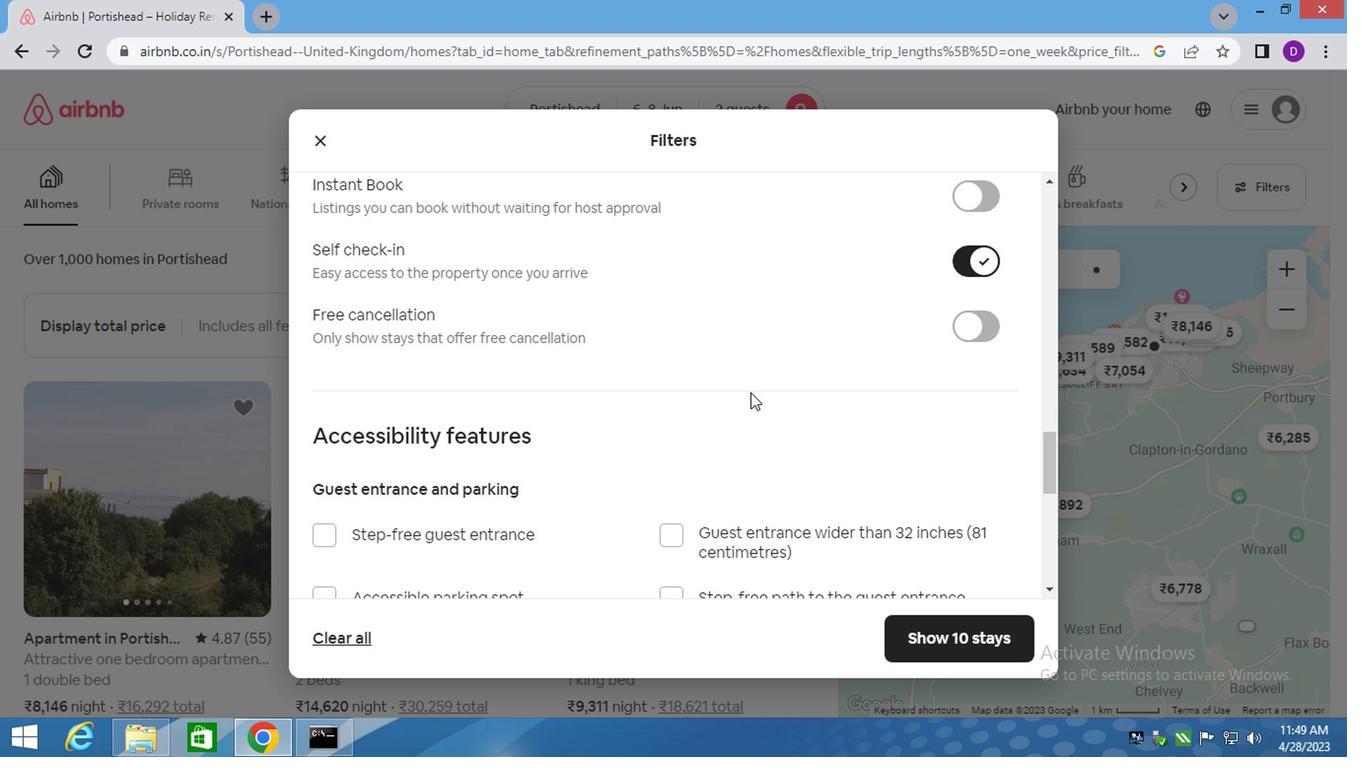 
Action: Mouse moved to (620, 441)
Screenshot: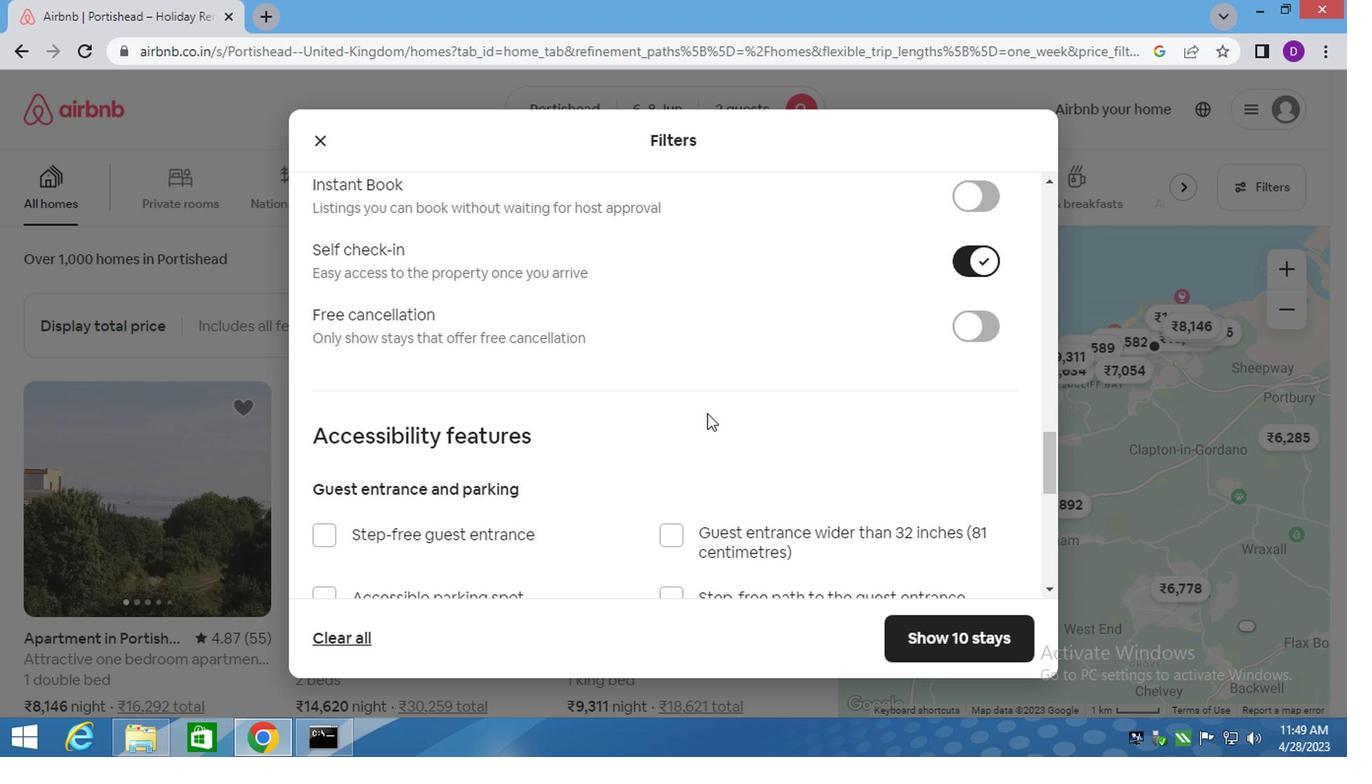
Action: Mouse scrolled (620, 440) with delta (0, 0)
Screenshot: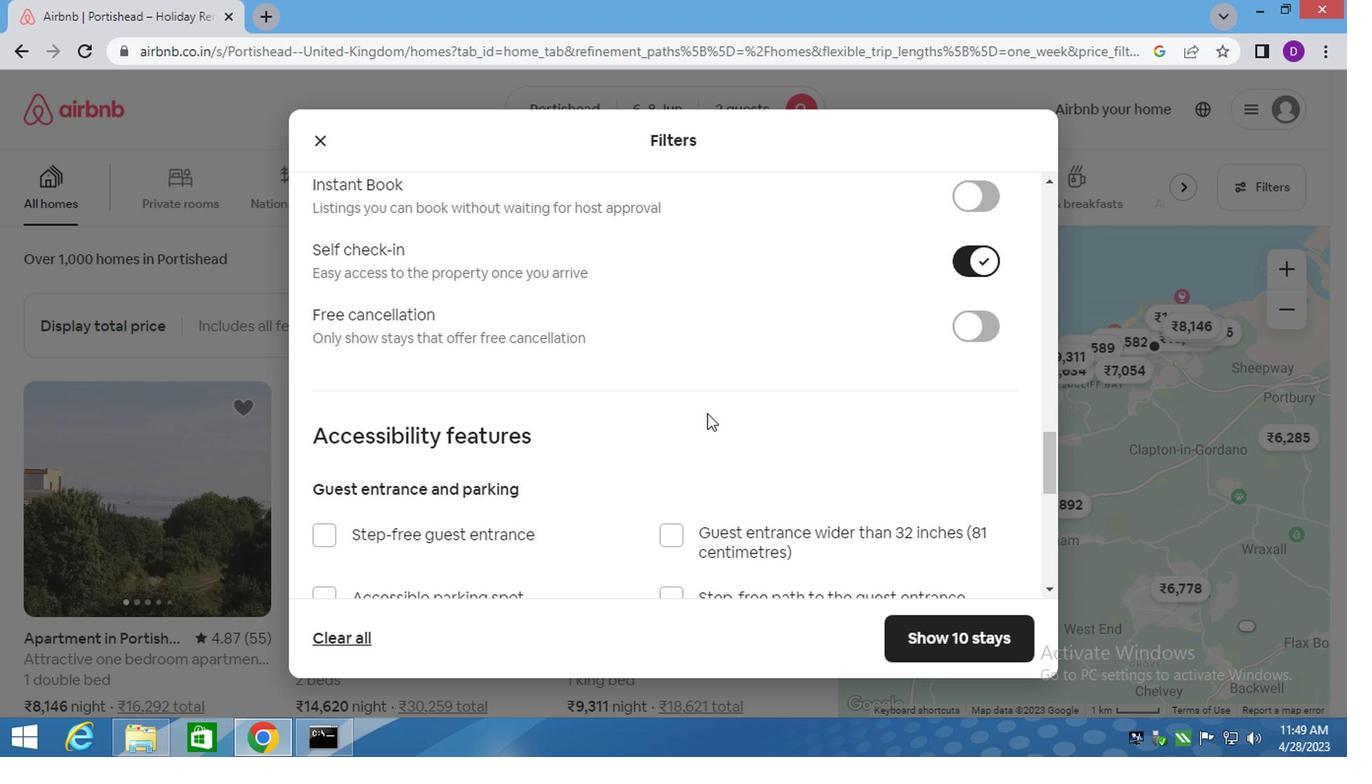 
Action: Mouse moved to (619, 441)
Screenshot: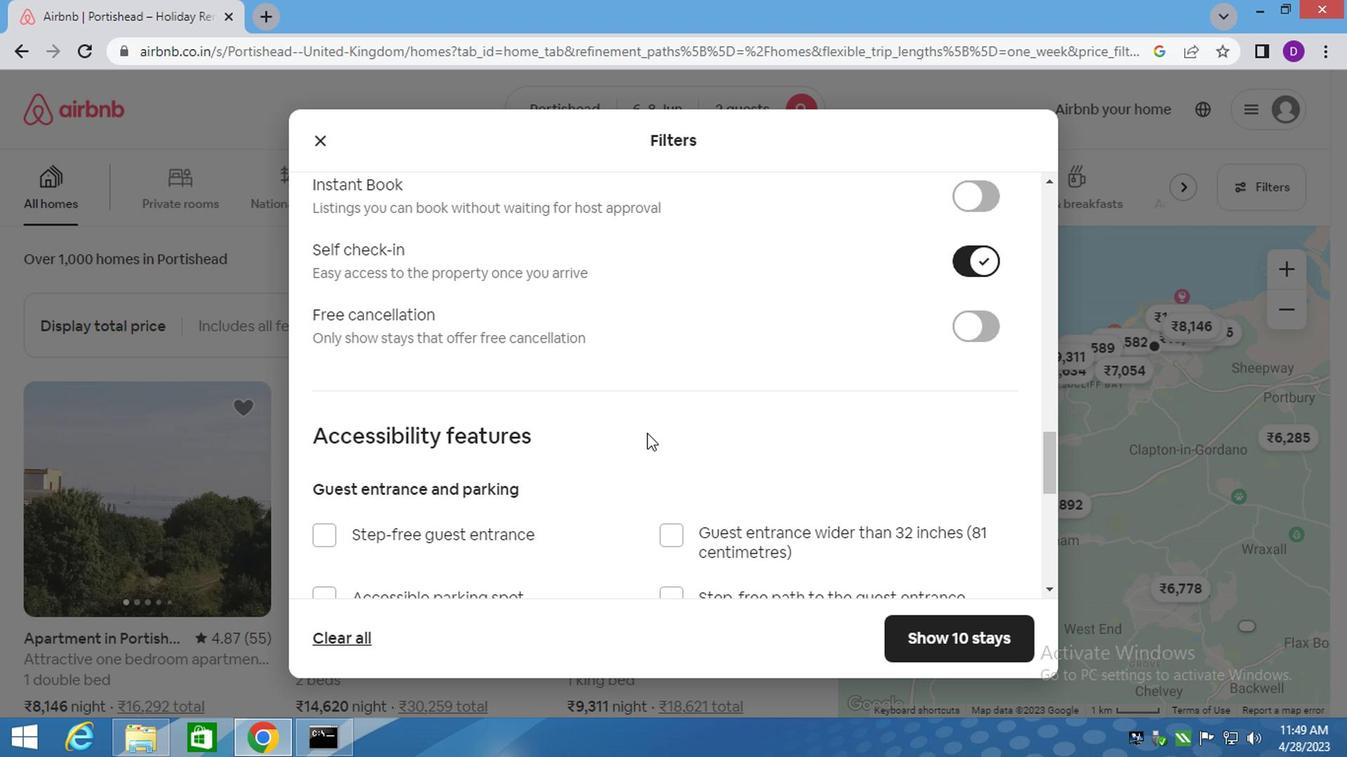 
Action: Mouse scrolled (619, 440) with delta (0, 0)
Screenshot: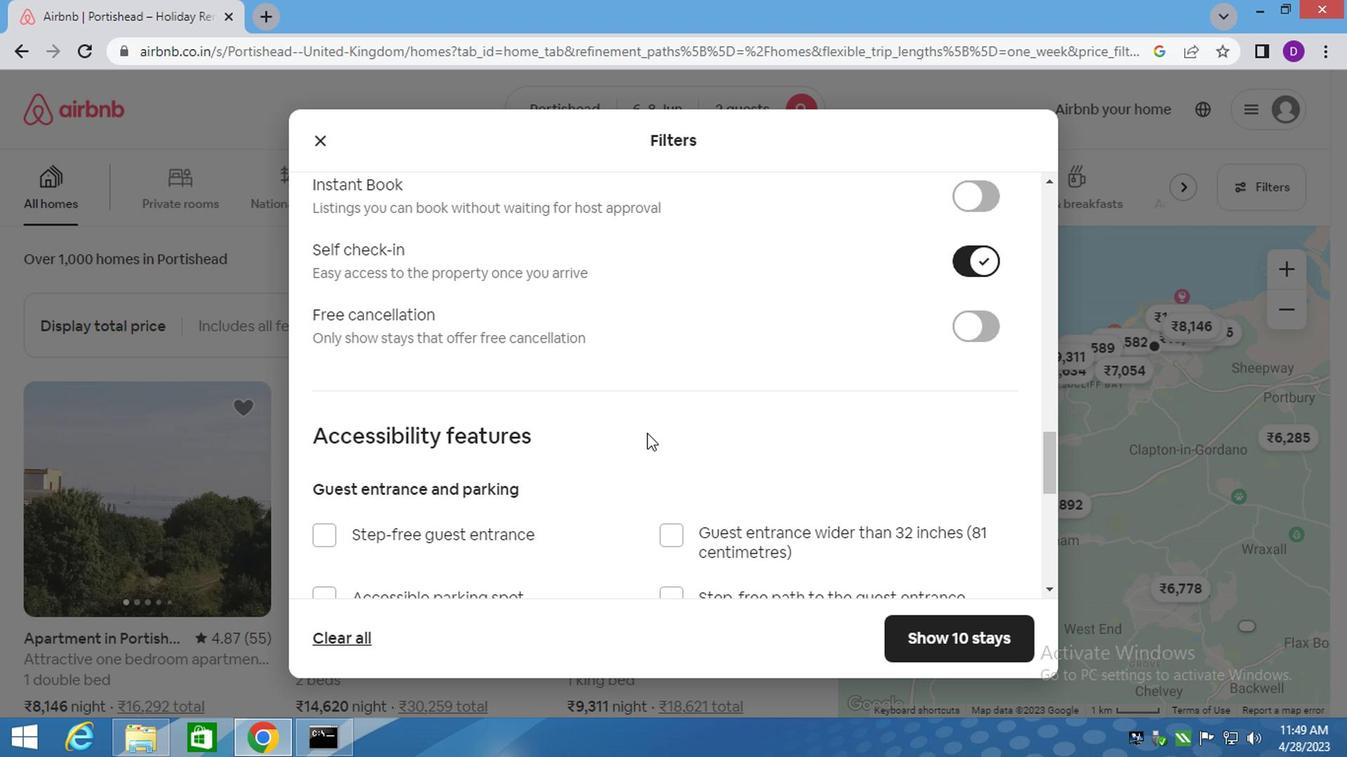 
Action: Mouse moved to (534, 461)
Screenshot: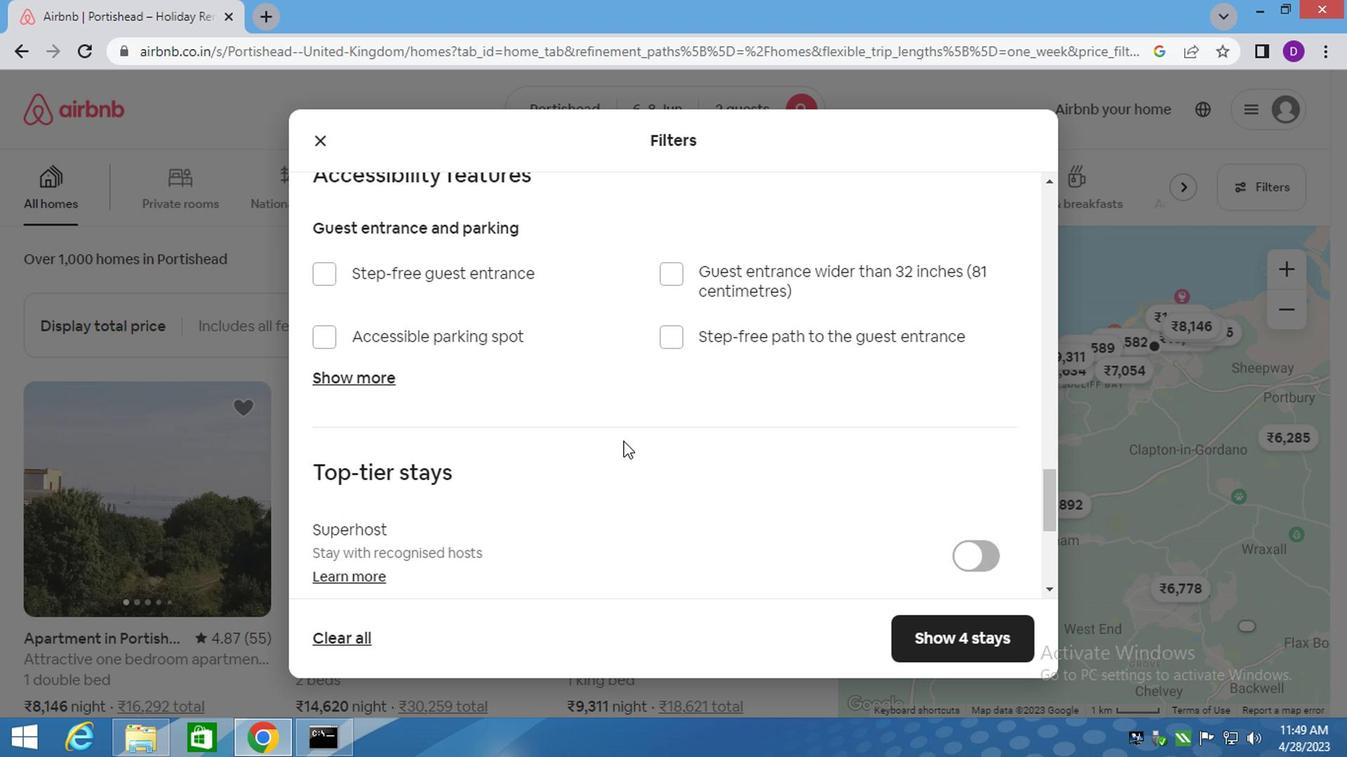 
Action: Mouse scrolled (534, 460) with delta (0, -1)
Screenshot: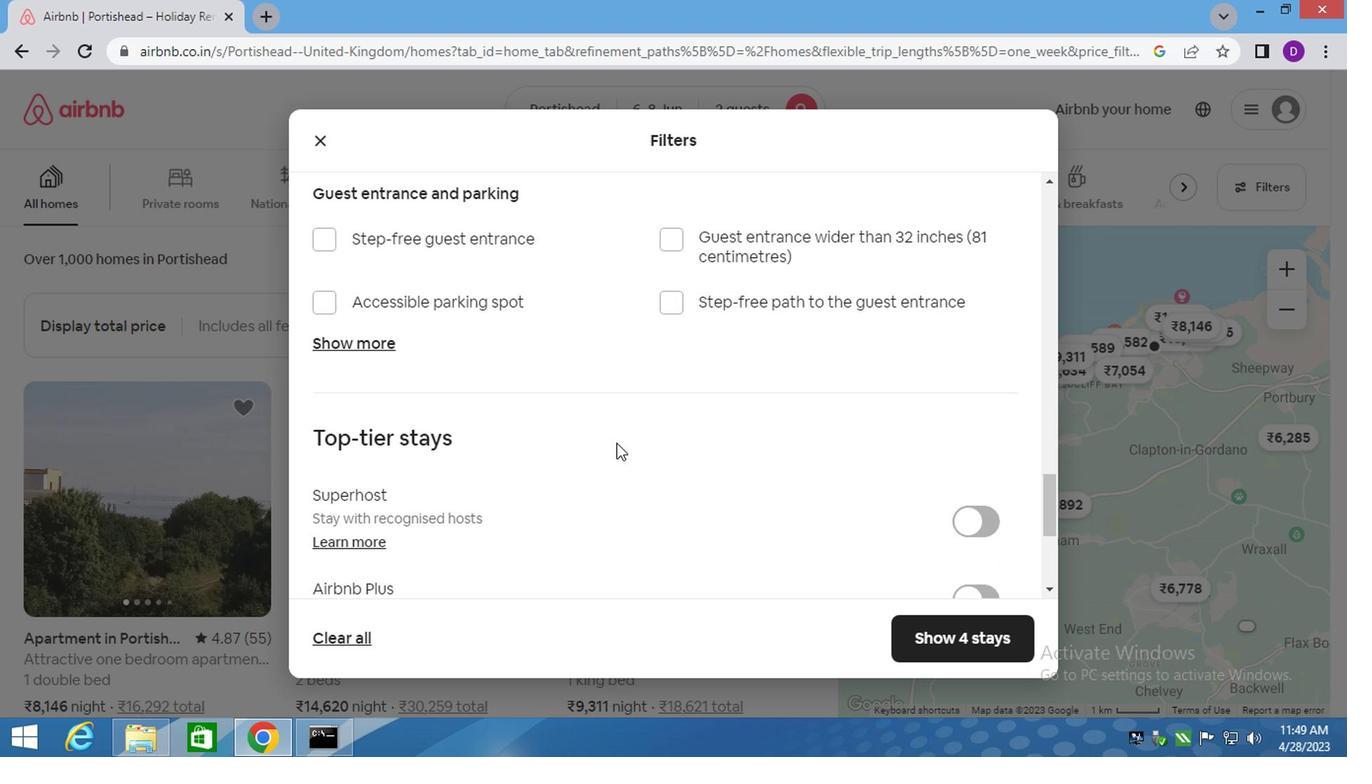 
Action: Mouse moved to (529, 464)
Screenshot: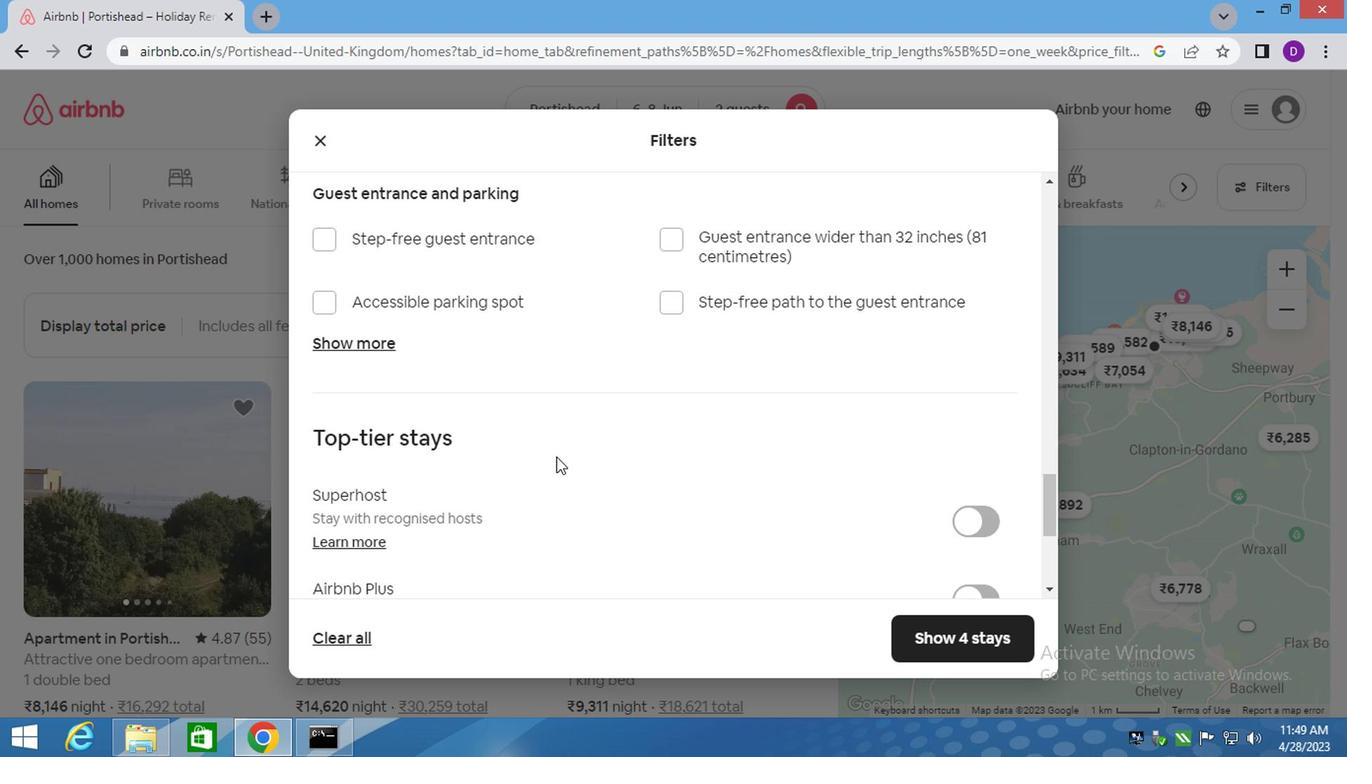 
Action: Mouse scrolled (532, 462) with delta (0, -1)
Screenshot: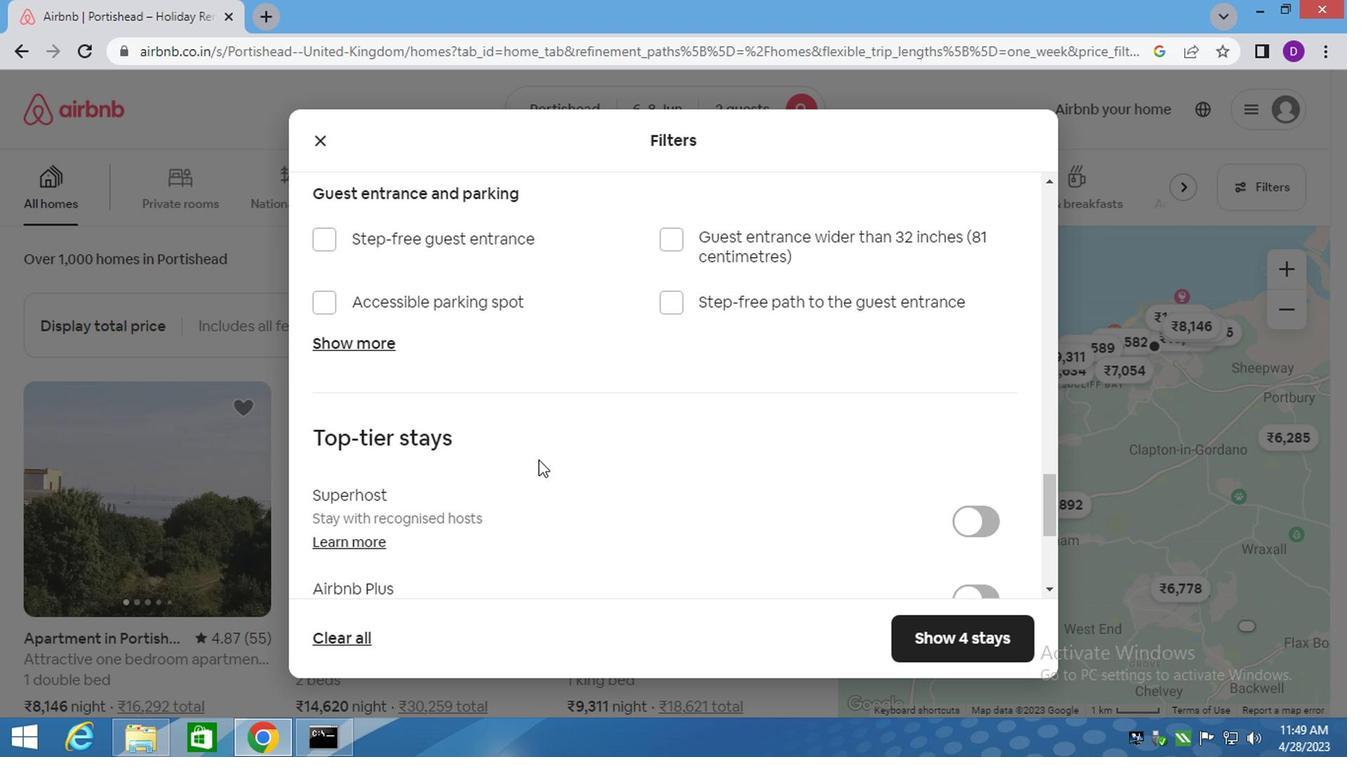 
Action: Mouse scrolled (529, 463) with delta (0, 0)
Screenshot: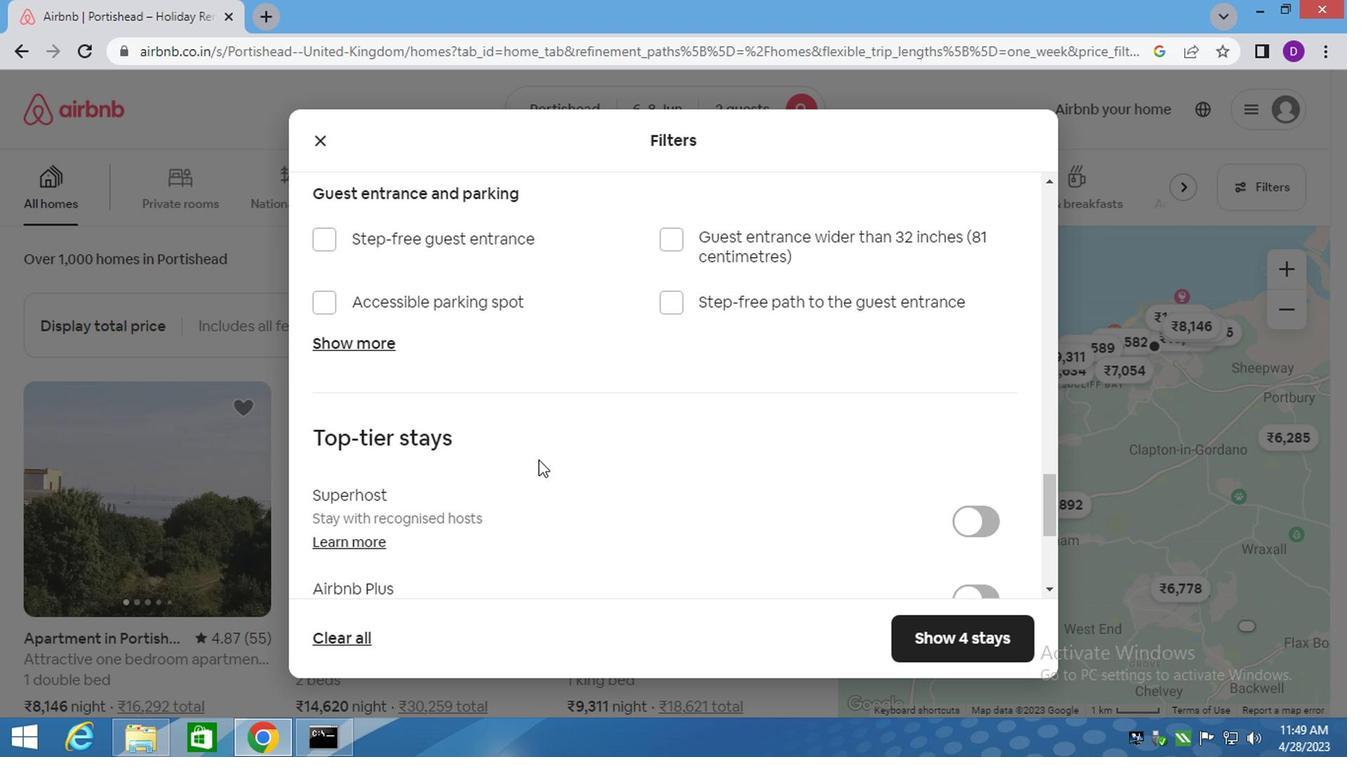 
Action: Mouse moved to (503, 468)
Screenshot: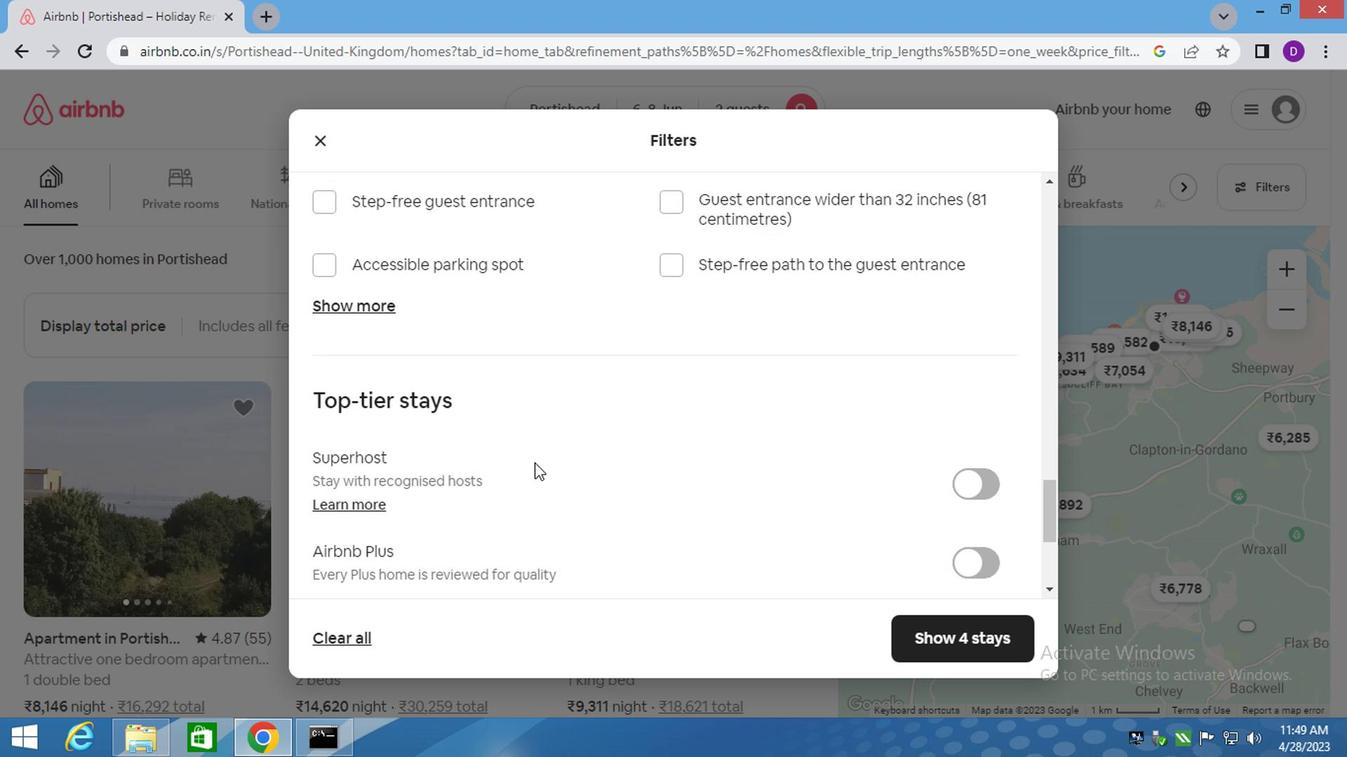 
Action: Mouse scrolled (527, 463) with delta (0, 0)
Screenshot: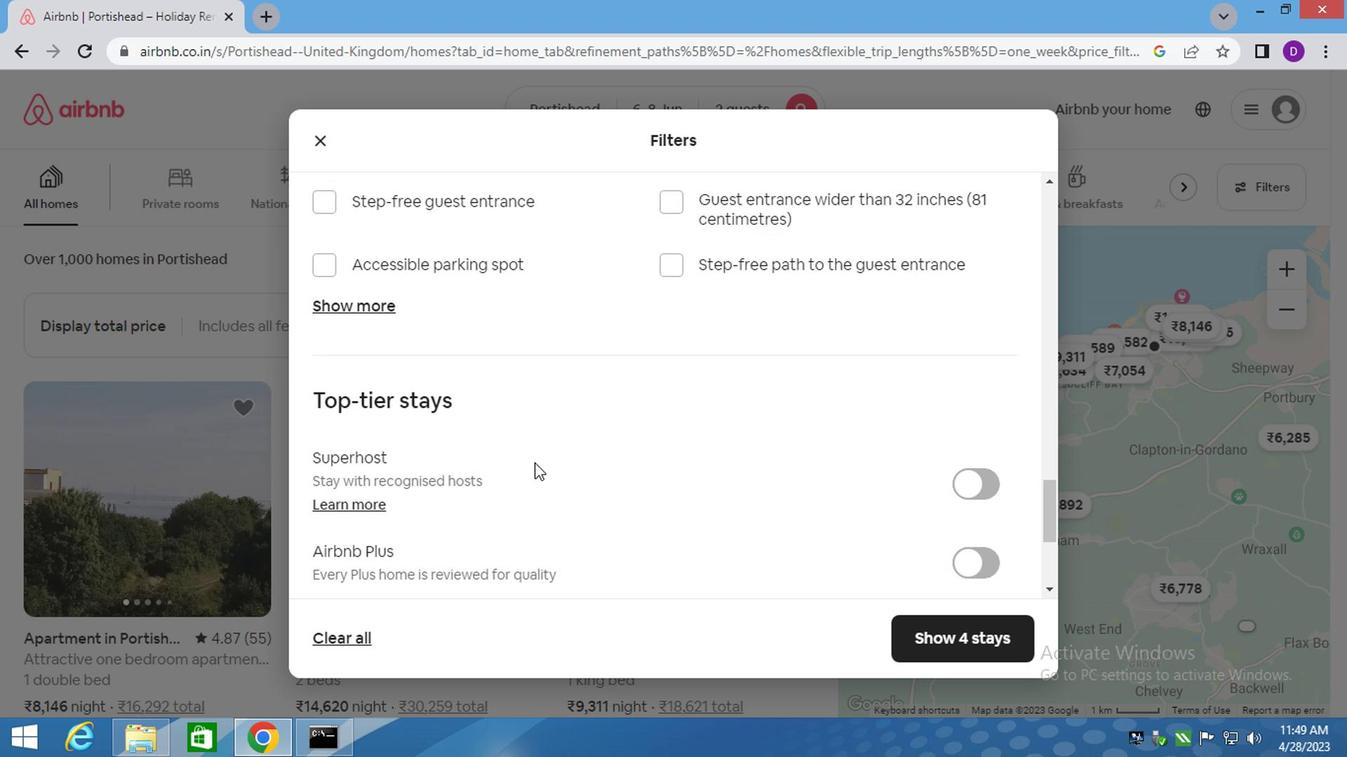 
Action: Mouse scrolled (522, 464) with delta (0, 0)
Screenshot: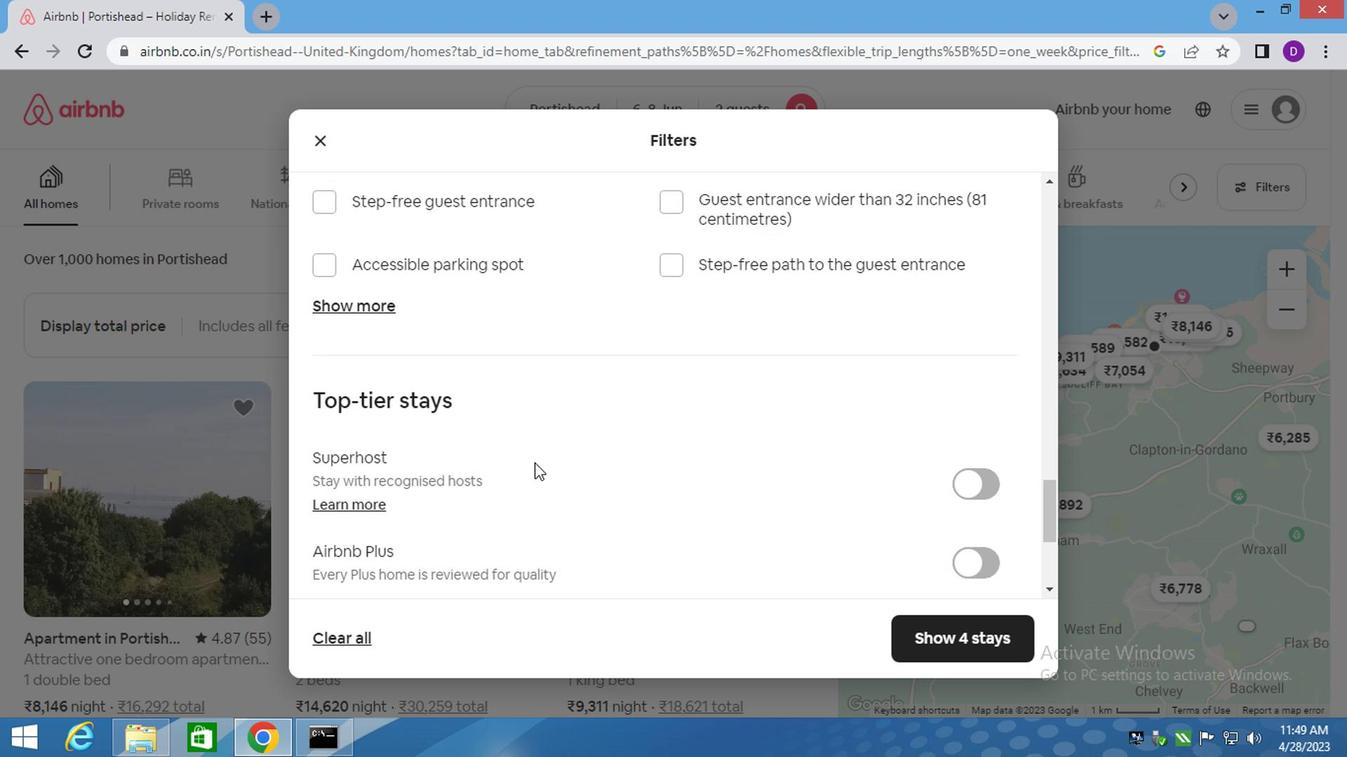 
Action: Mouse moved to (475, 478)
Screenshot: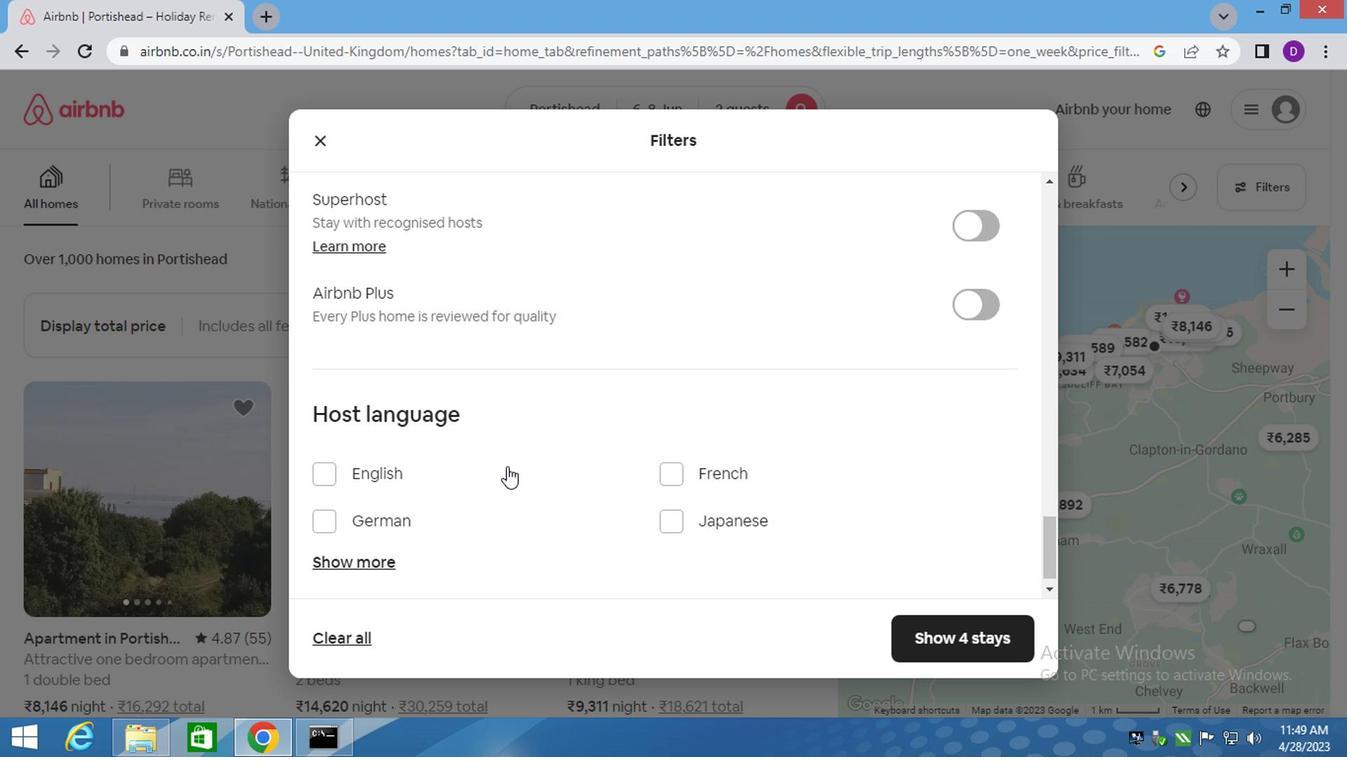 
Action: Mouse scrolled (490, 473) with delta (0, 0)
Screenshot: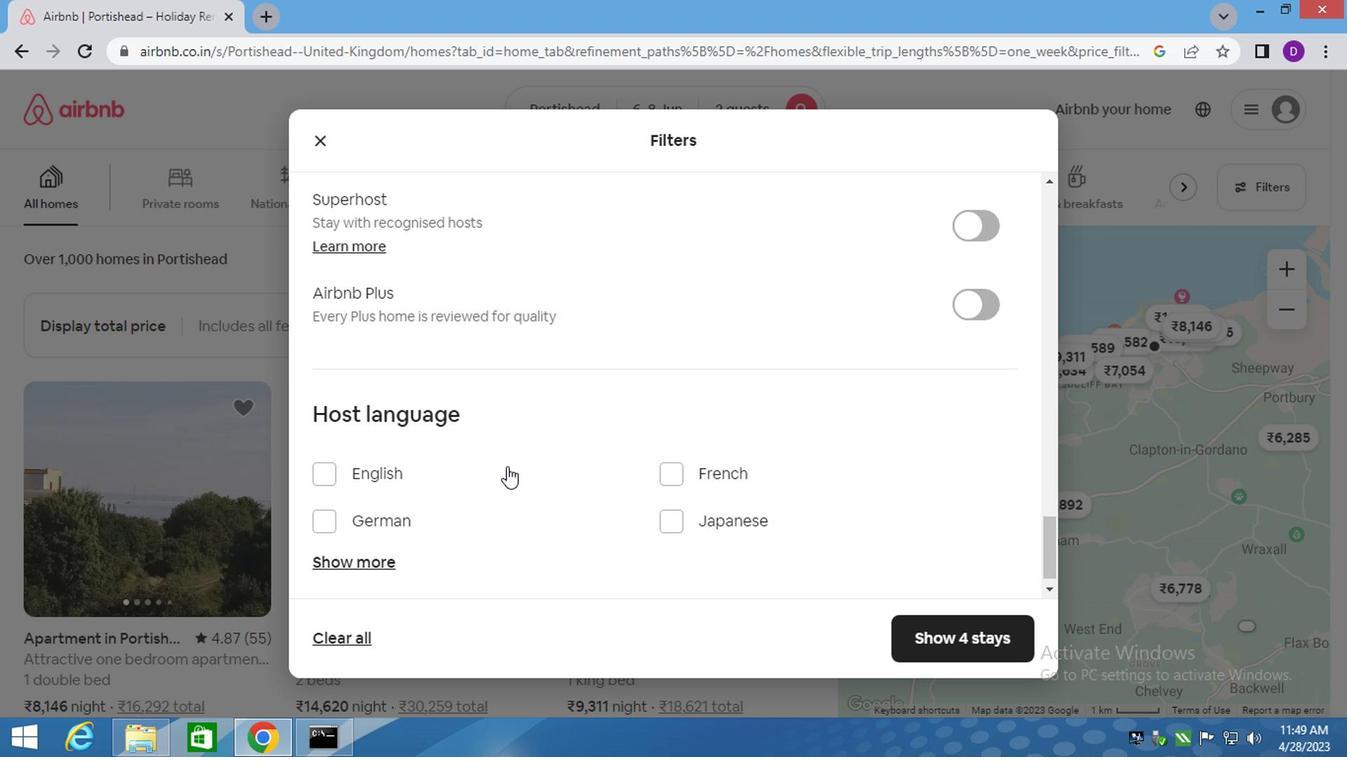
Action: Mouse moved to (470, 478)
Screenshot: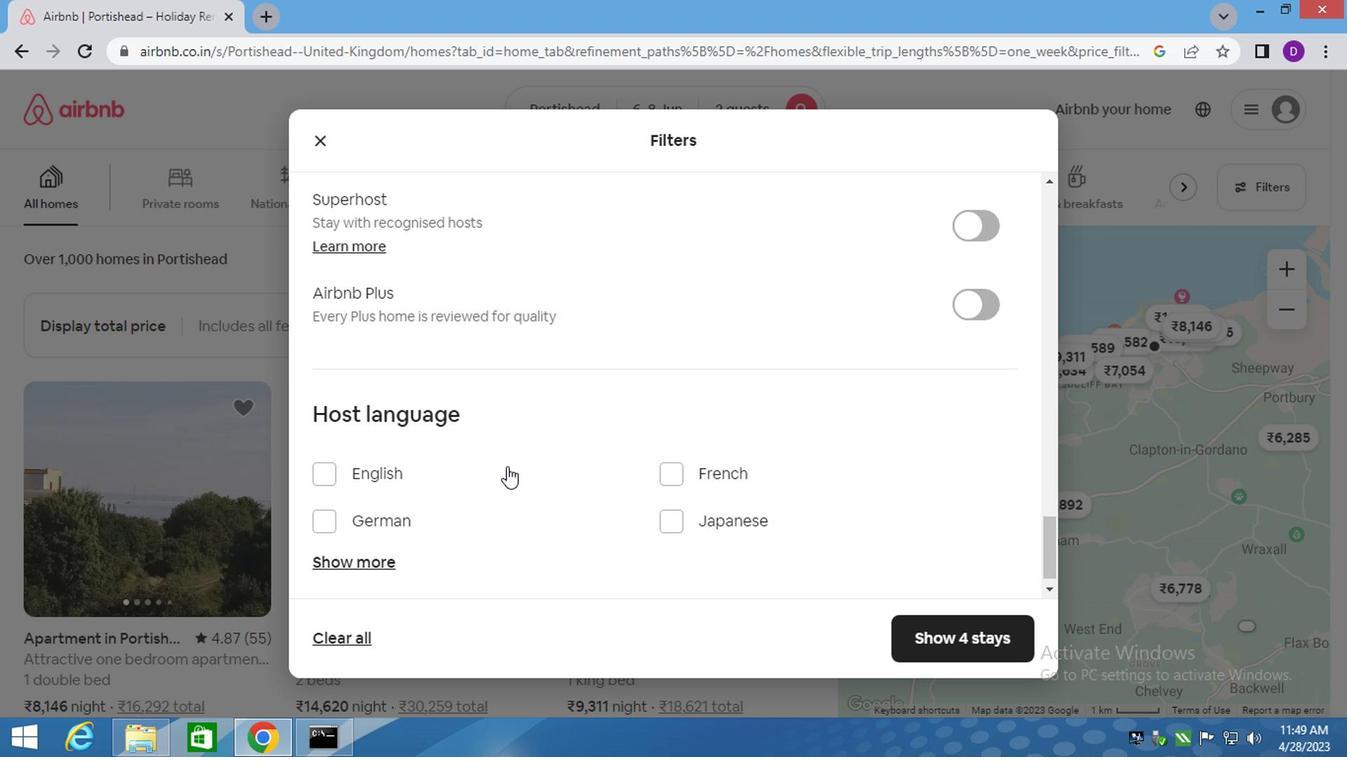 
Action: Mouse scrolled (485, 476) with delta (0, 0)
Screenshot: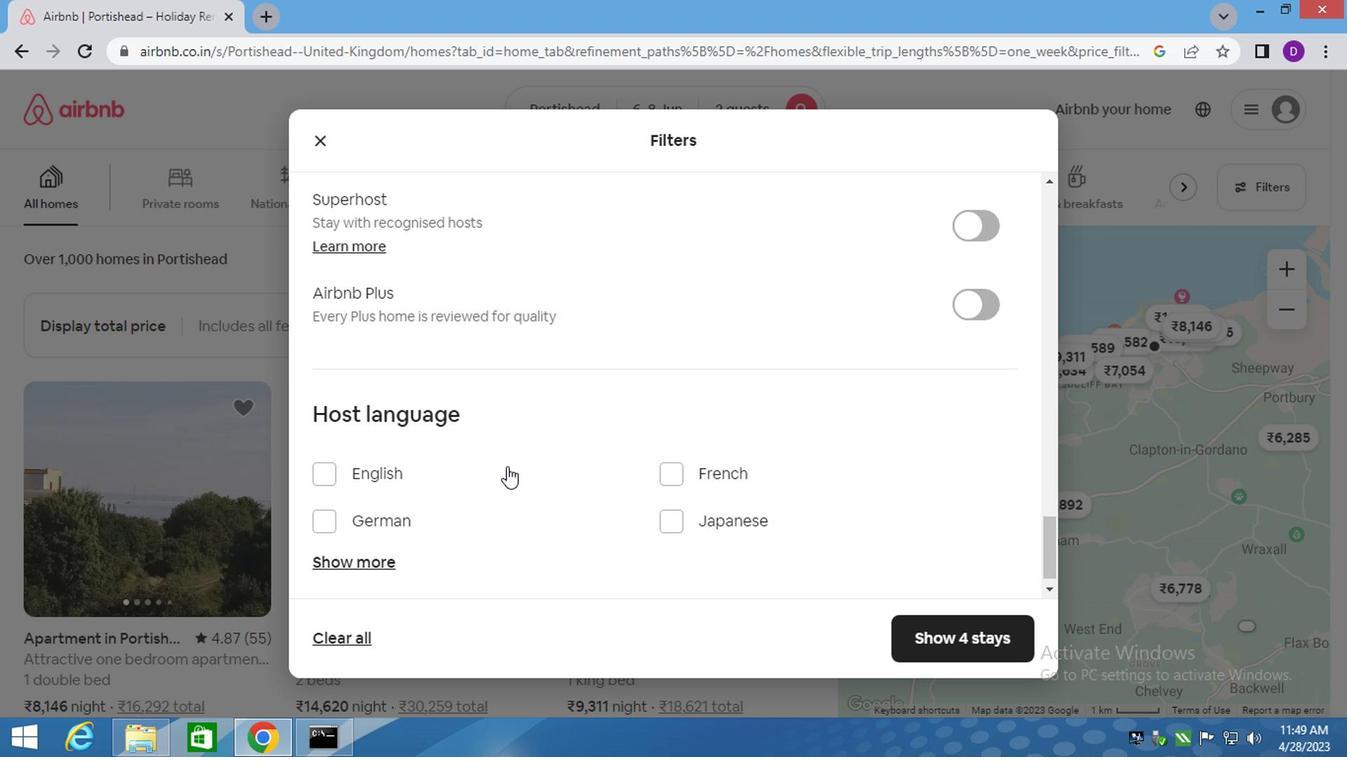 
Action: Mouse moved to (463, 478)
Screenshot: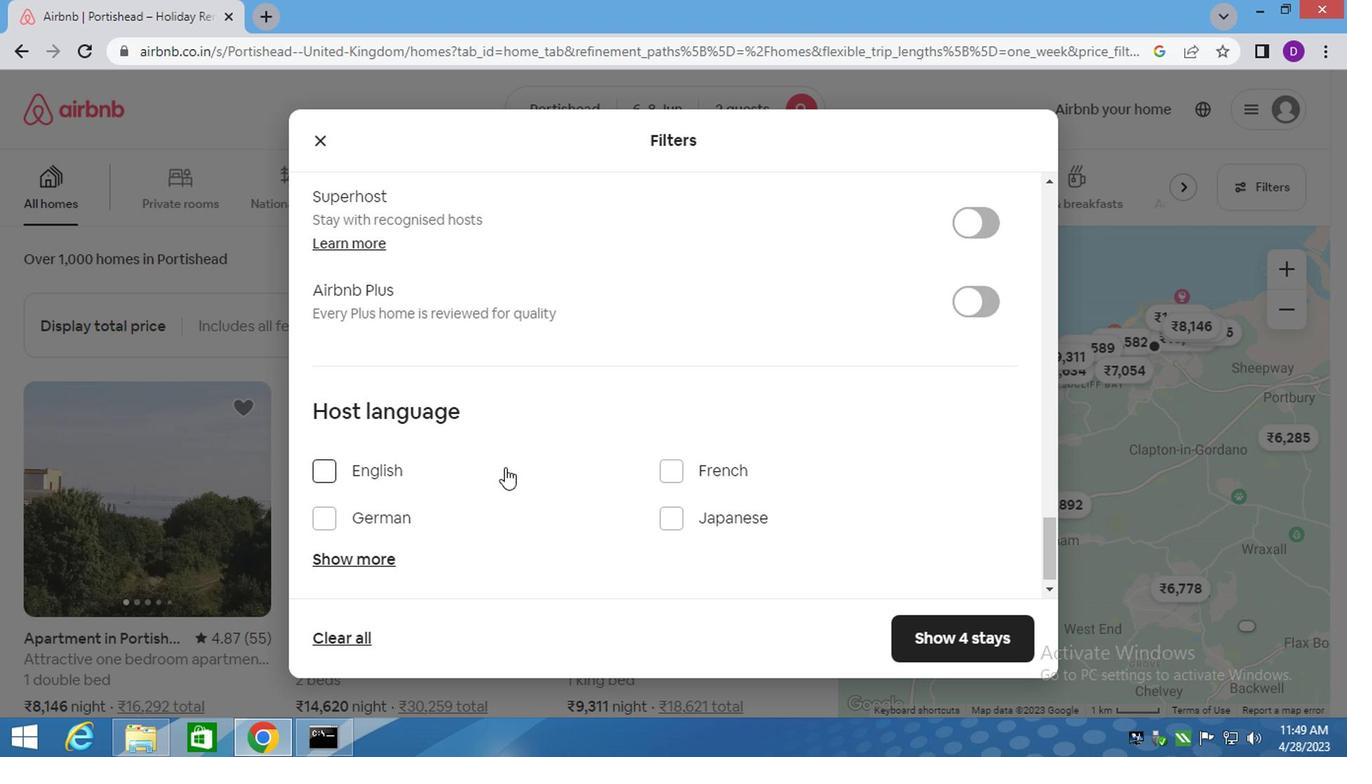 
Action: Mouse scrolled (480, 476) with delta (0, 0)
Screenshot: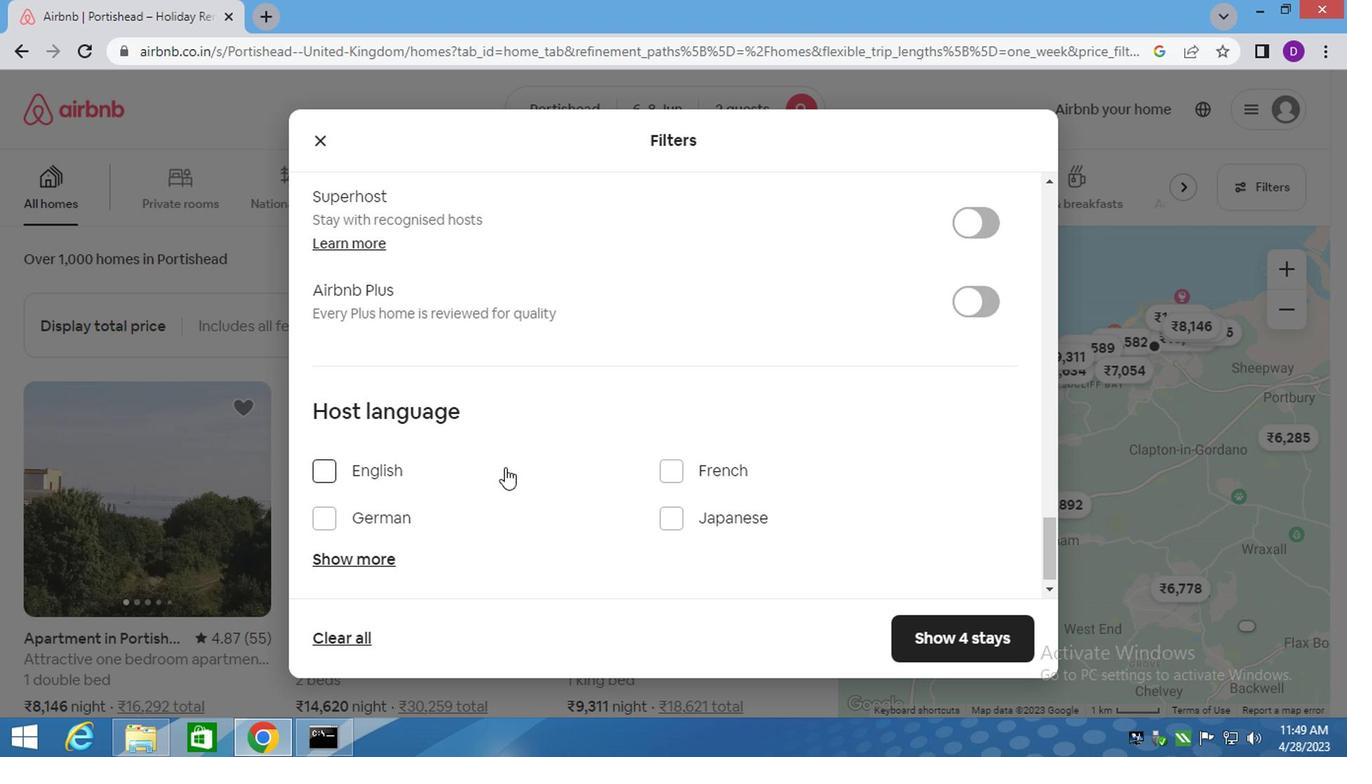 
Action: Mouse moved to (459, 478)
Screenshot: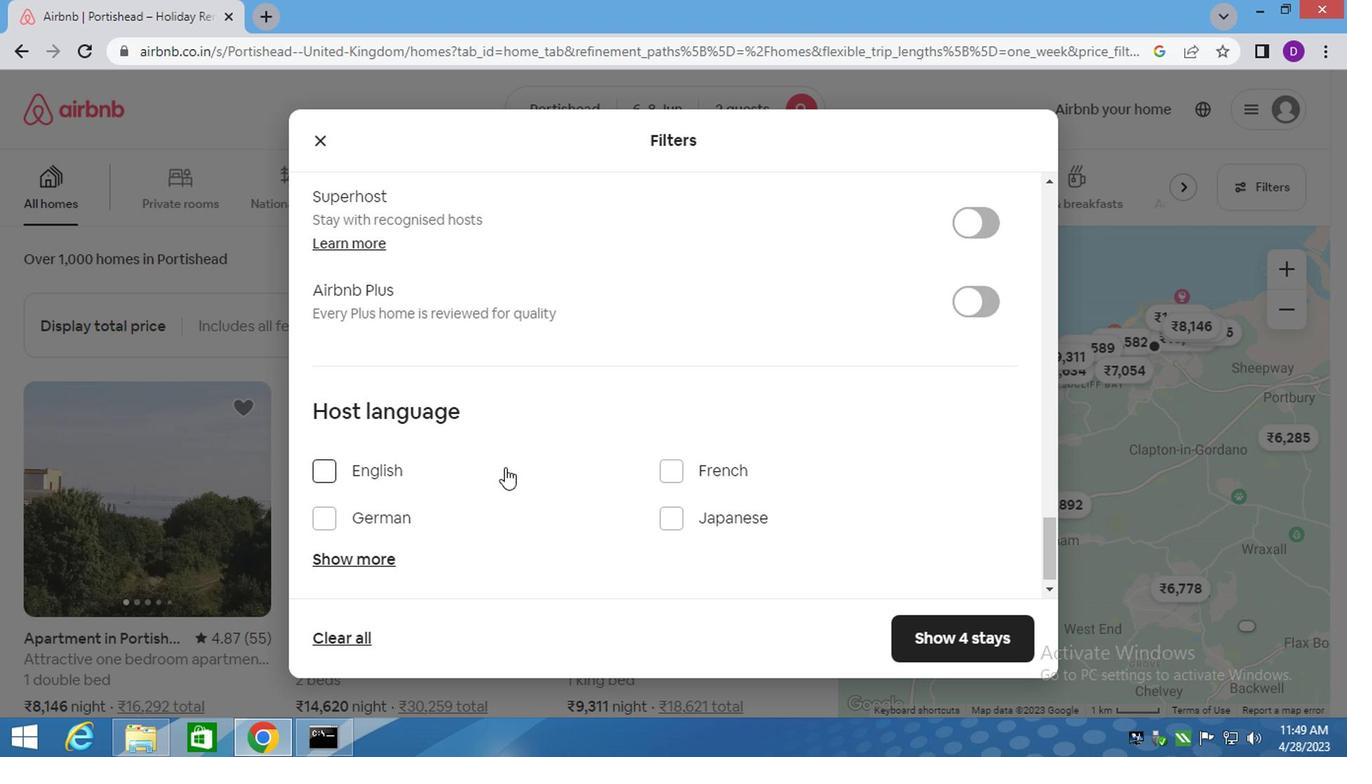 
Action: Mouse scrolled (470, 477) with delta (0, -1)
Screenshot: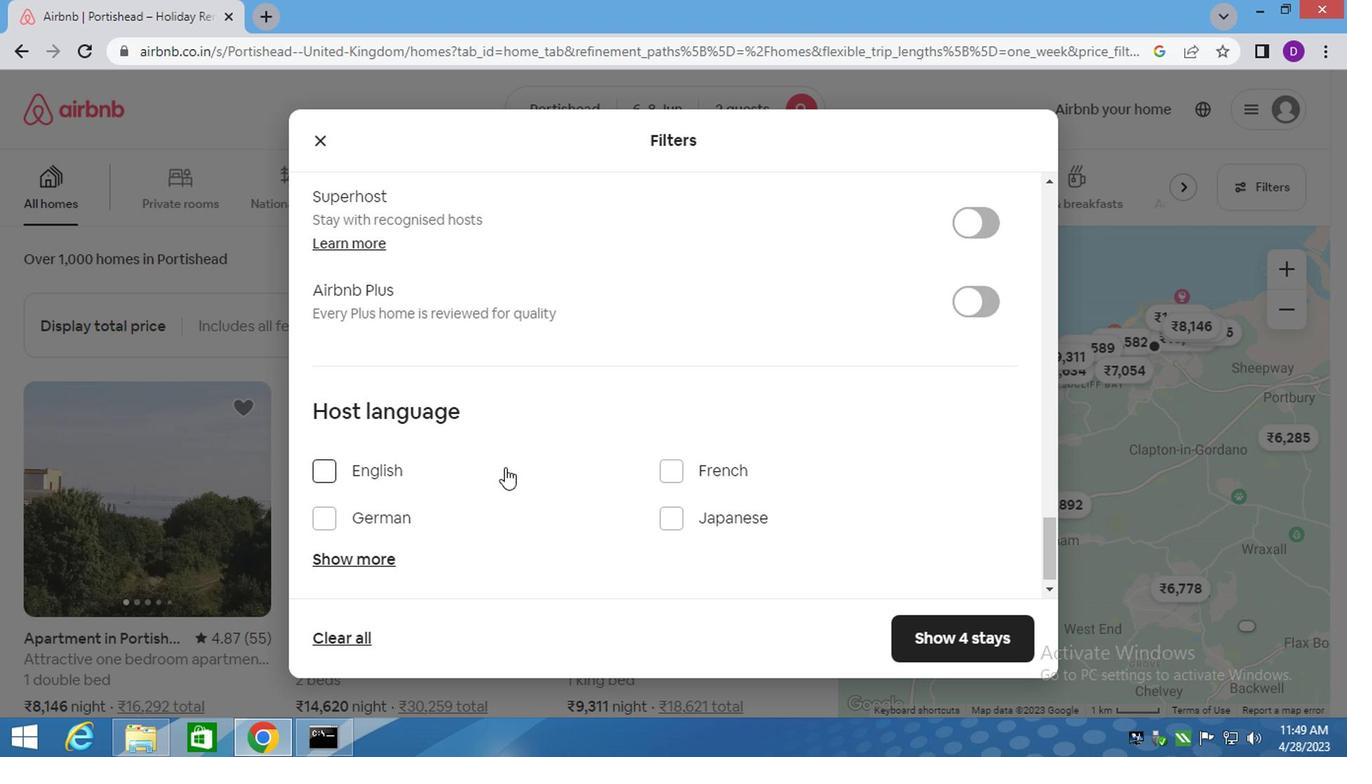 
Action: Mouse moved to (323, 458)
Screenshot: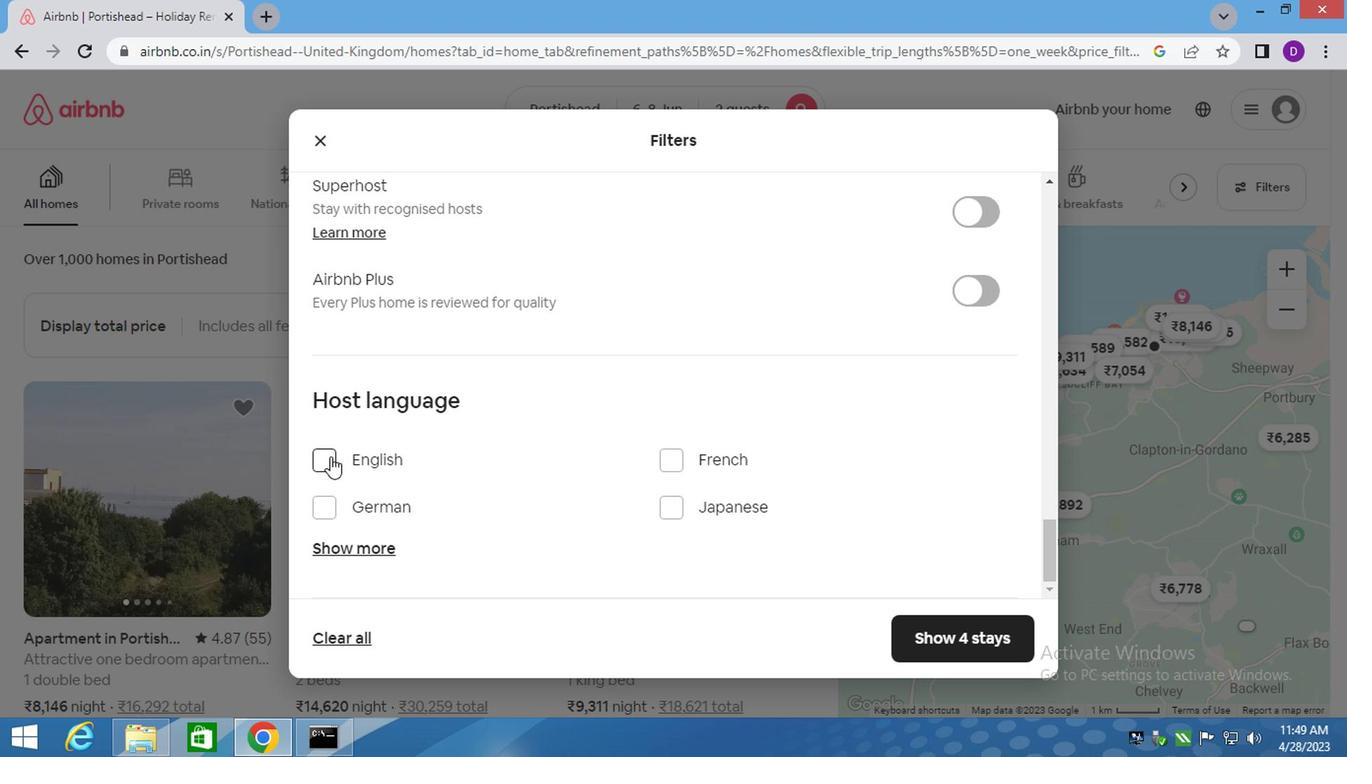 
Action: Mouse pressed left at (323, 458)
Screenshot: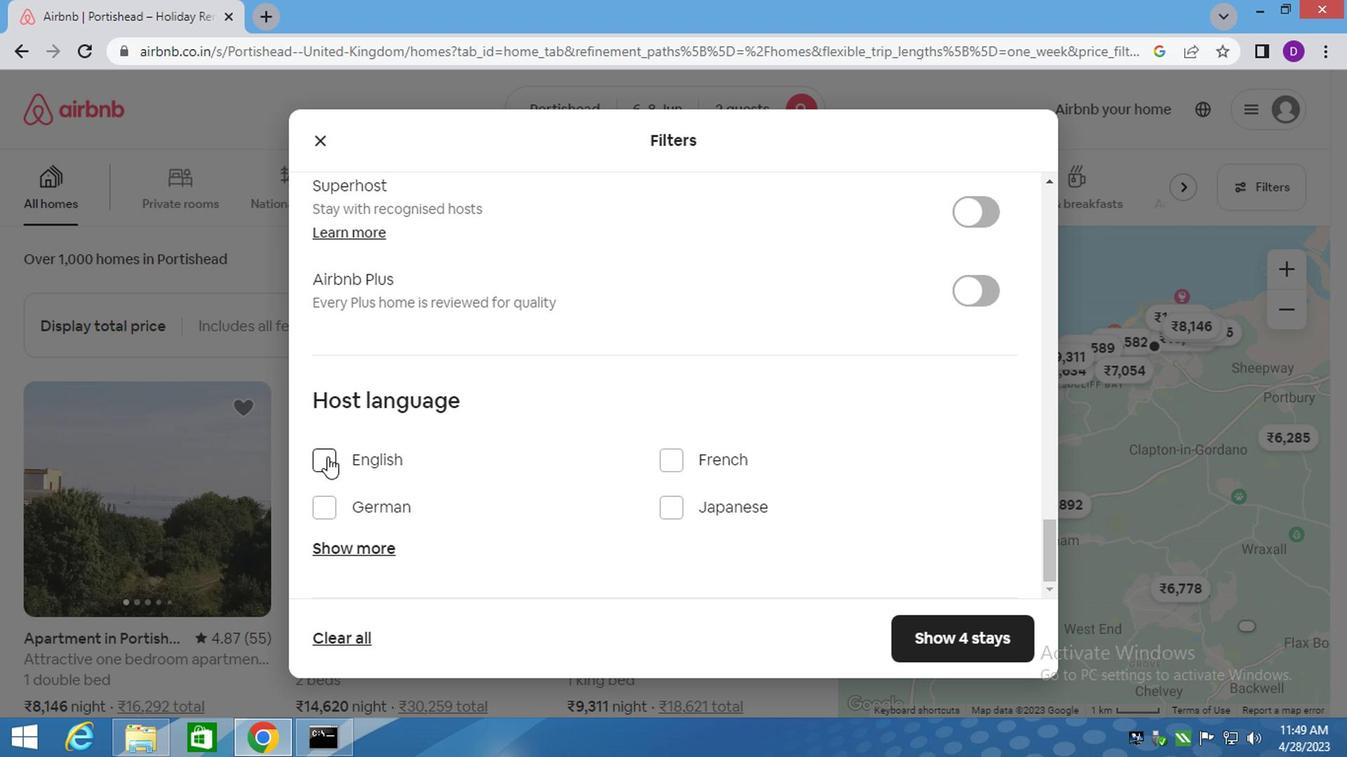 
Action: Mouse moved to (690, 549)
Screenshot: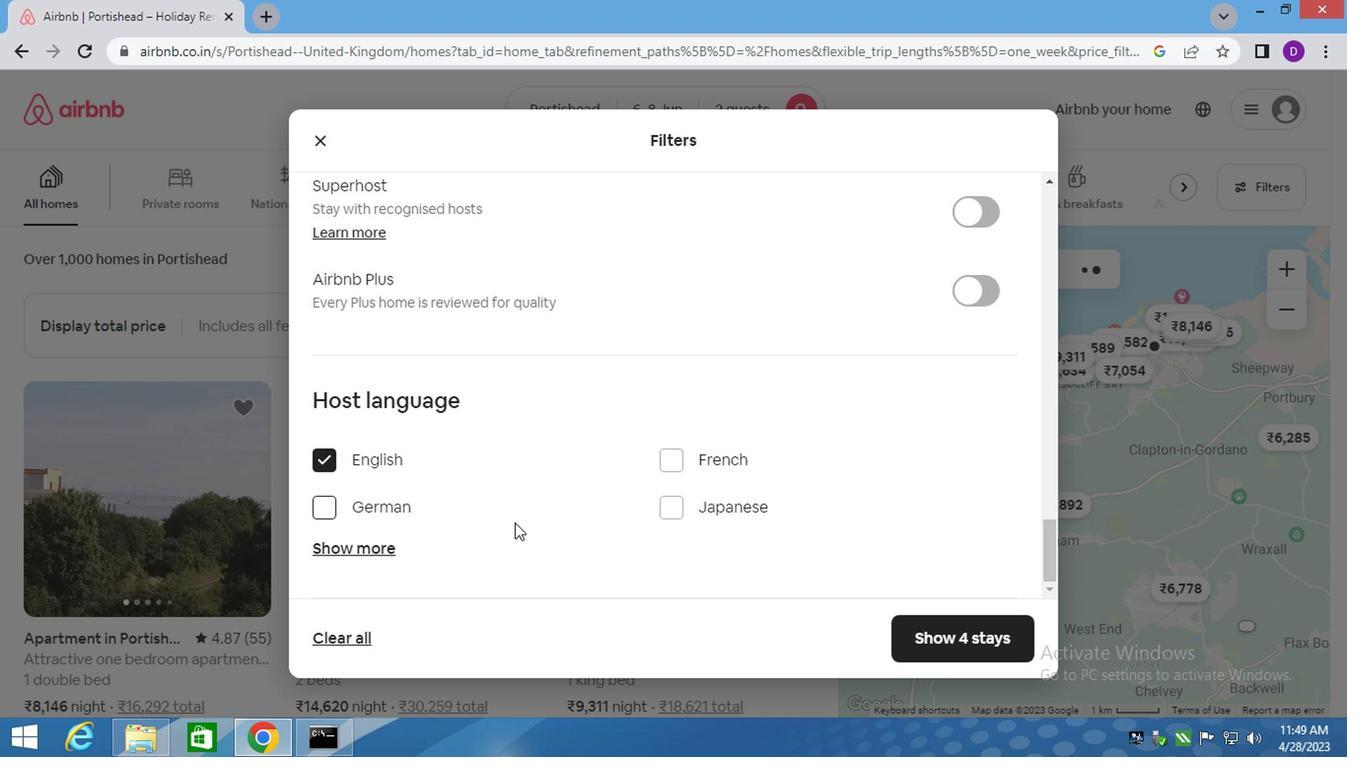 
Action: Mouse scrolled (690, 548) with delta (0, -1)
Screenshot: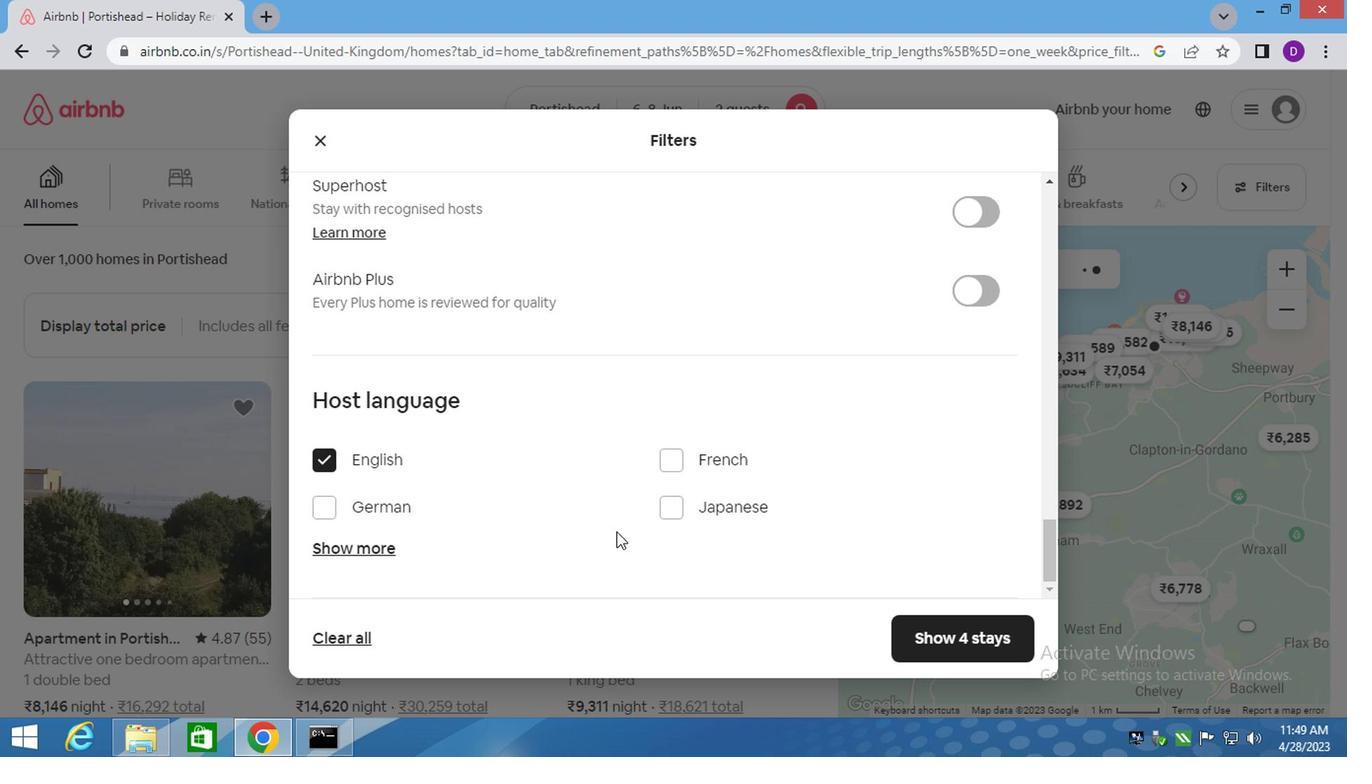 
Action: Mouse moved to (722, 561)
Screenshot: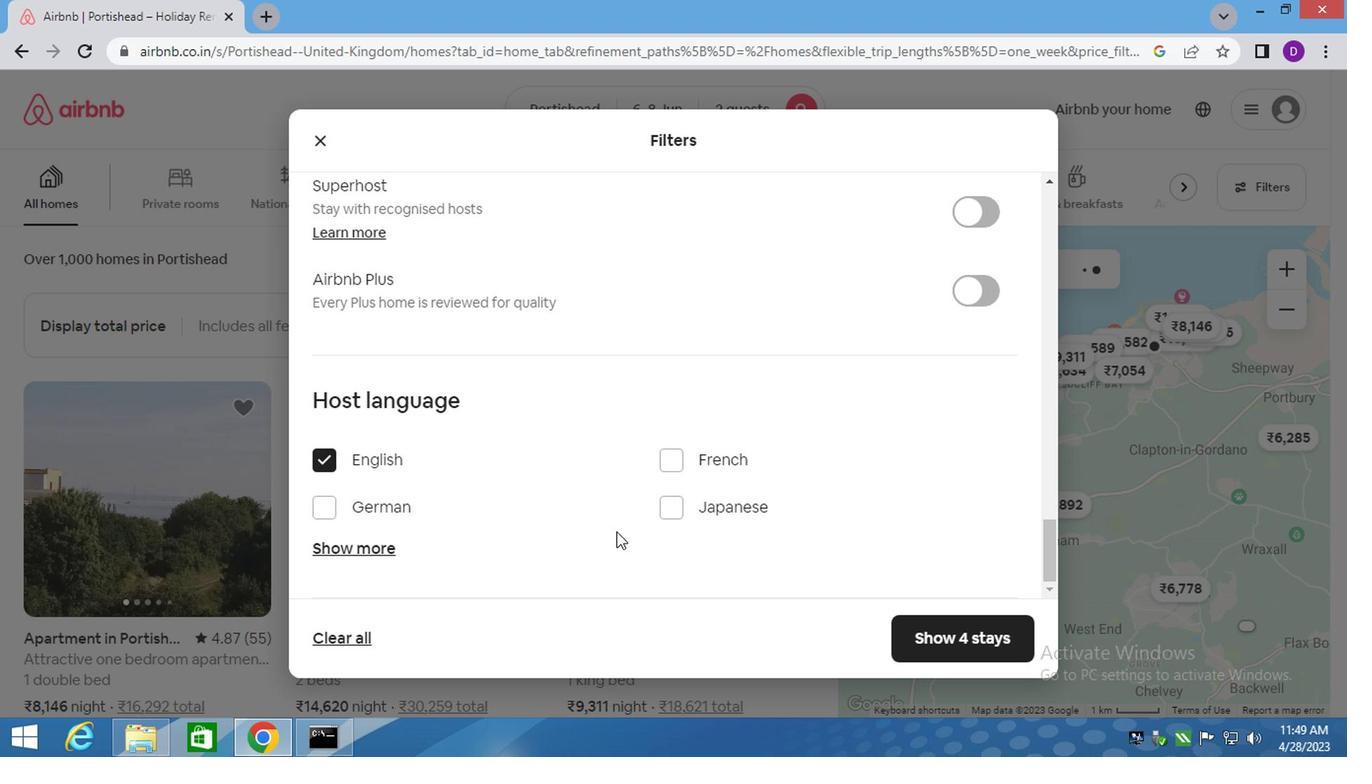 
Action: Mouse scrolled (722, 560) with delta (0, -1)
Screenshot: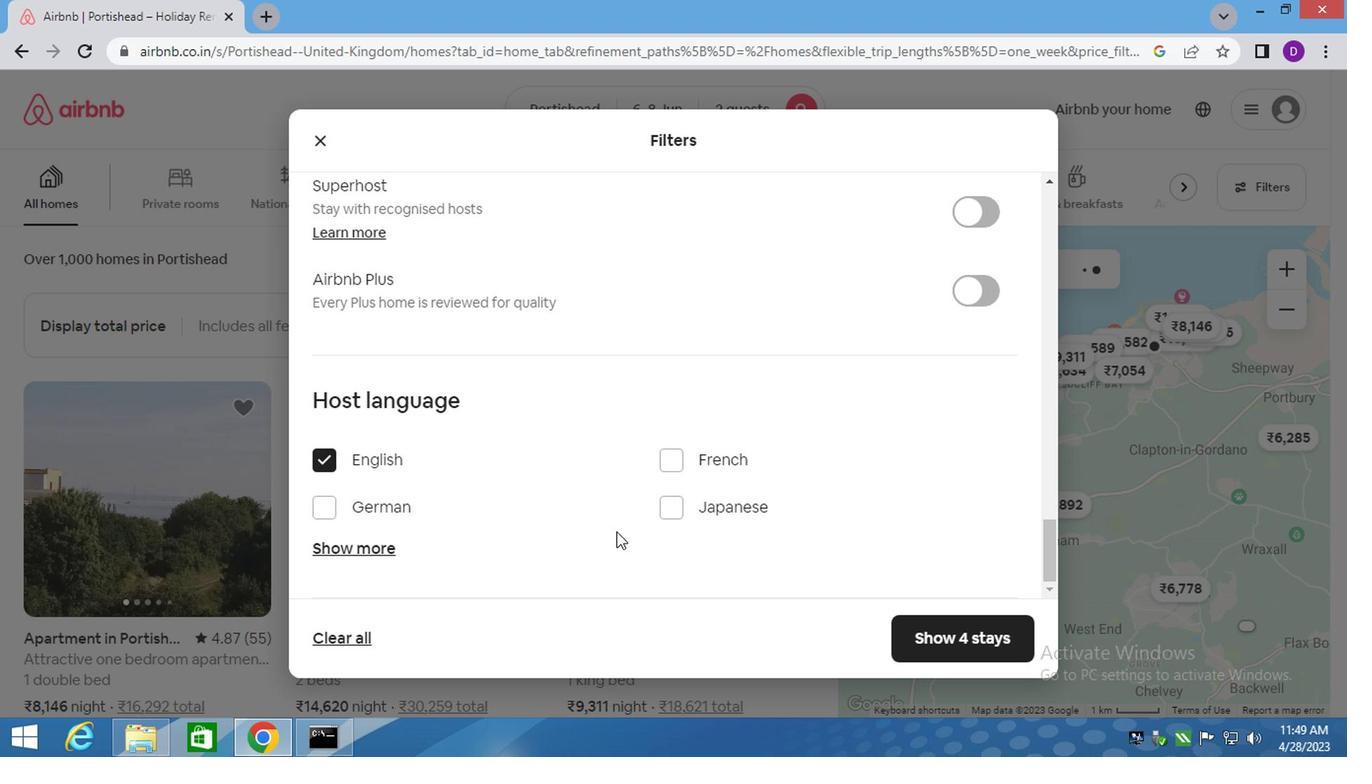 
Action: Mouse moved to (783, 566)
Screenshot: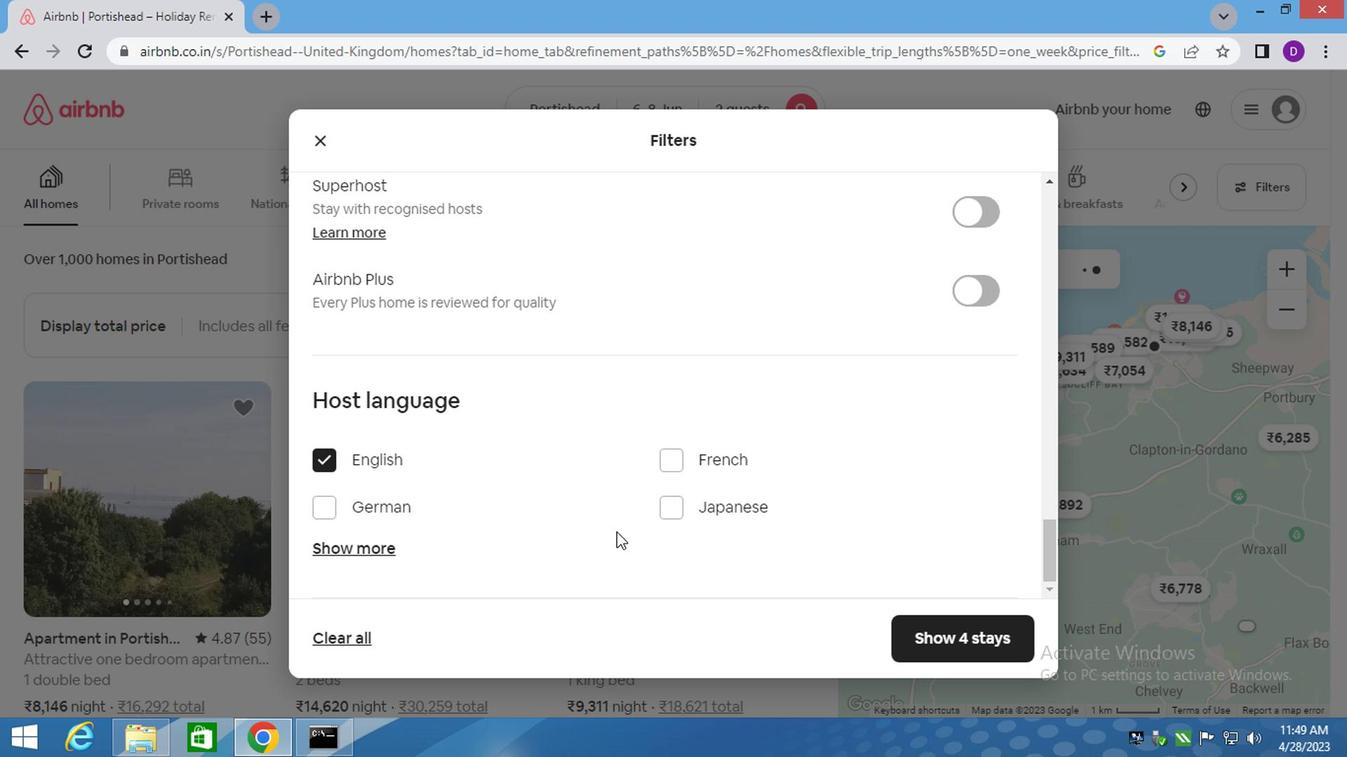 
Action: Mouse scrolled (747, 562) with delta (0, -1)
Screenshot: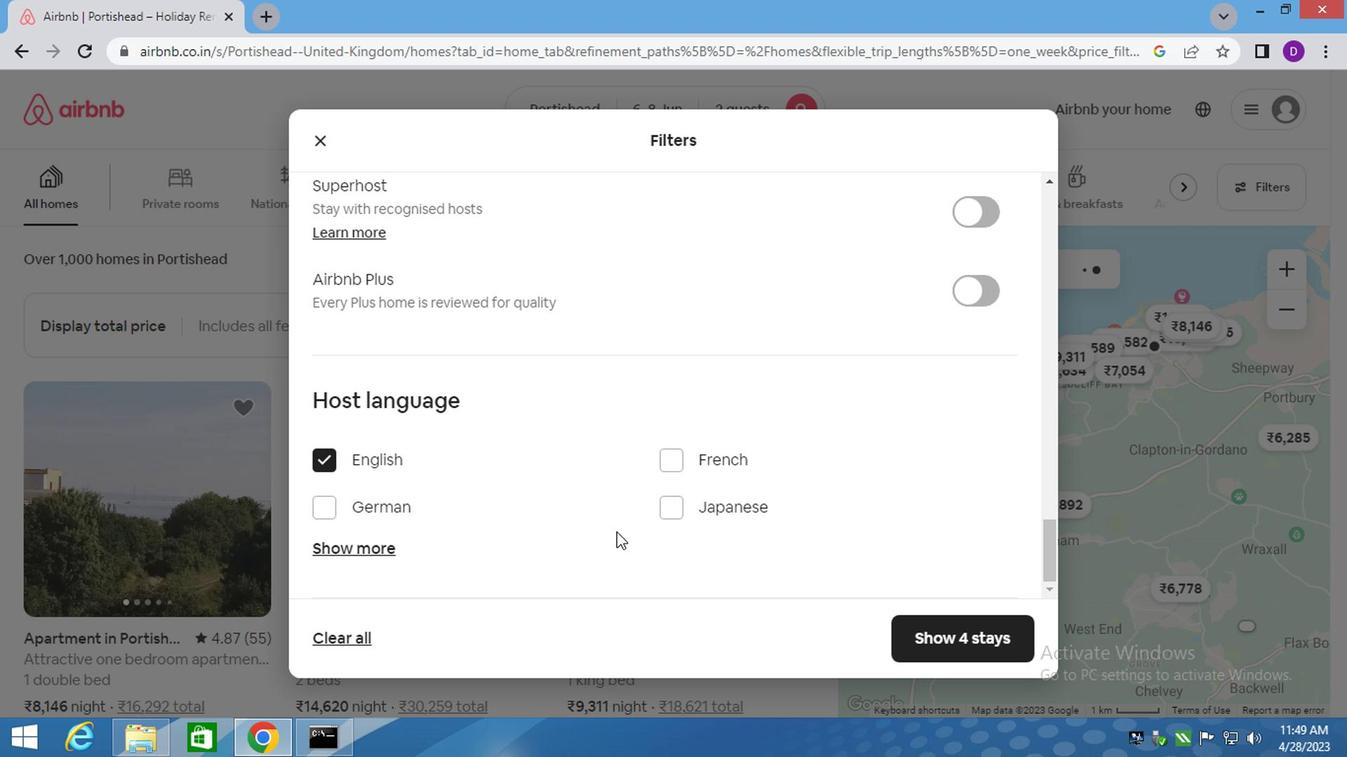
Action: Mouse moved to (913, 630)
Screenshot: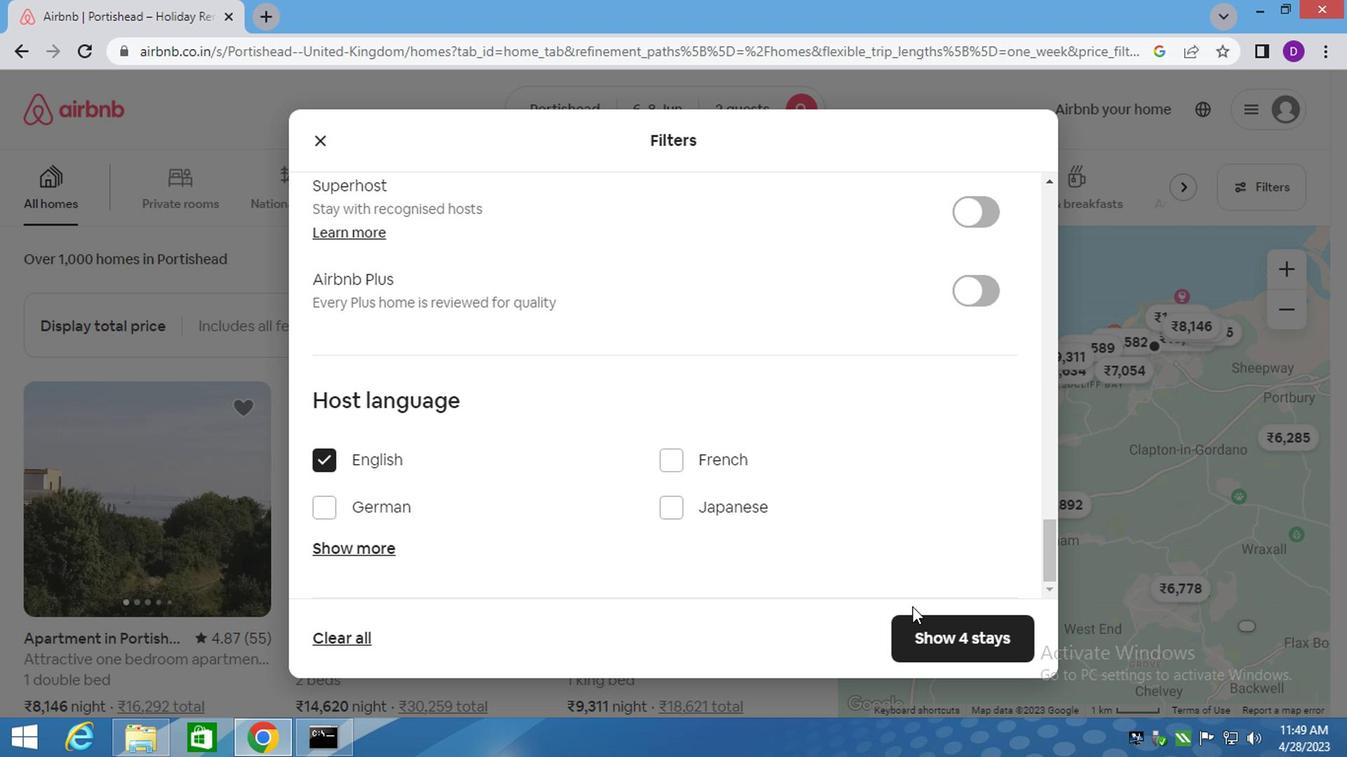 
Action: Mouse pressed left at (913, 630)
Screenshot: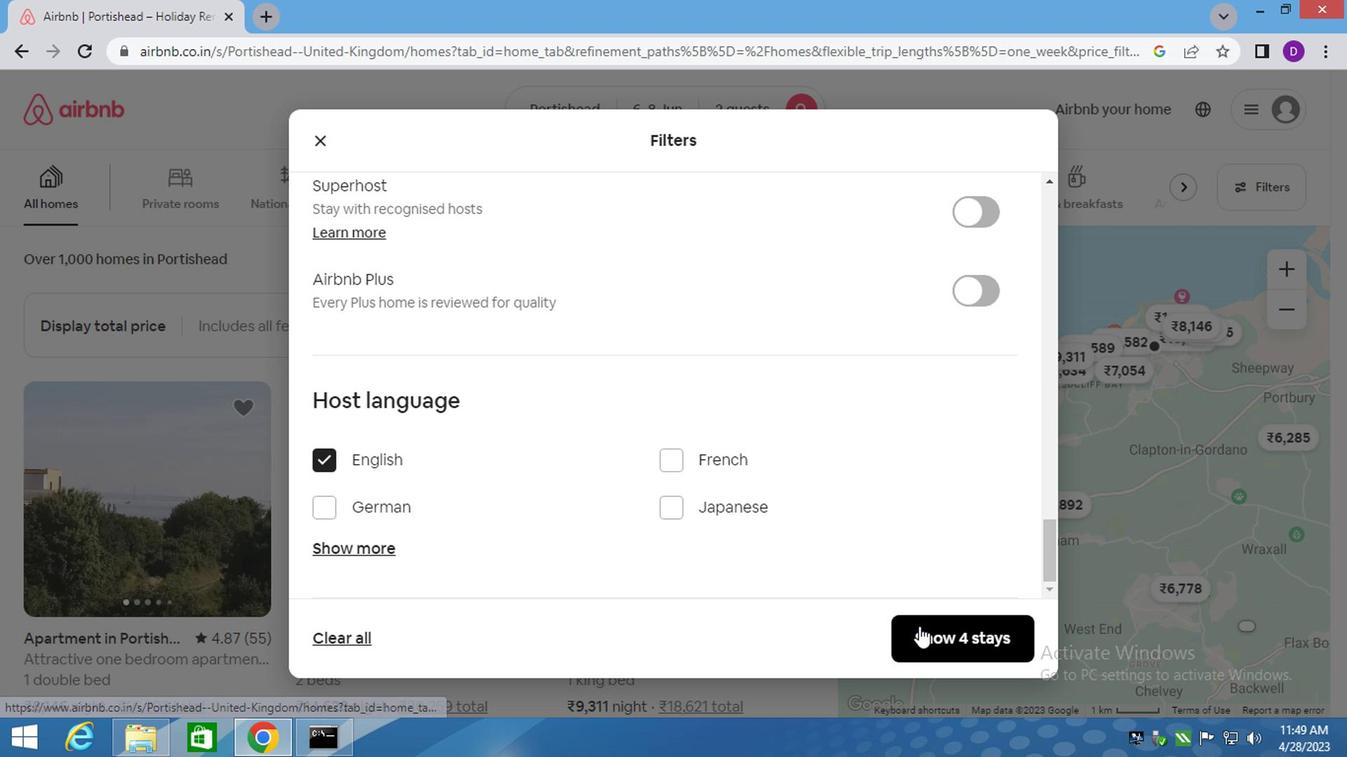 
Action: Mouse moved to (913, 630)
Screenshot: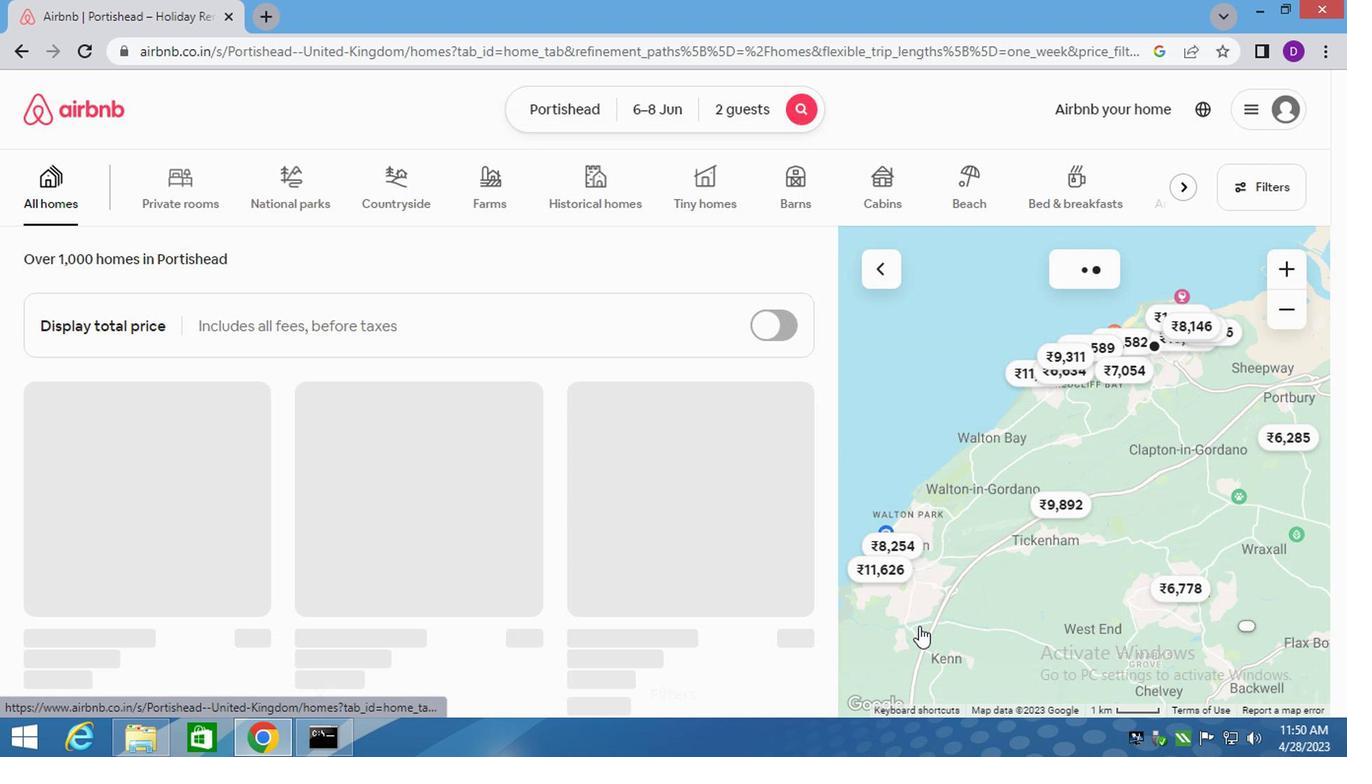 
